 Task: Search for 'BHUTAN' in Unsplash and set images as Trello board background.
Action: Mouse moved to (909, 362)
Screenshot: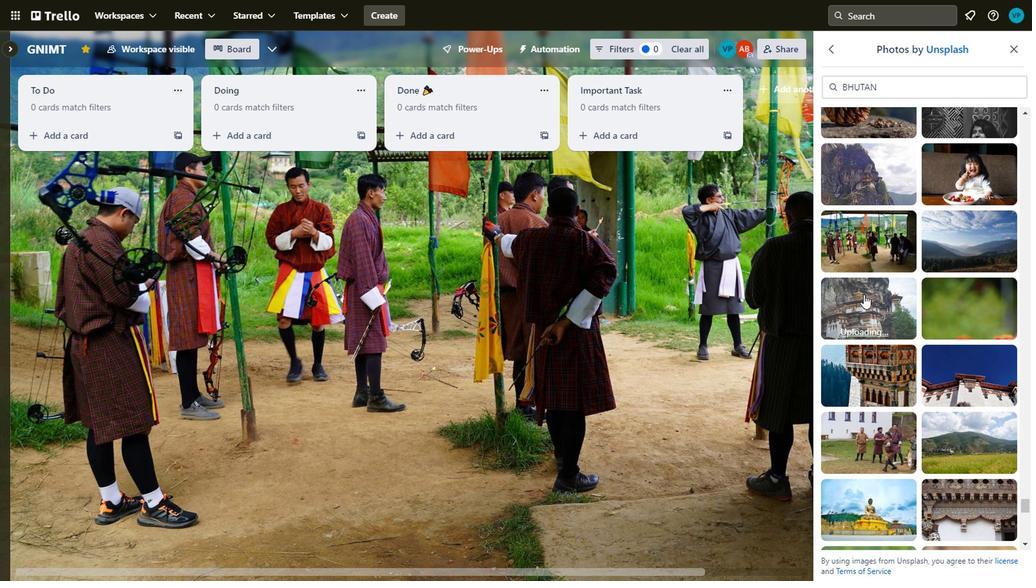 
Action: Mouse scrolled (909, 361) with delta (0, 0)
Screenshot: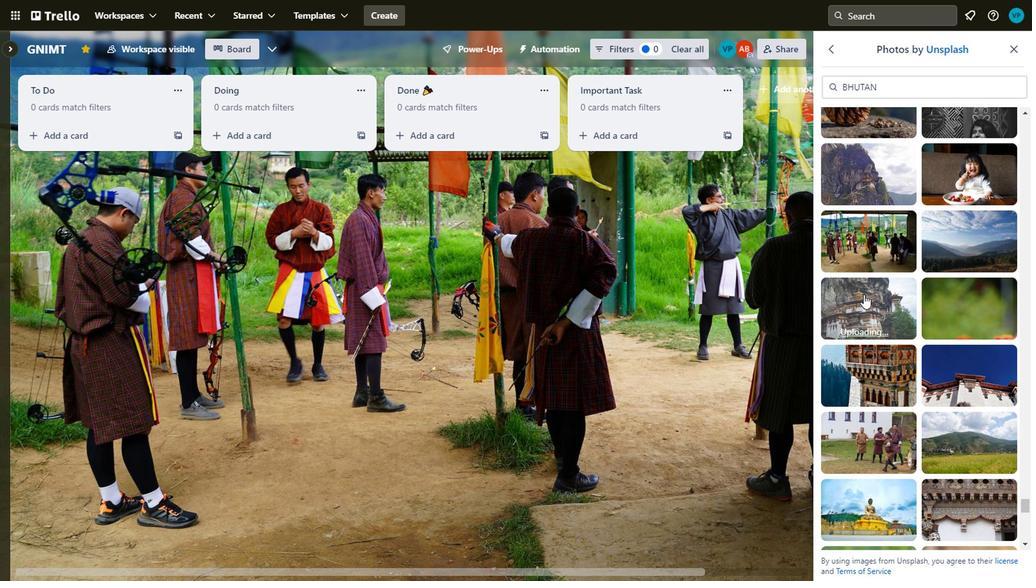 
Action: Mouse moved to (909, 293)
Screenshot: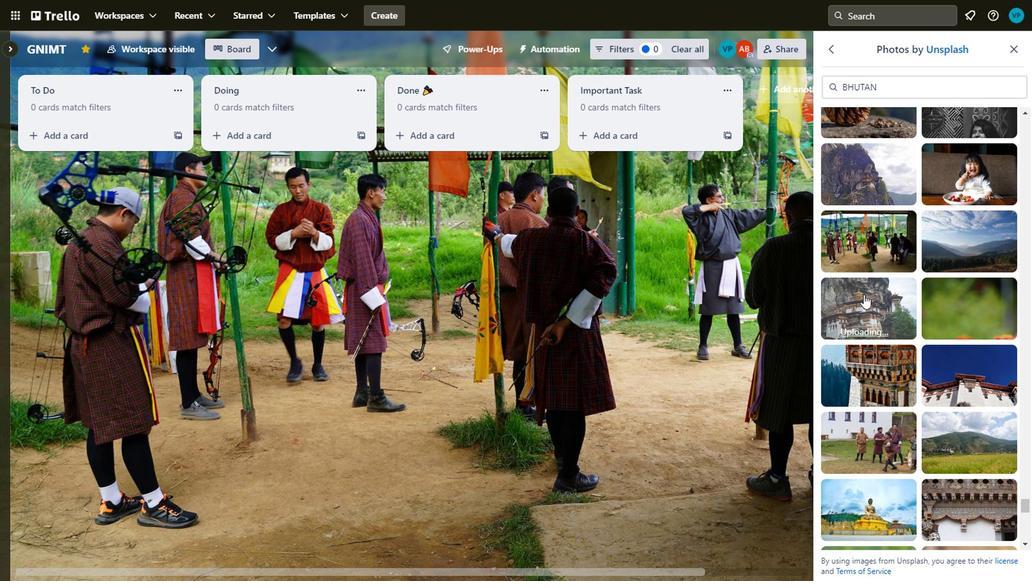 
Action: Mouse pressed left at (909, 293)
Screenshot: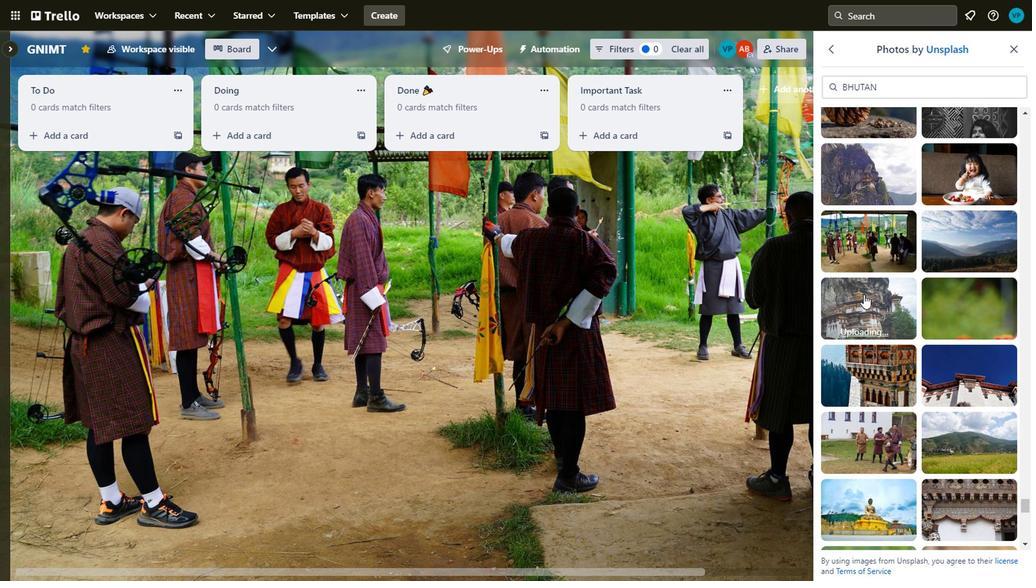 
Action: Mouse moved to (912, 350)
Screenshot: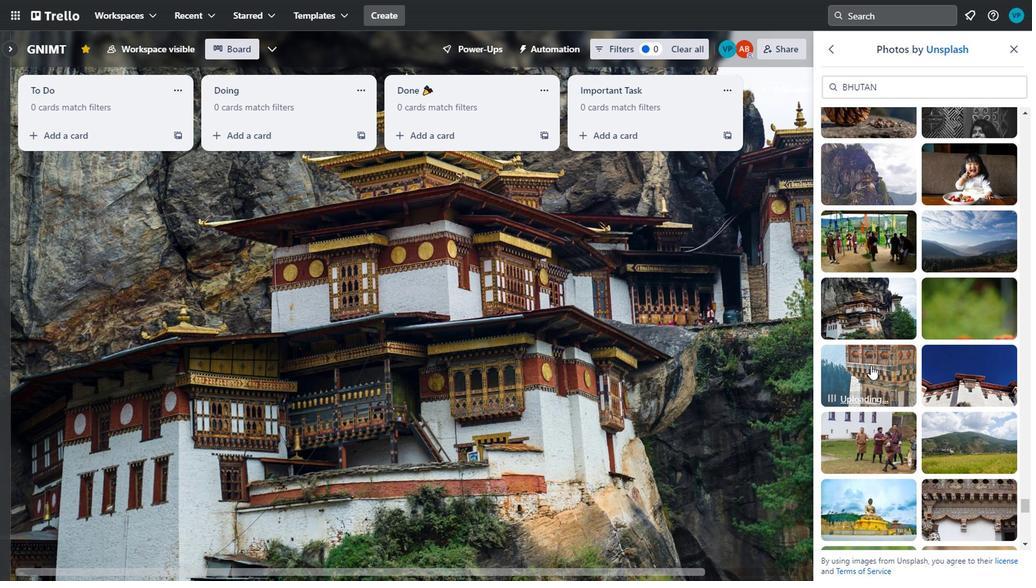 
Action: Mouse pressed left at (912, 350)
Screenshot: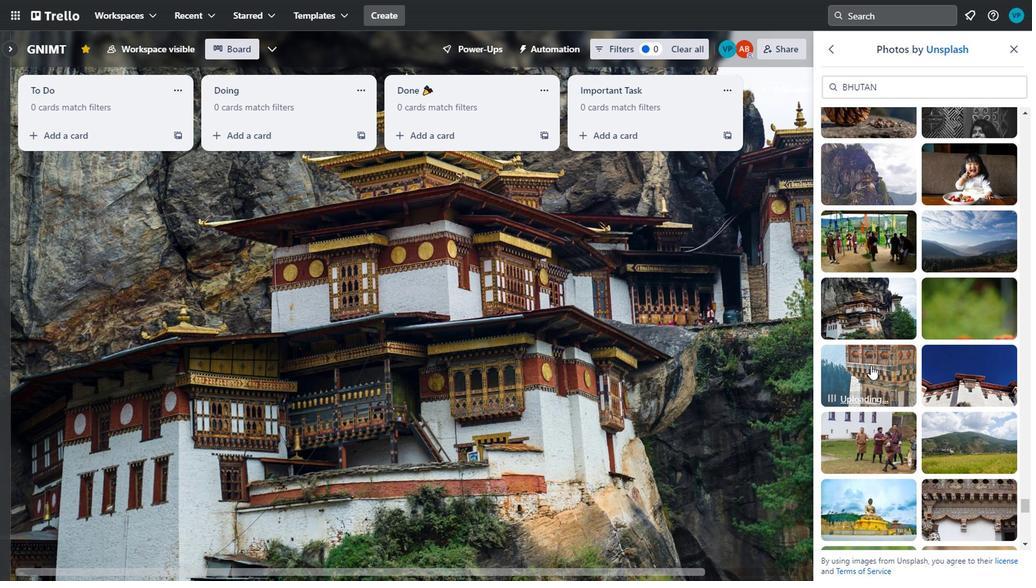 
Action: Mouse moved to (954, 338)
Screenshot: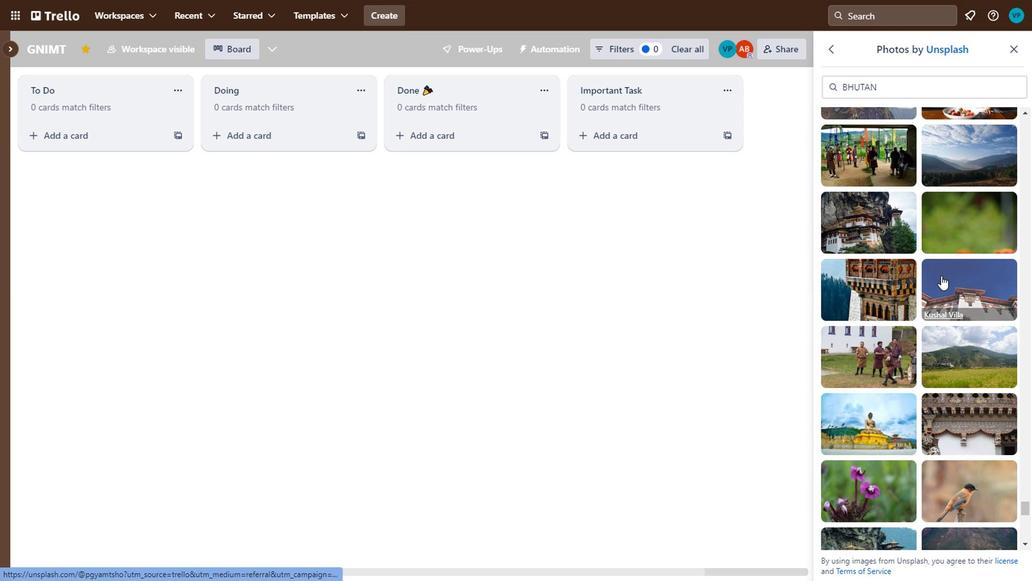 
Action: Mouse scrolled (954, 338) with delta (0, 0)
Screenshot: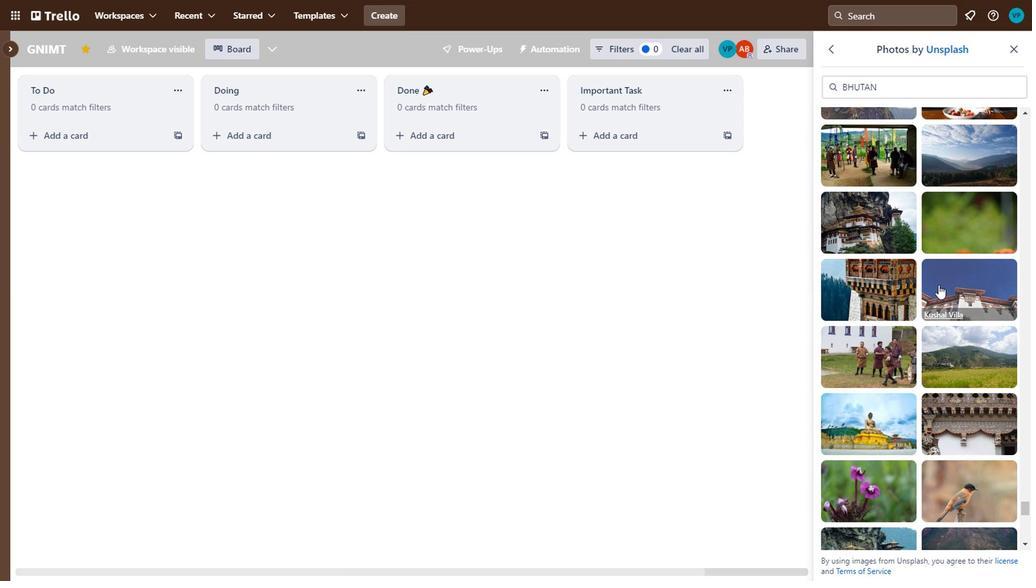 
Action: Mouse moved to (957, 324)
Screenshot: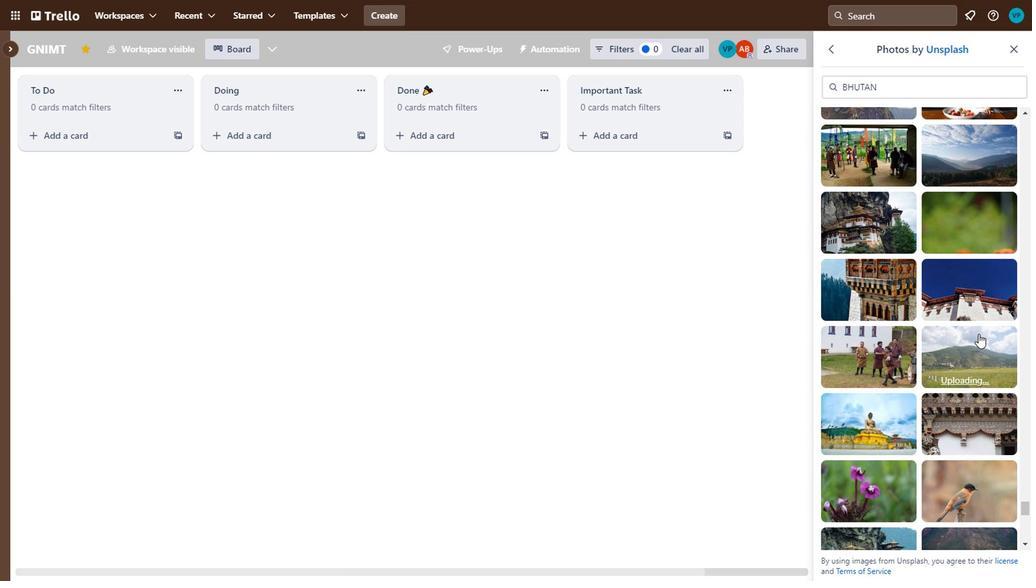 
Action: Mouse pressed left at (957, 324)
Screenshot: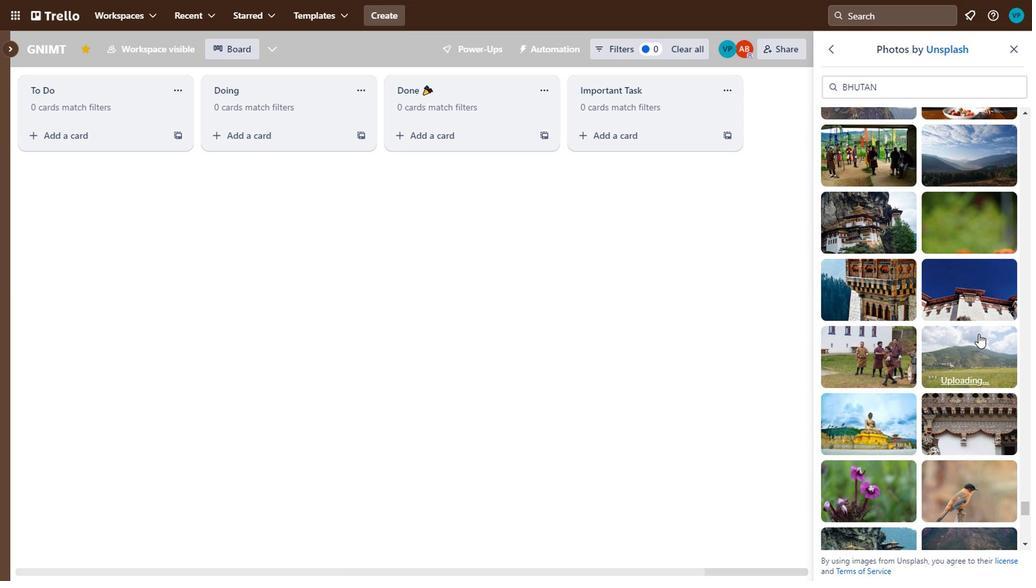 
Action: Mouse moved to (956, 324)
Screenshot: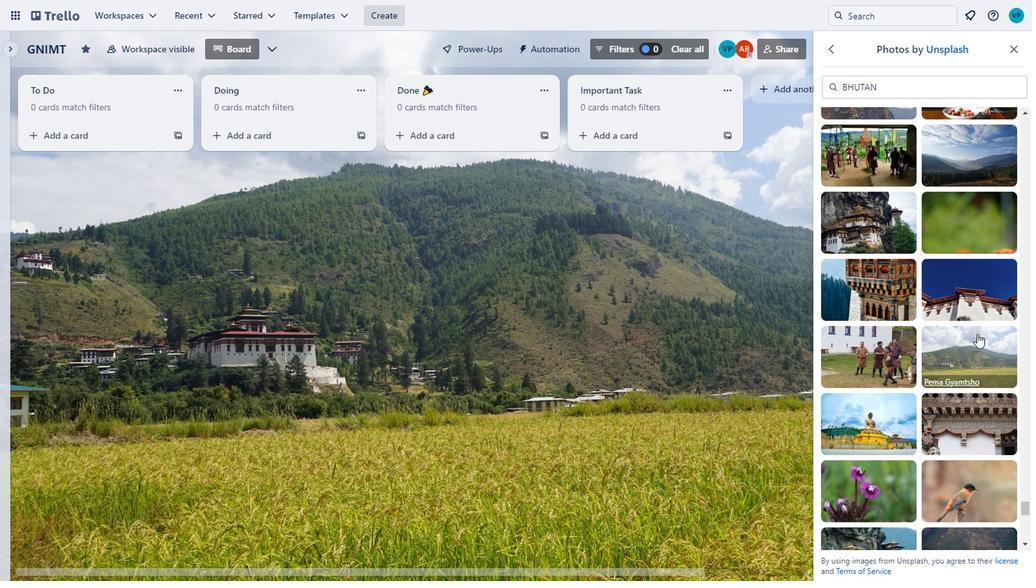
Action: Mouse pressed left at (956, 324)
Screenshot: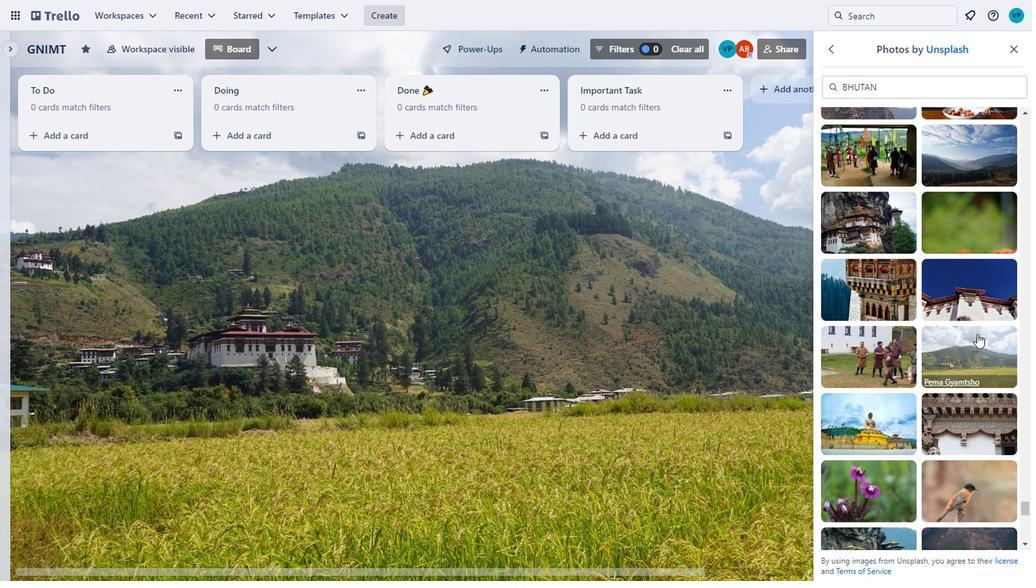 
Action: Mouse pressed left at (956, 324)
Screenshot: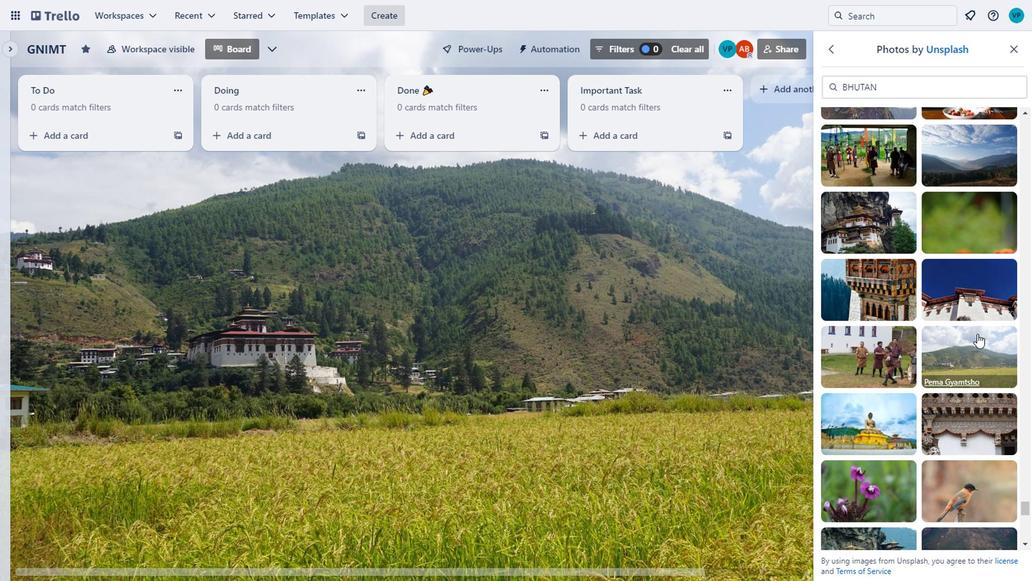 
Action: Mouse moved to (956, 291)
Screenshot: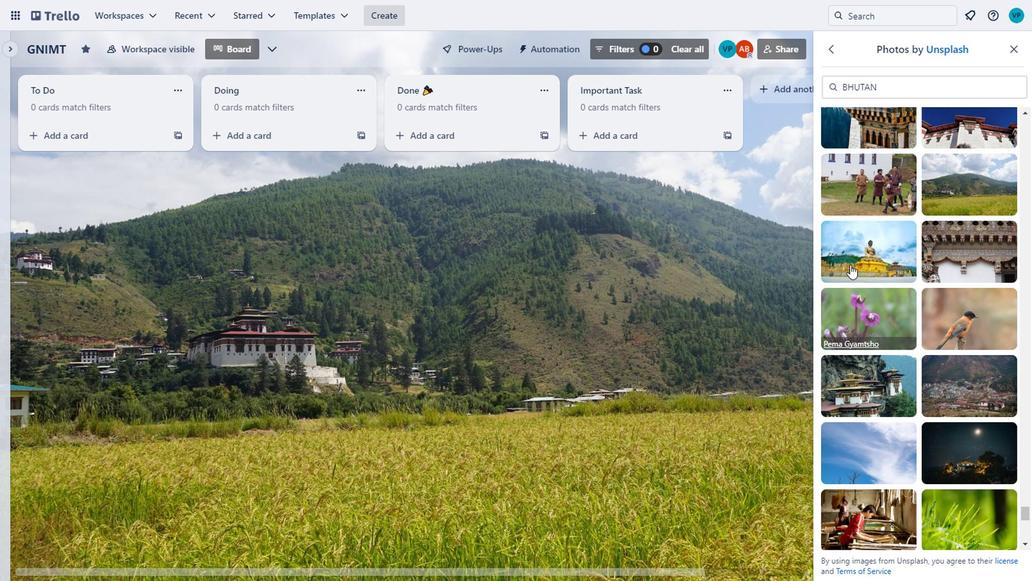 
Action: Mouse scrolled (956, 291) with delta (0, 0)
Screenshot: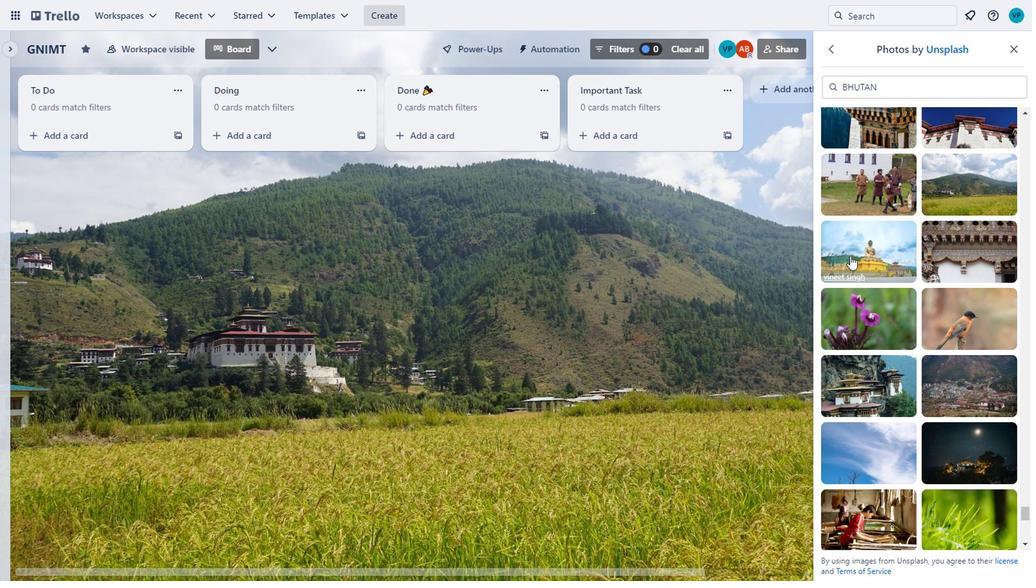 
Action: Mouse moved to (909, 322)
Screenshot: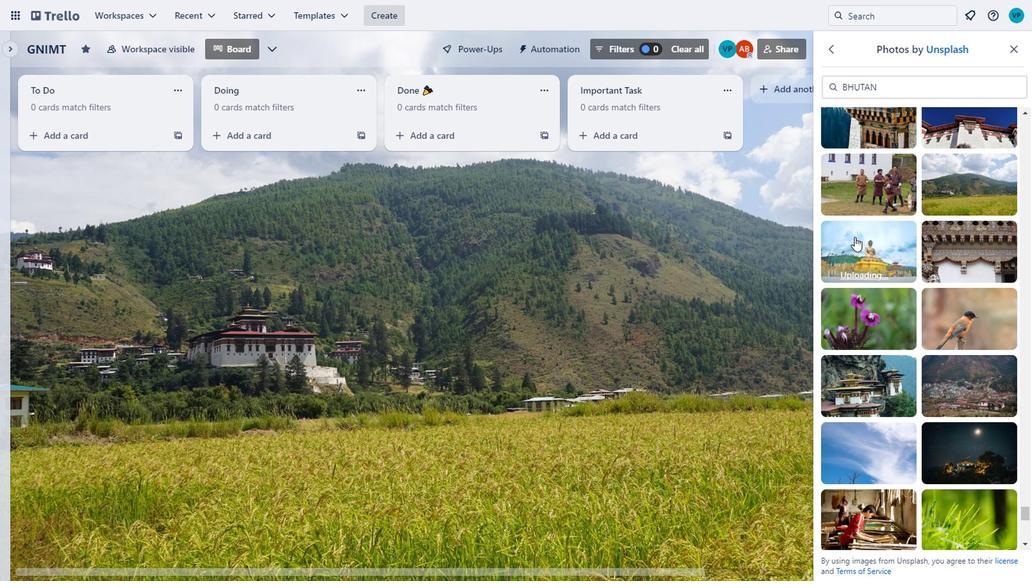 
Action: Mouse scrolled (909, 322) with delta (0, 0)
Screenshot: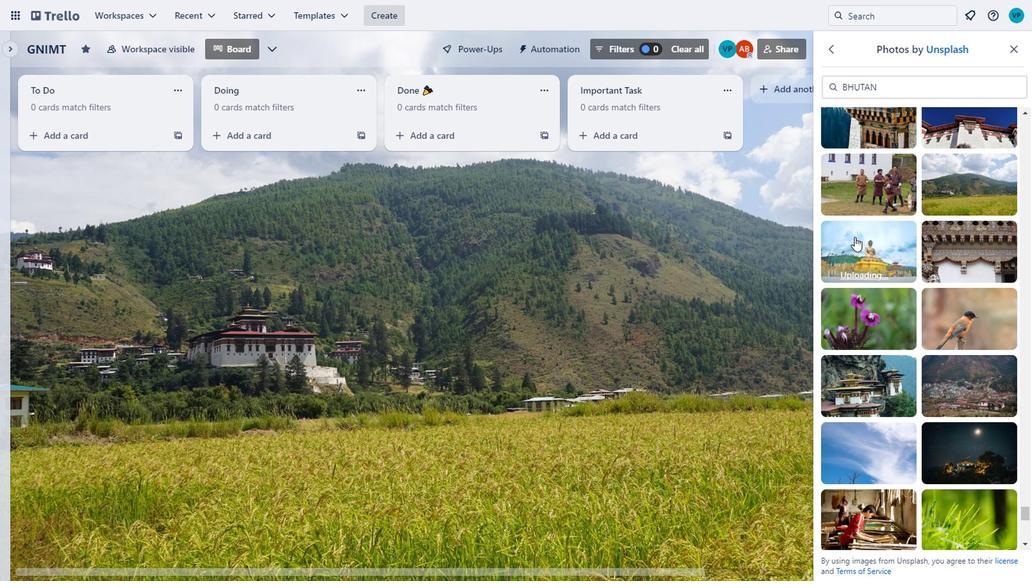 
Action: Mouse moved to (905, 247)
Screenshot: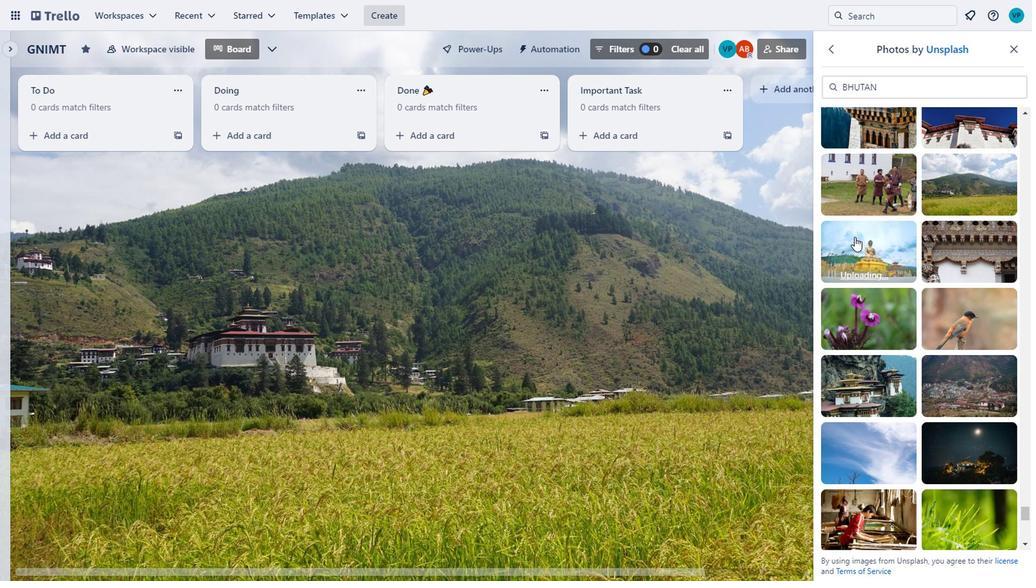 
Action: Mouse pressed left at (905, 247)
Screenshot: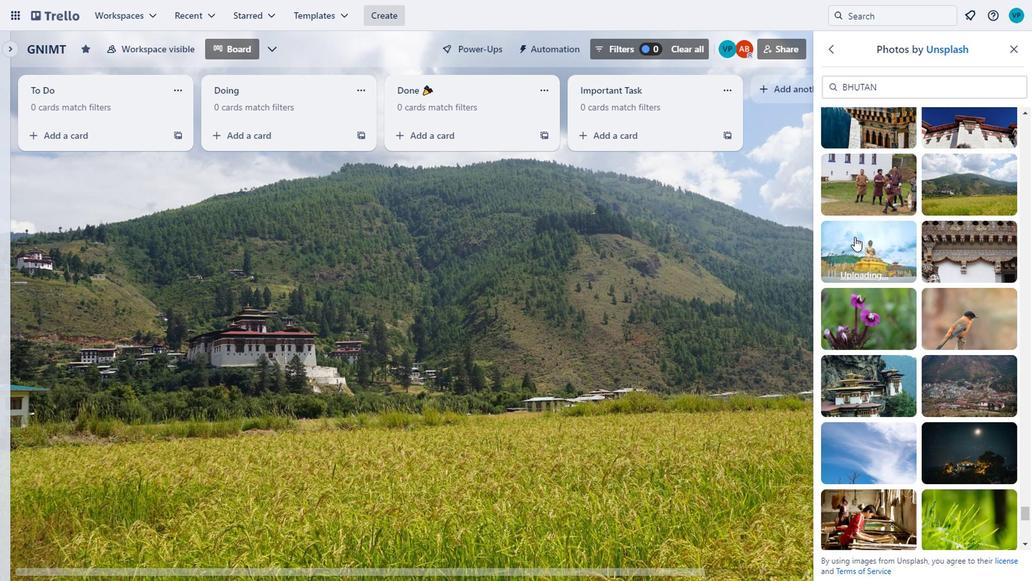 
Action: Mouse moved to (913, 298)
Screenshot: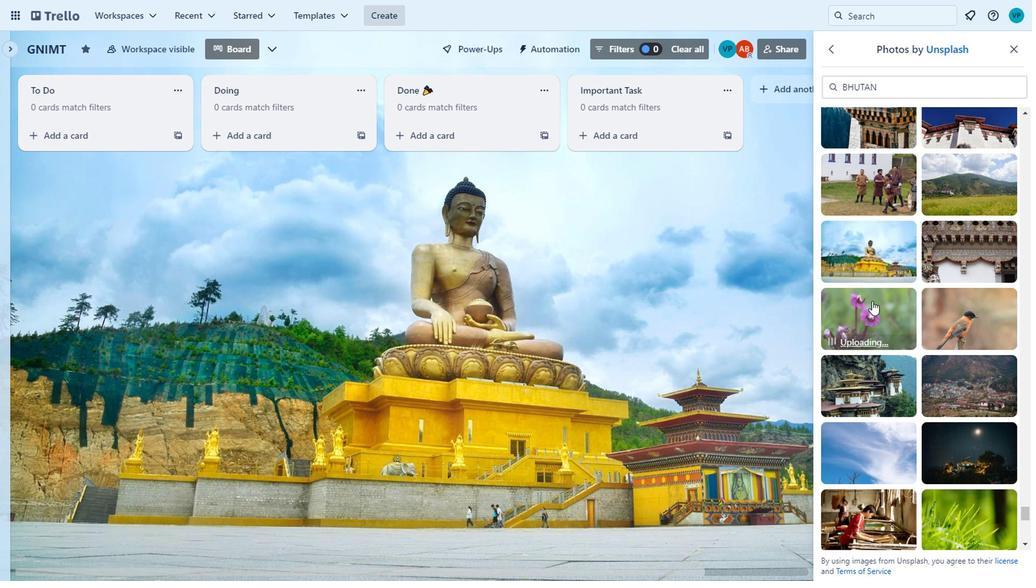 
Action: Mouse pressed left at (913, 298)
Screenshot: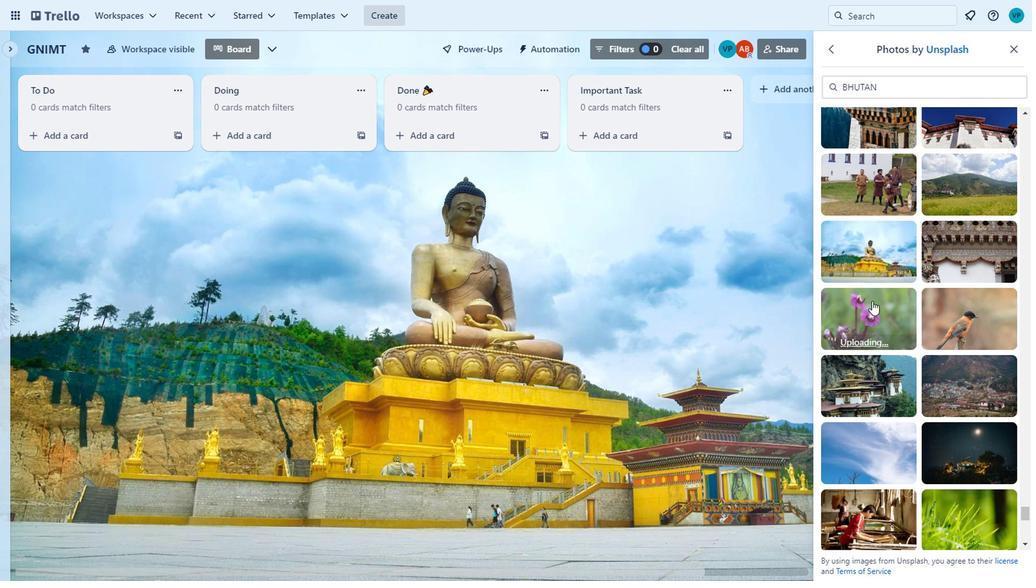 
Action: Mouse moved to (954, 306)
Screenshot: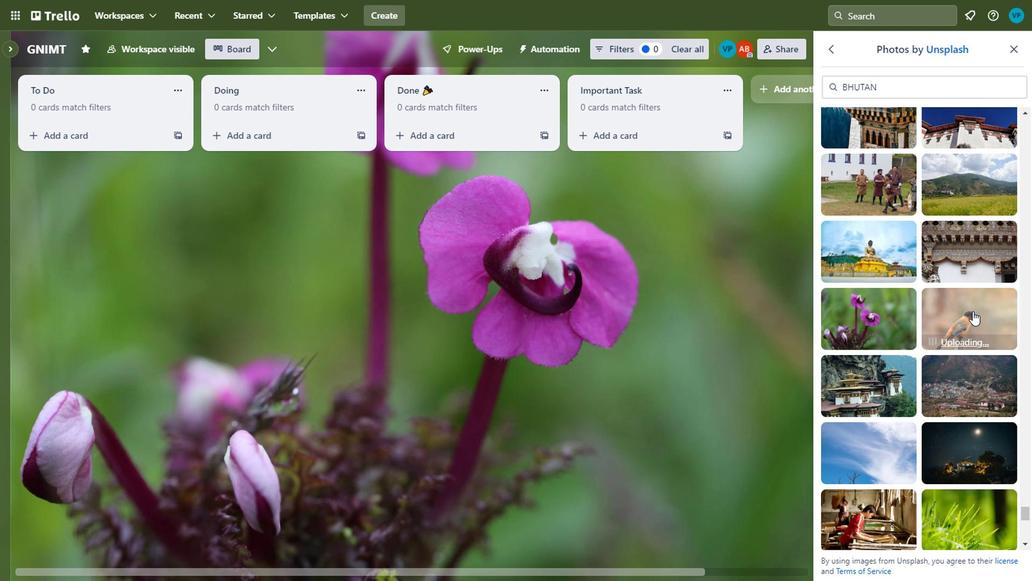 
Action: Mouse pressed left at (954, 306)
Screenshot: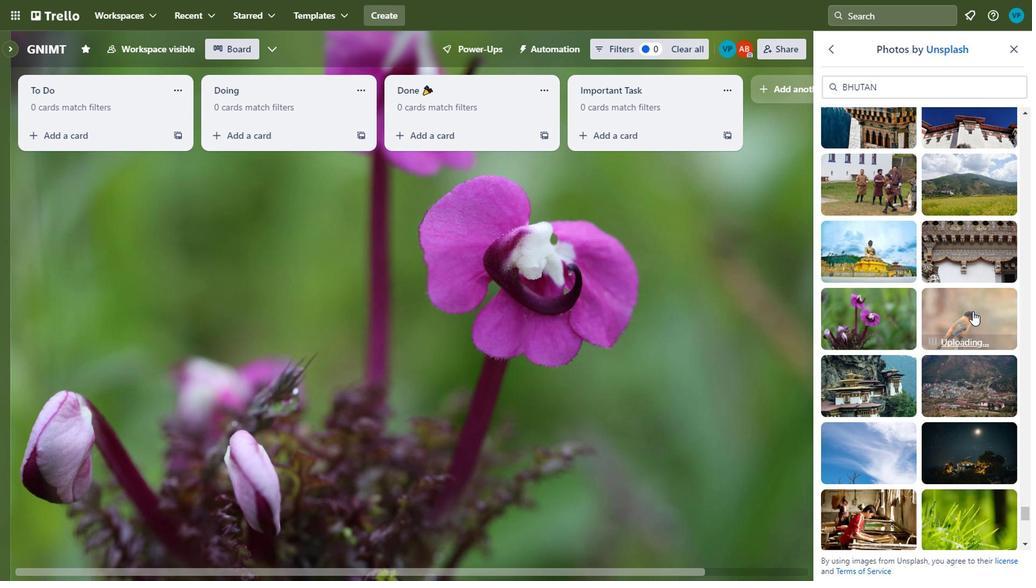 
Action: Mouse moved to (938, 313)
Screenshot: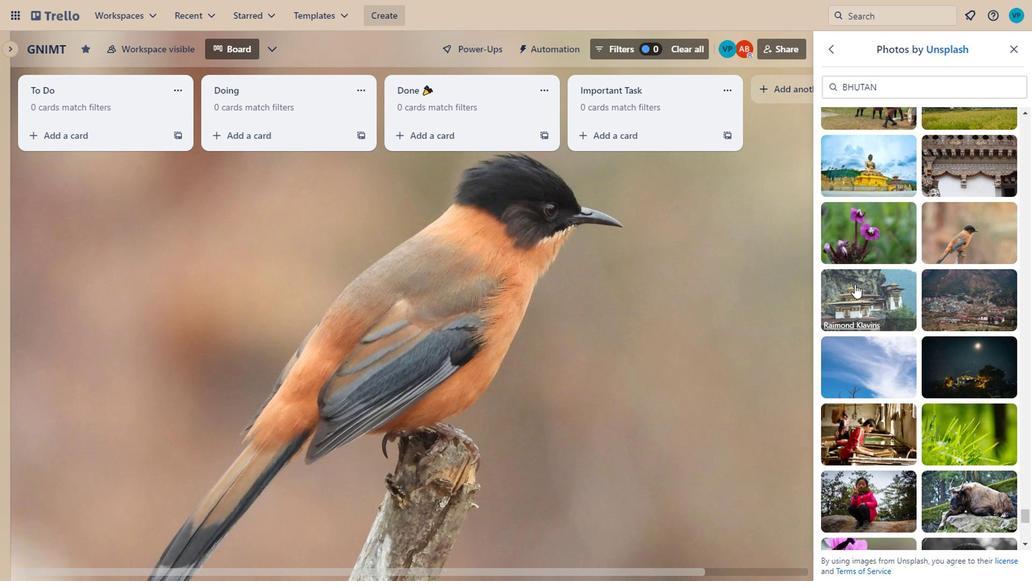 
Action: Mouse scrolled (938, 313) with delta (0, 0)
Screenshot: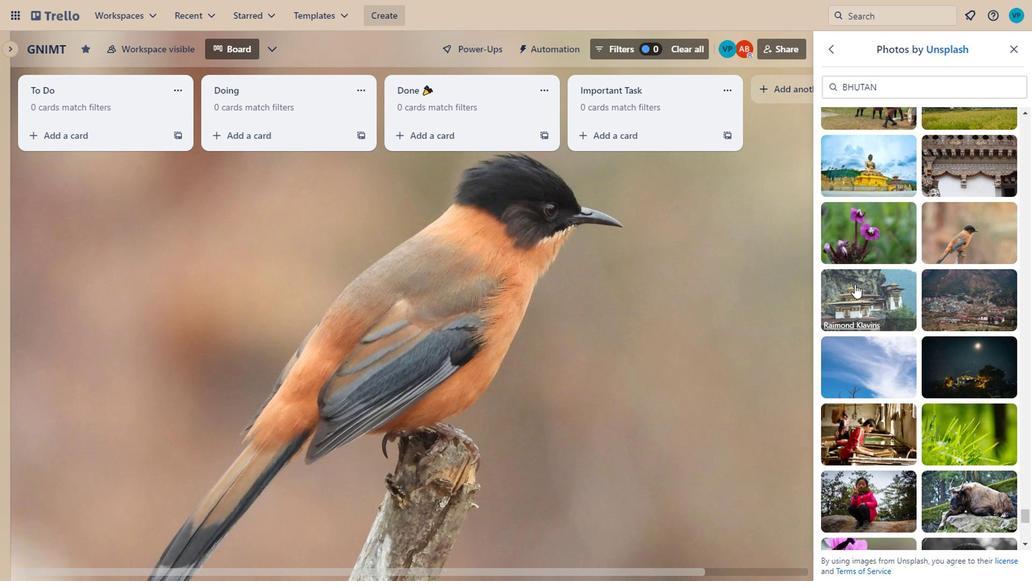 
Action: Mouse moved to (905, 285)
Screenshot: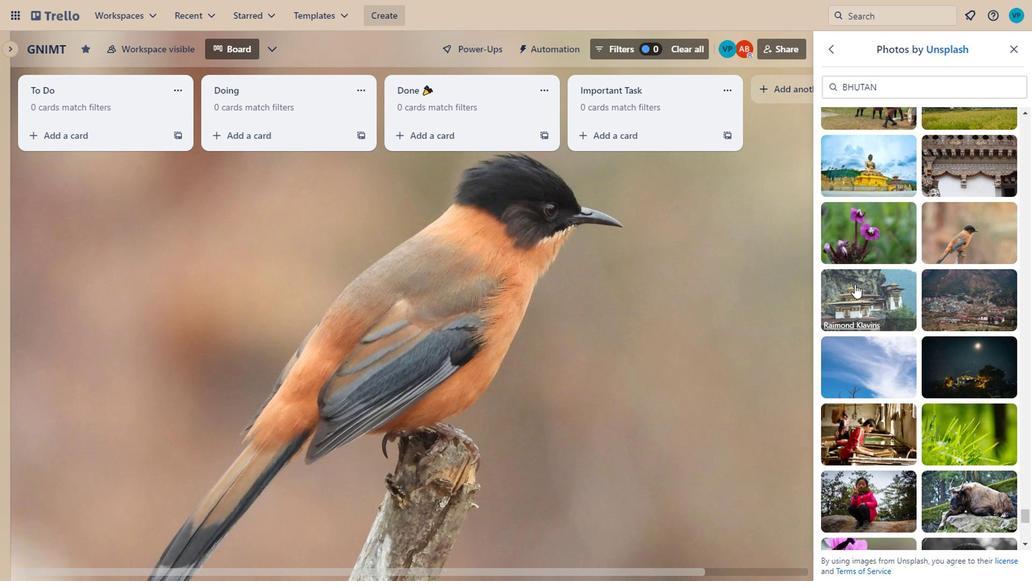 
Action: Mouse pressed left at (905, 285)
Screenshot: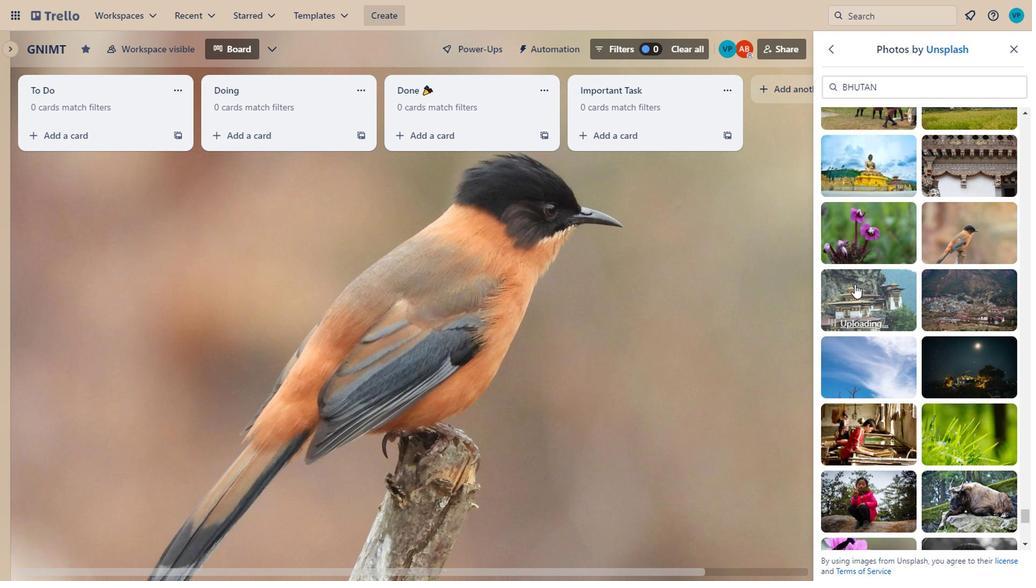 
Action: Mouse moved to (954, 291)
Screenshot: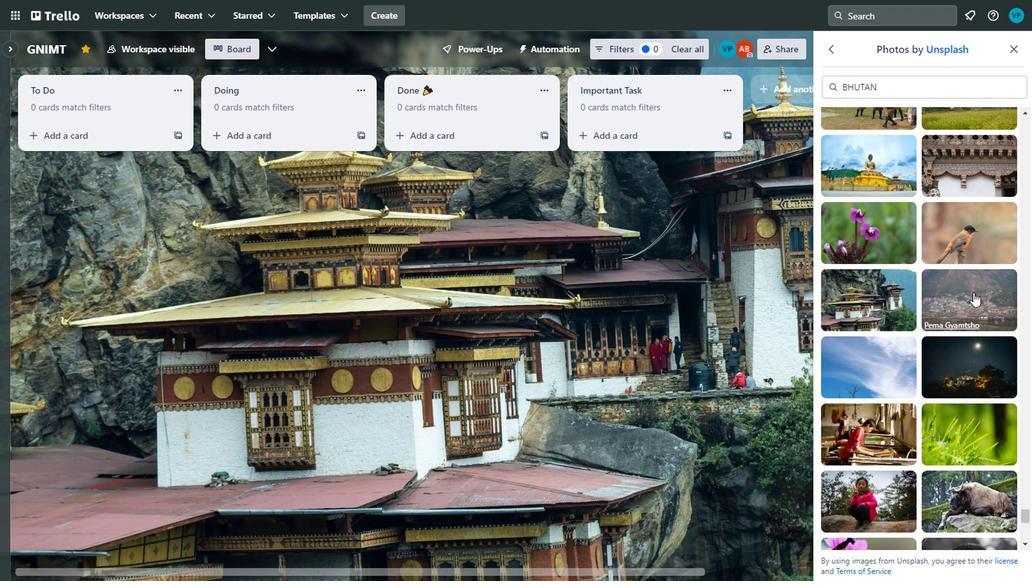 
Action: Mouse pressed left at (954, 291)
Screenshot: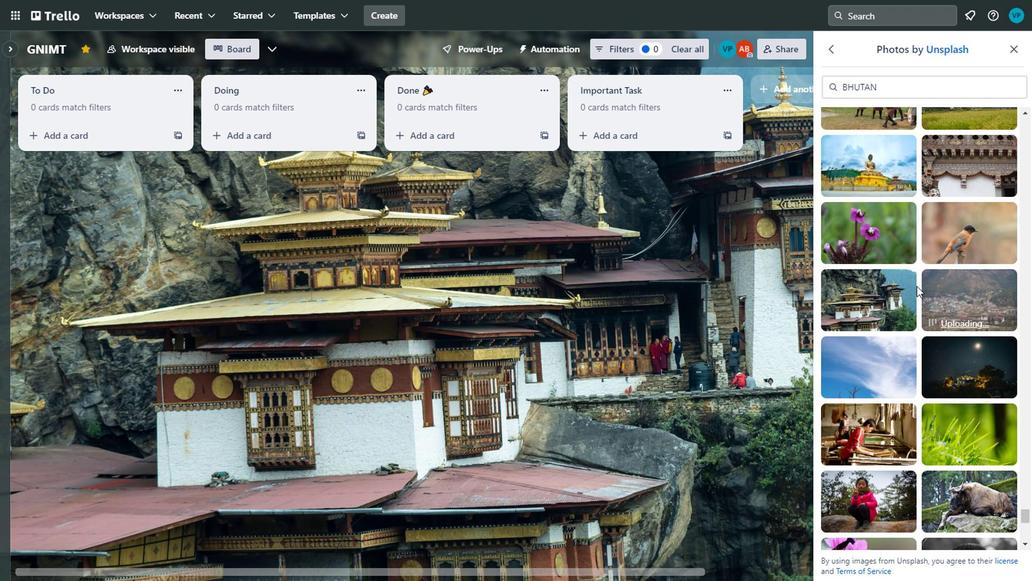 
Action: Mouse moved to (930, 315)
Screenshot: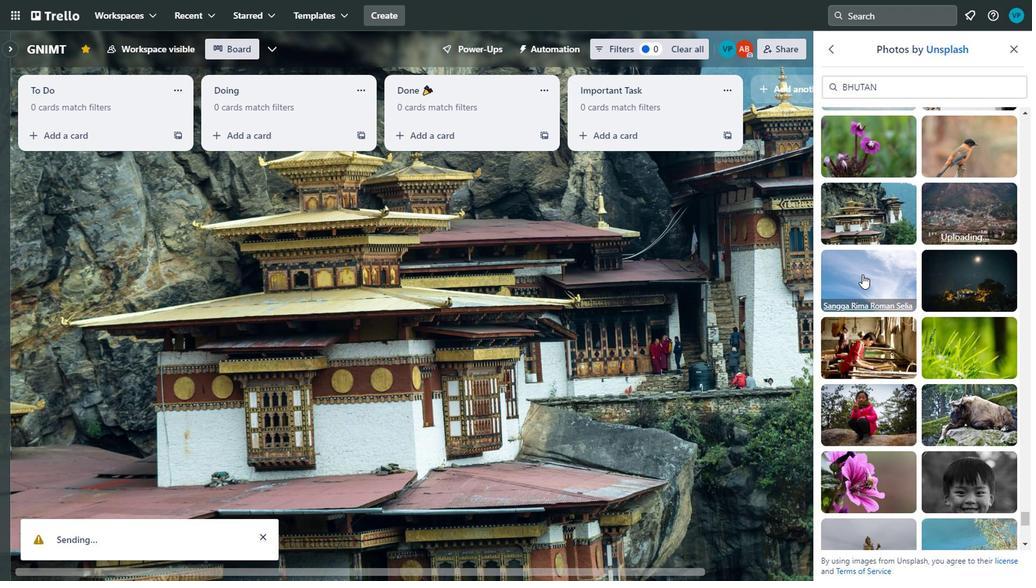 
Action: Mouse scrolled (930, 315) with delta (0, 0)
Screenshot: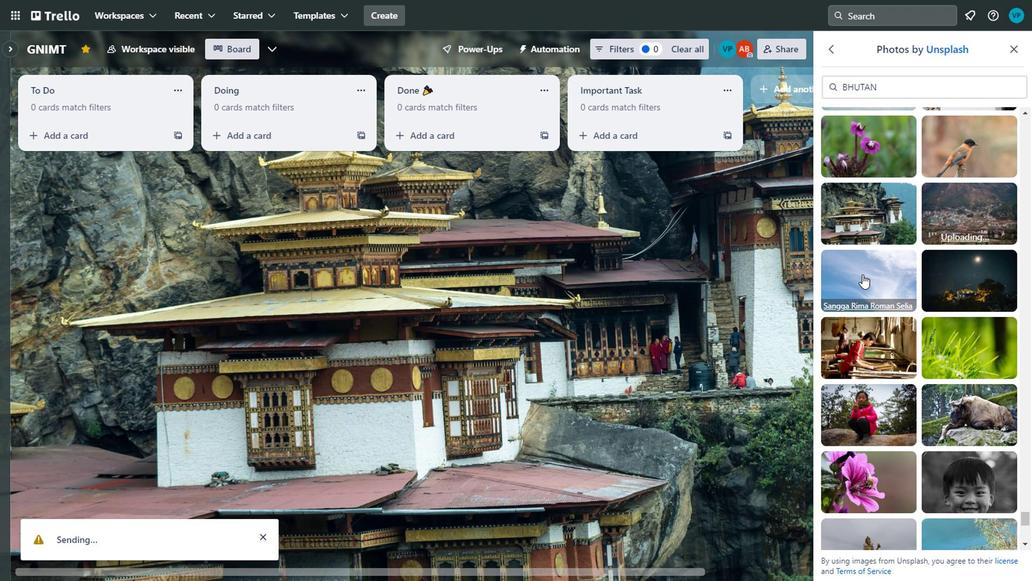 
Action: Mouse moved to (955, 326)
Screenshot: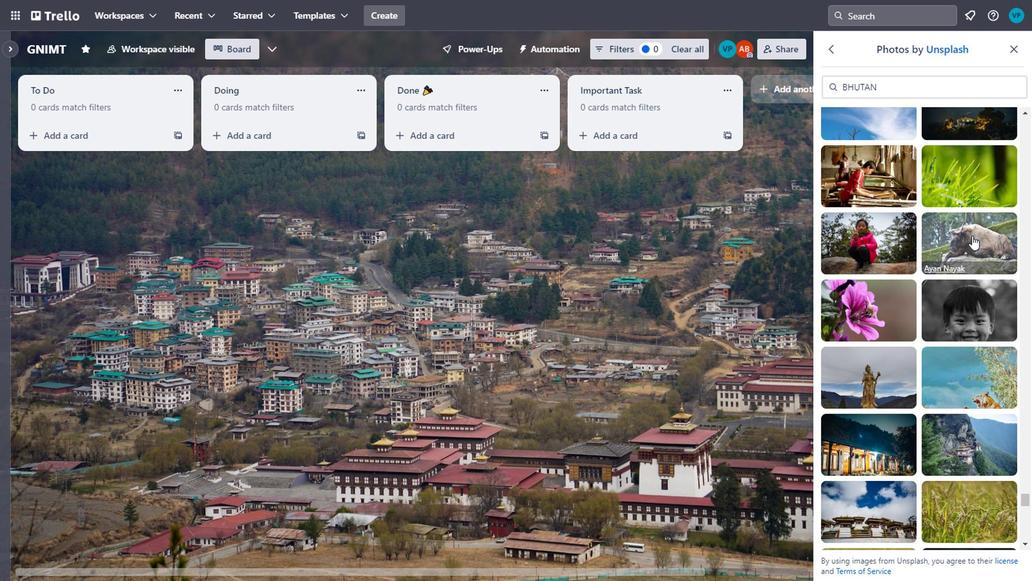 
Action: Mouse scrolled (955, 326) with delta (0, 0)
Screenshot: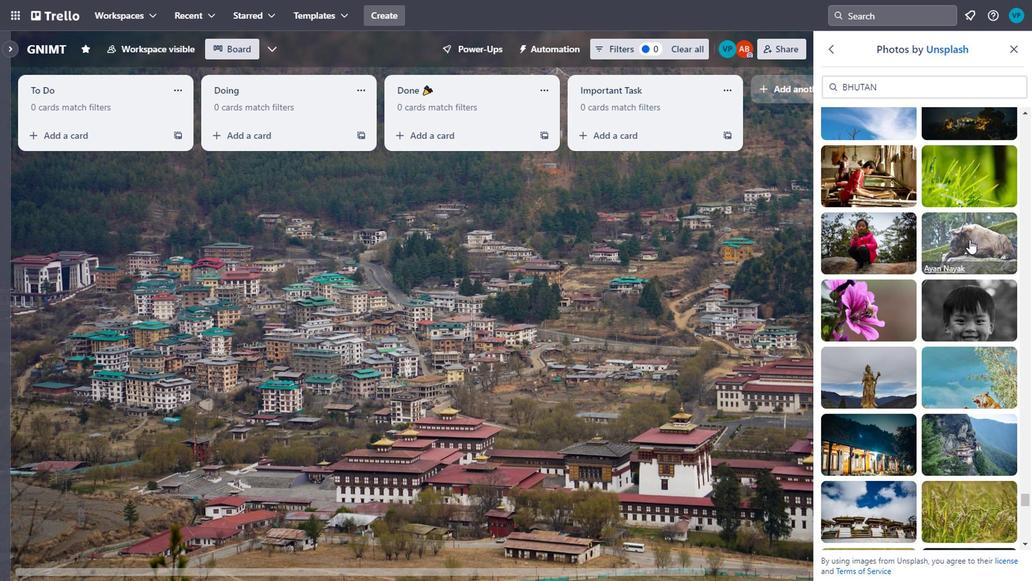 
Action: Mouse scrolled (955, 326) with delta (0, 0)
Screenshot: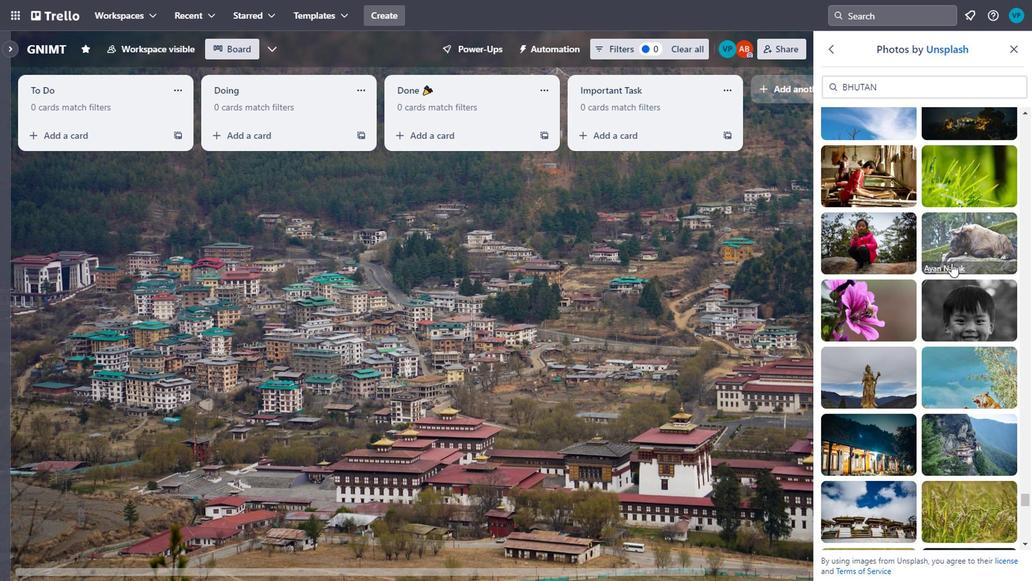 
Action: Mouse moved to (916, 298)
Screenshot: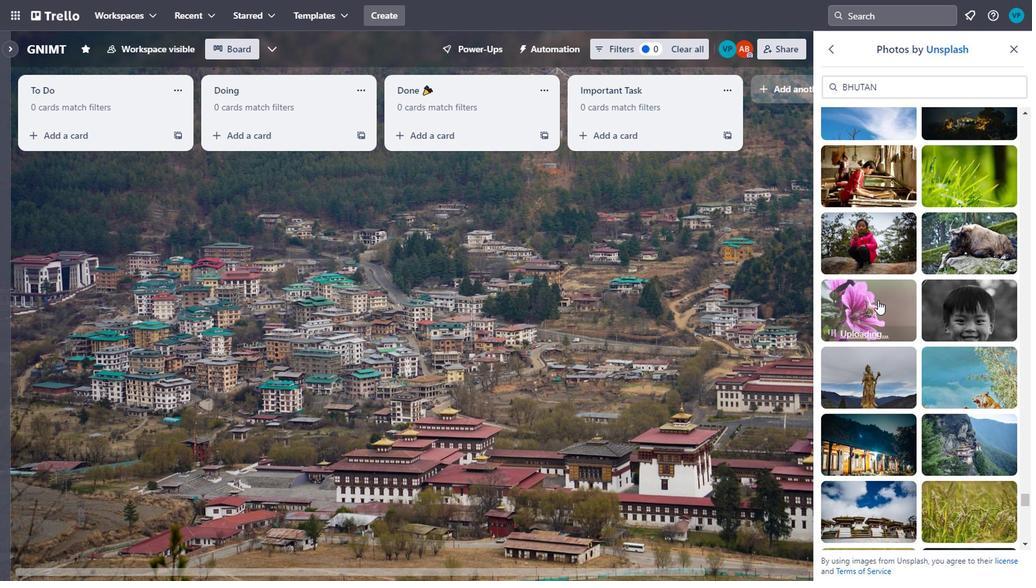 
Action: Mouse pressed left at (916, 298)
Screenshot: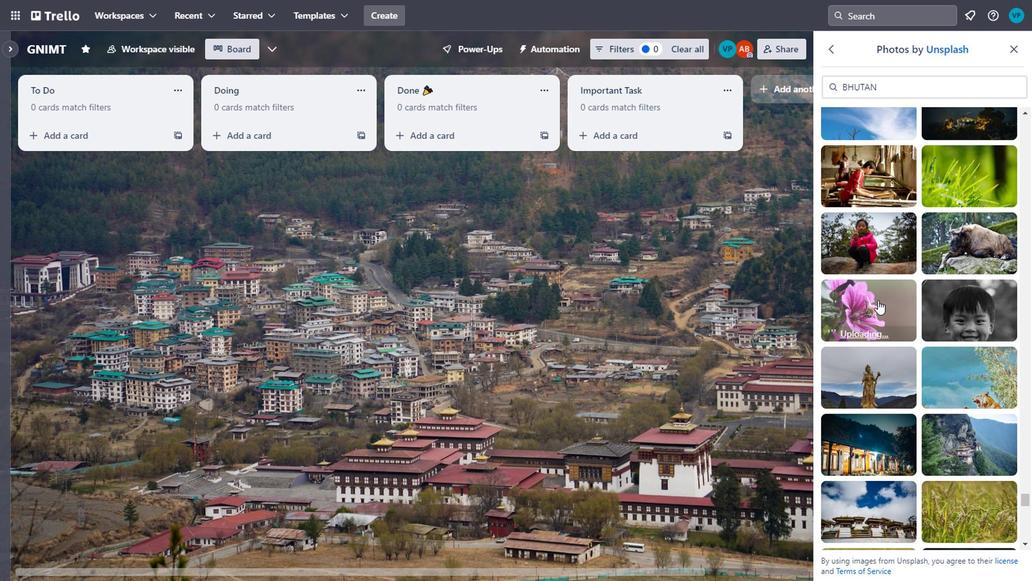 
Action: Mouse moved to (962, 289)
Screenshot: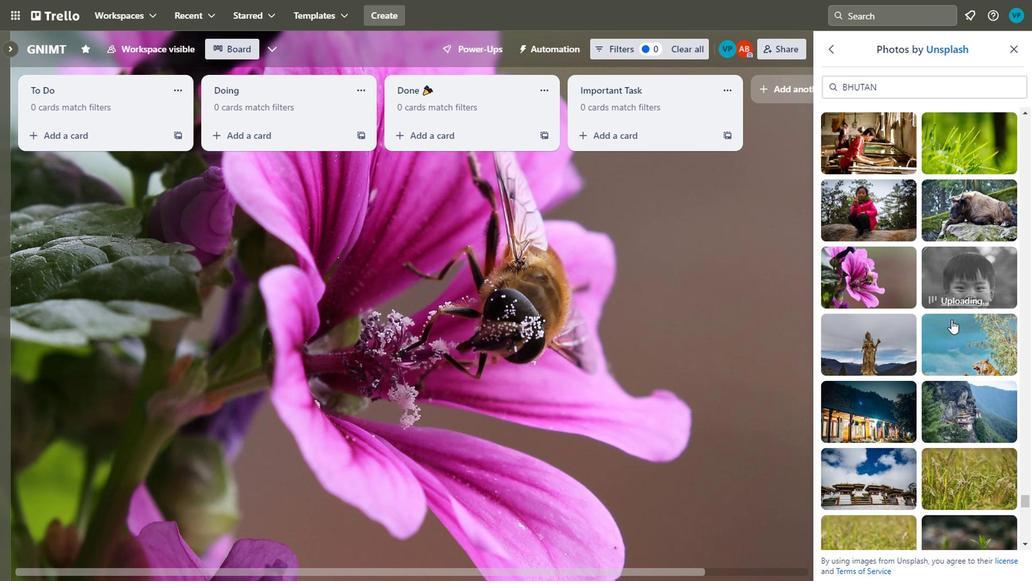 
Action: Mouse pressed left at (962, 289)
Screenshot: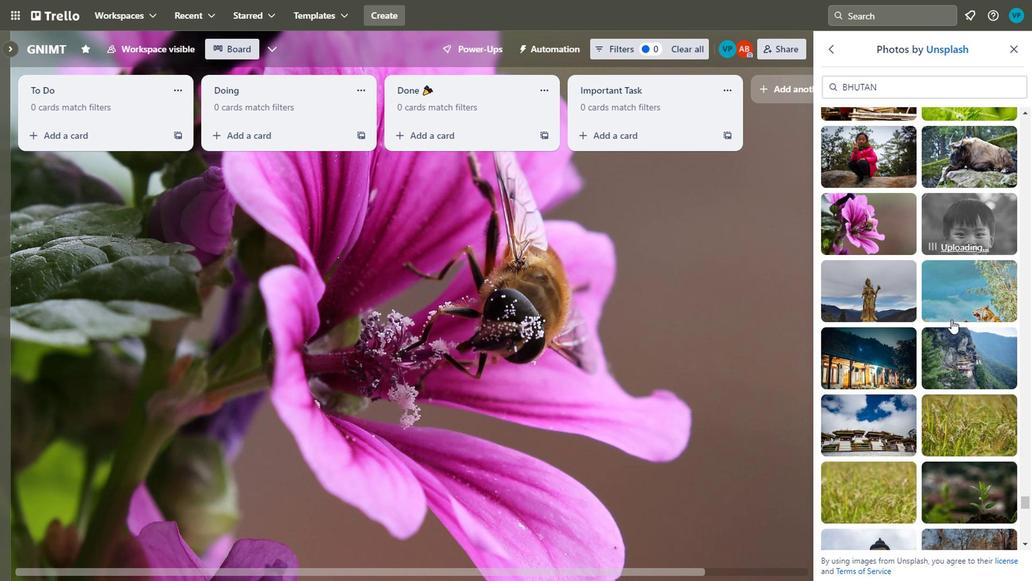
Action: Mouse moved to (945, 313)
Screenshot: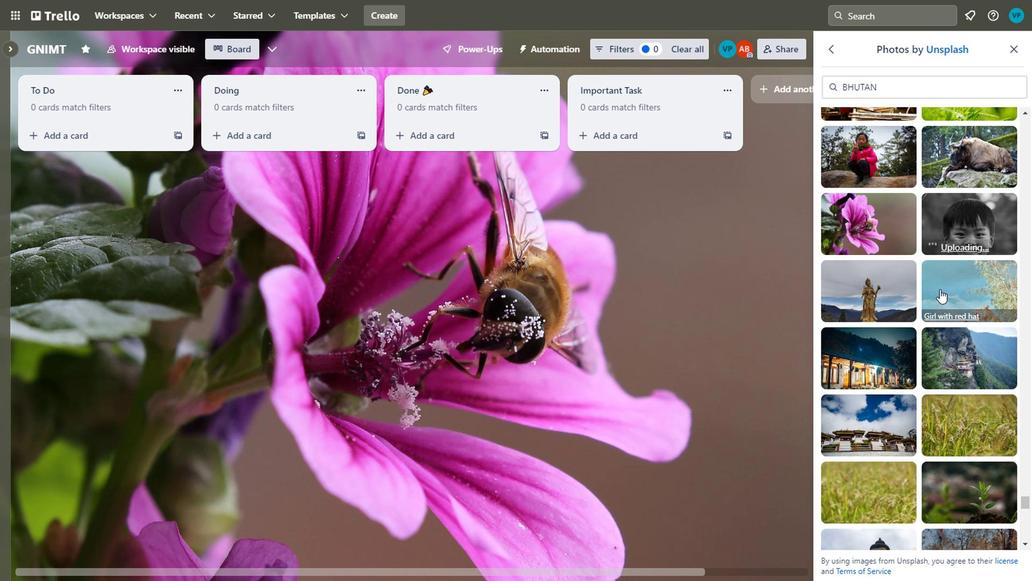 
Action: Mouse scrolled (945, 313) with delta (0, 0)
Screenshot: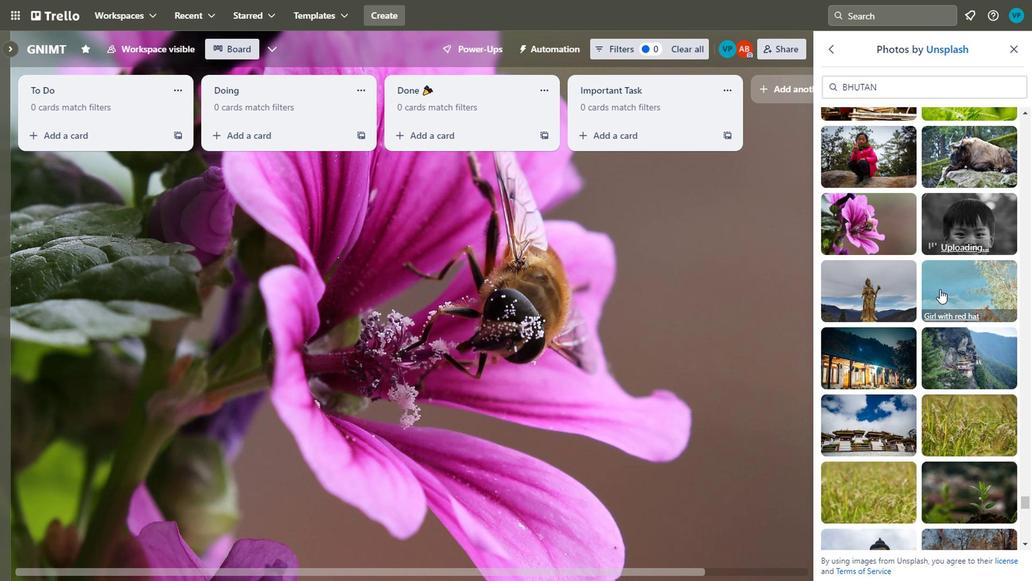 
Action: Mouse moved to (957, 276)
Screenshot: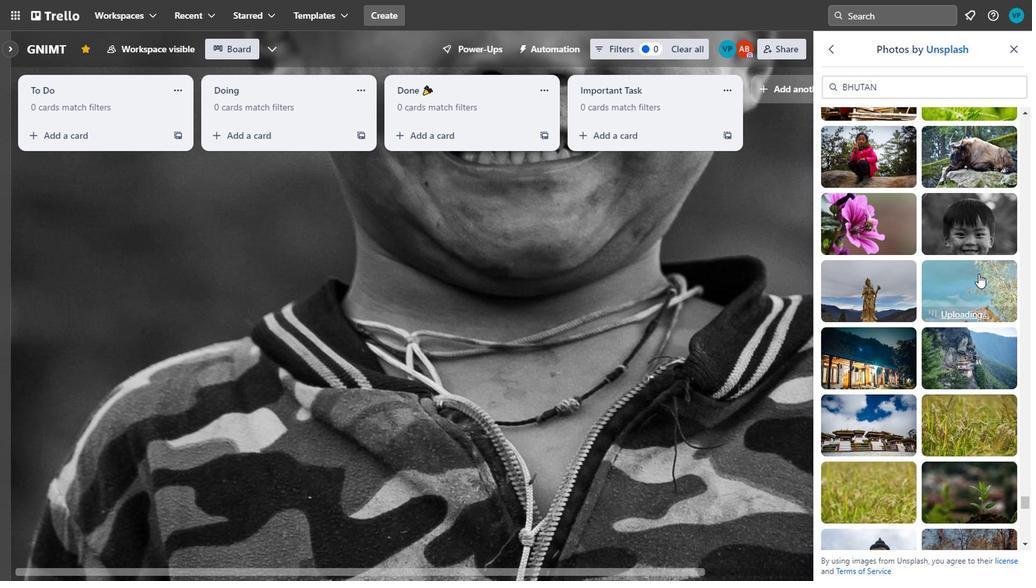 
Action: Mouse pressed left at (957, 276)
Screenshot: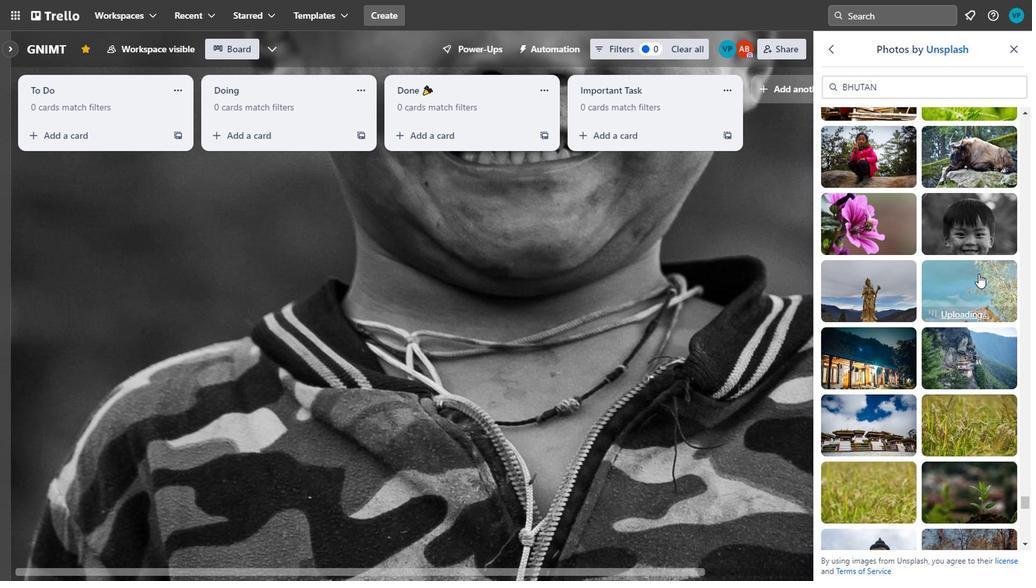 
Action: Mouse moved to (916, 336)
Screenshot: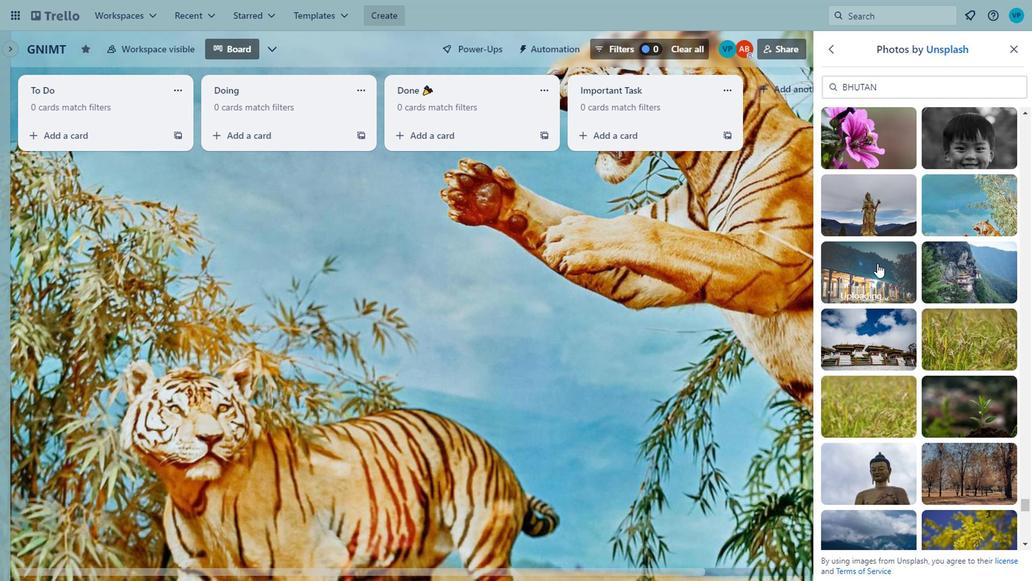 
Action: Mouse scrolled (916, 335) with delta (0, 0)
Screenshot: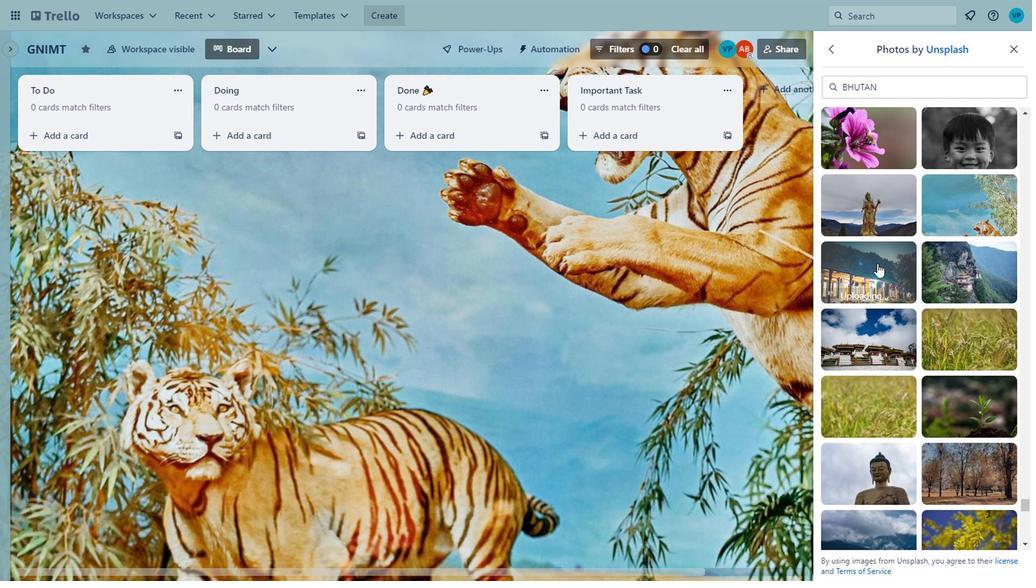 
Action: Mouse moved to (915, 268)
Screenshot: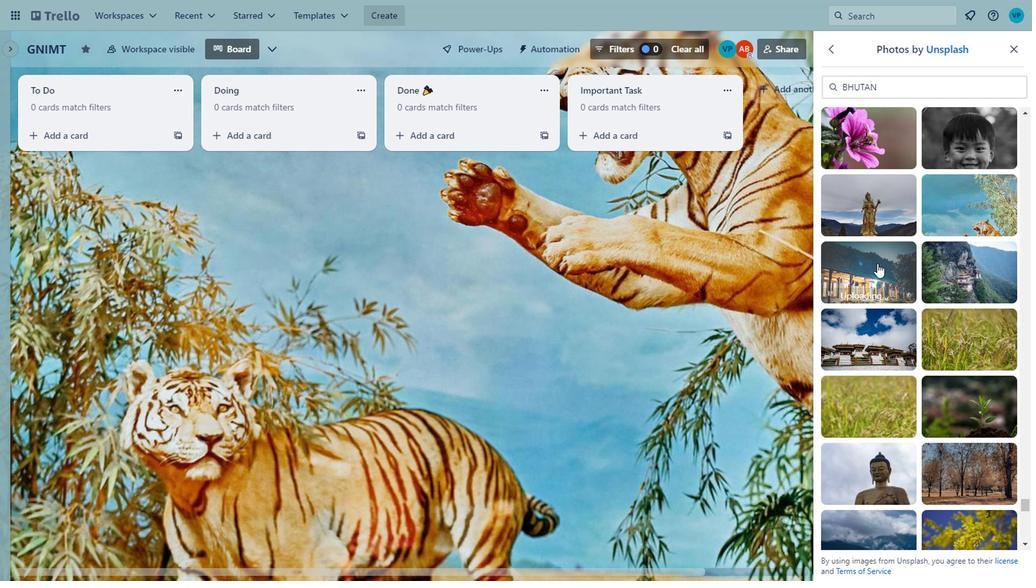 
Action: Mouse pressed left at (915, 268)
Screenshot: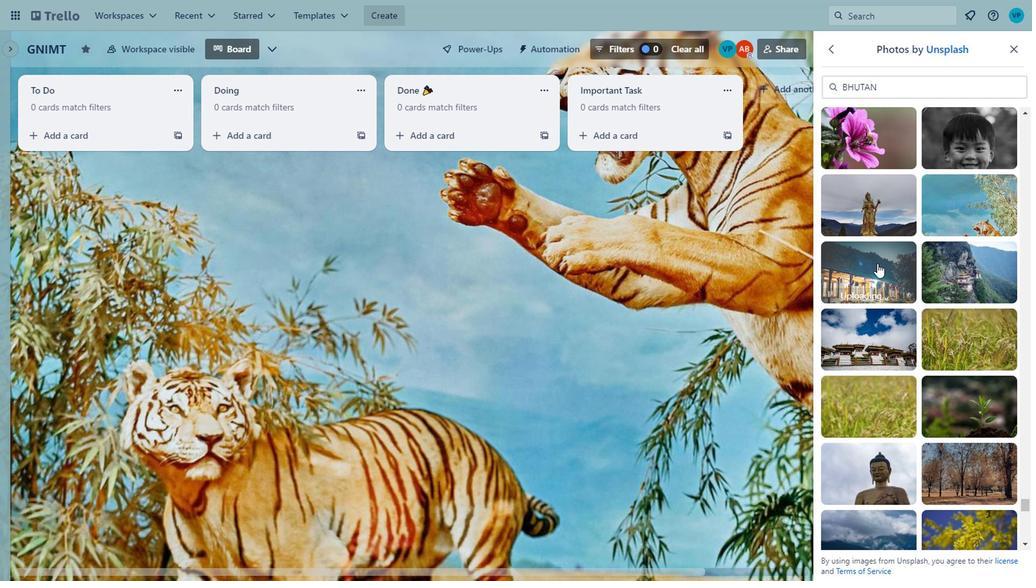 
Action: Mouse moved to (959, 272)
Screenshot: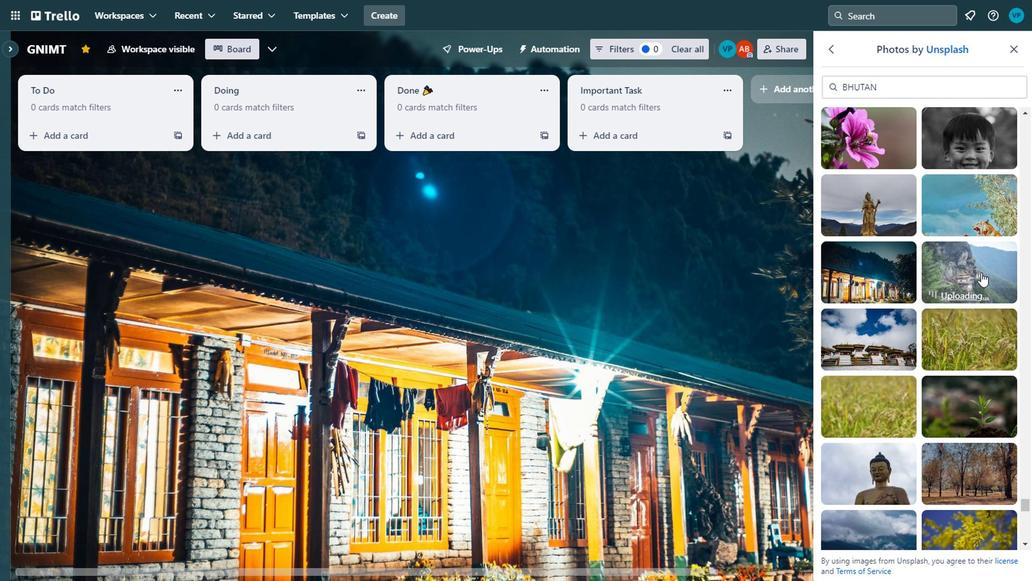 
Action: Mouse pressed left at (959, 272)
Screenshot: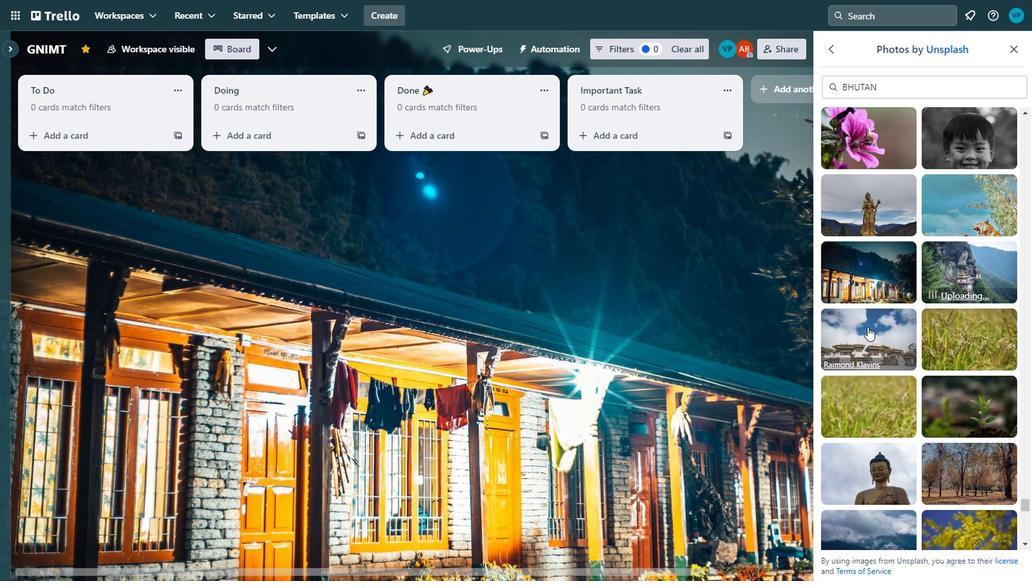 
Action: Mouse moved to (911, 319)
Screenshot: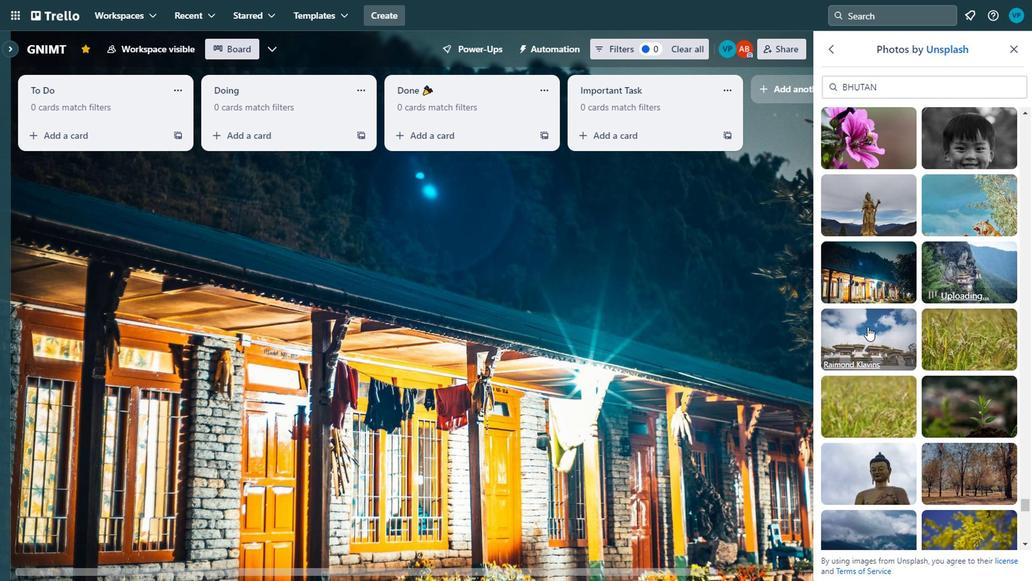 
Action: Mouse pressed left at (911, 319)
Screenshot: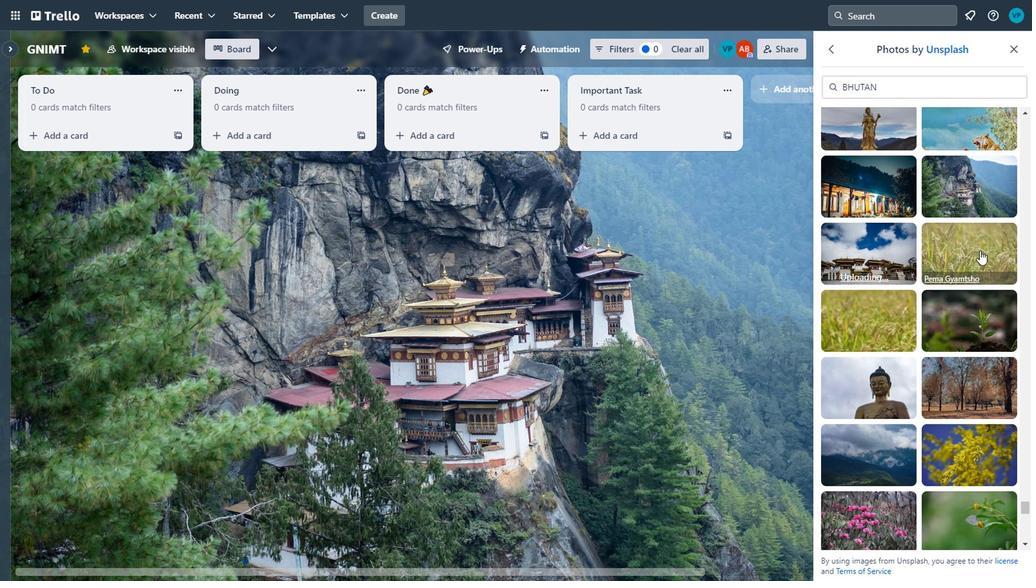 
Action: Mouse moved to (958, 311)
Screenshot: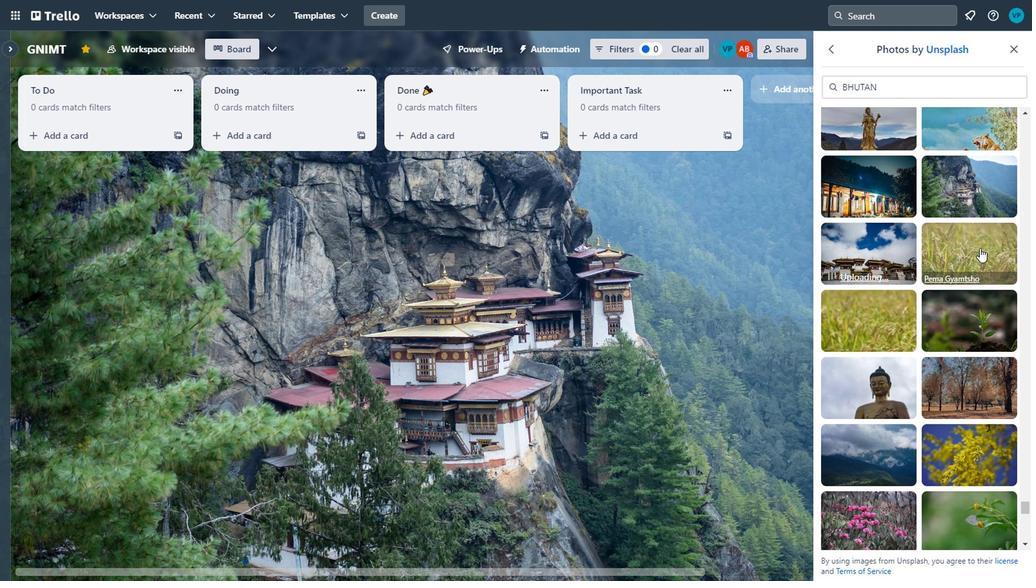 
Action: Mouse scrolled (958, 310) with delta (0, 0)
Screenshot: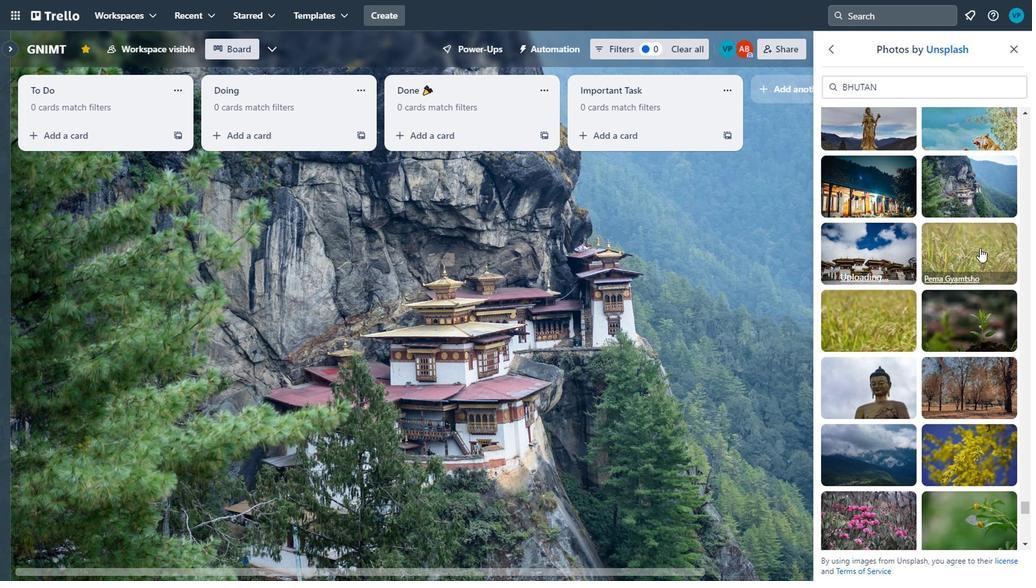 
Action: Mouse moved to (953, 250)
Screenshot: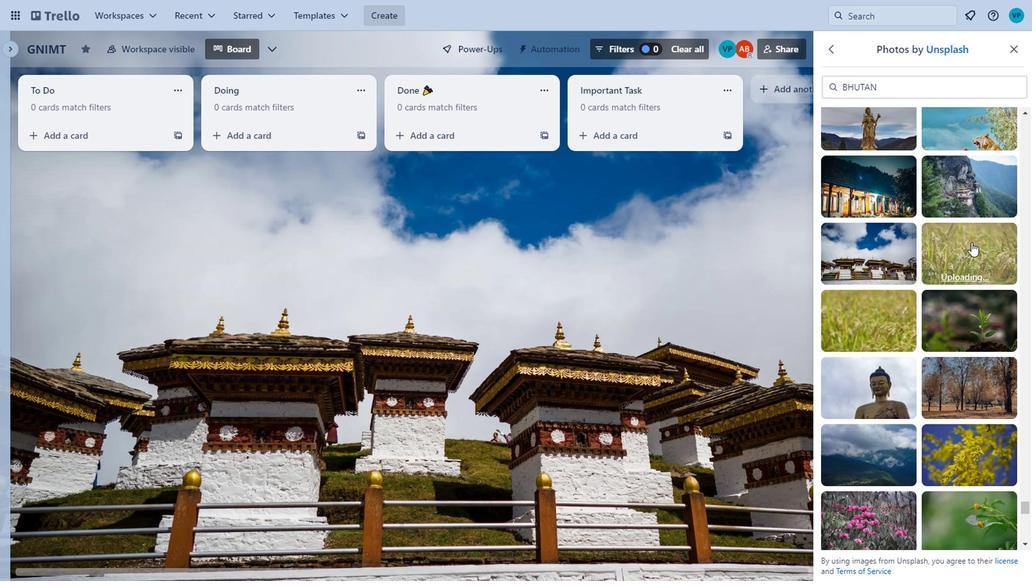 
Action: Mouse pressed left at (953, 250)
Screenshot: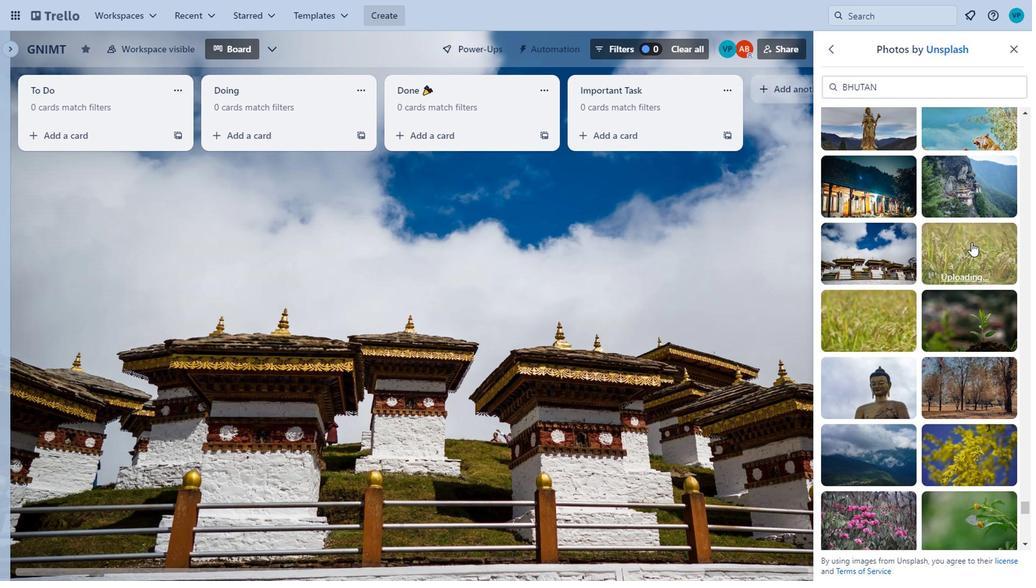 
Action: Mouse moved to (956, 305)
Screenshot: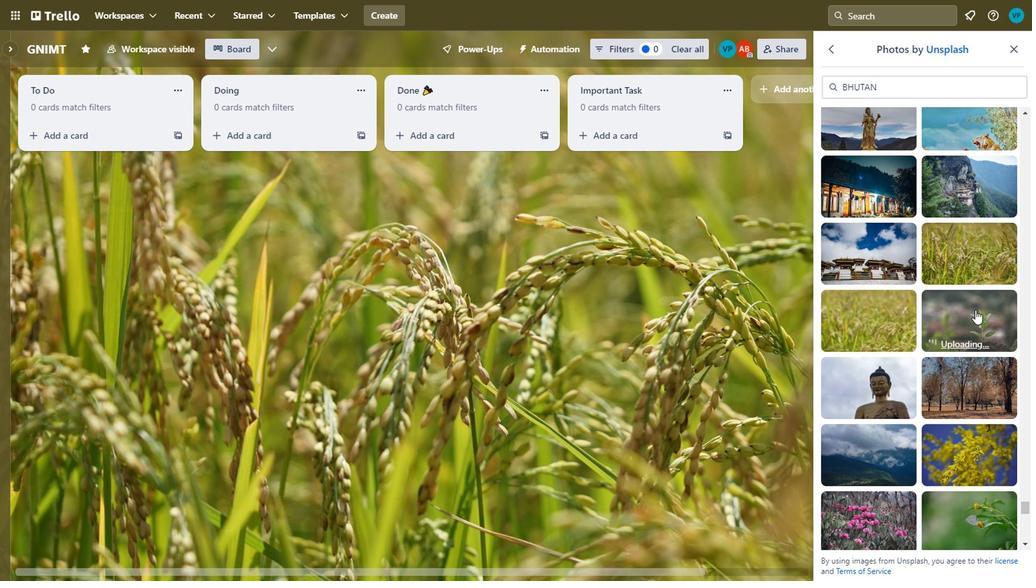 
Action: Mouse pressed left at (956, 305)
Screenshot: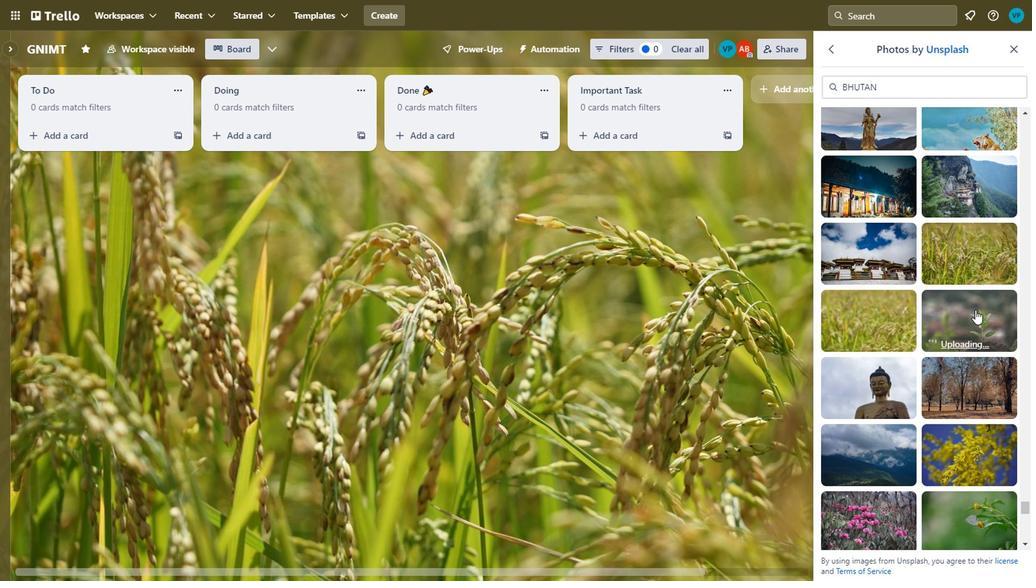 
Action: Mouse moved to (956, 305)
Screenshot: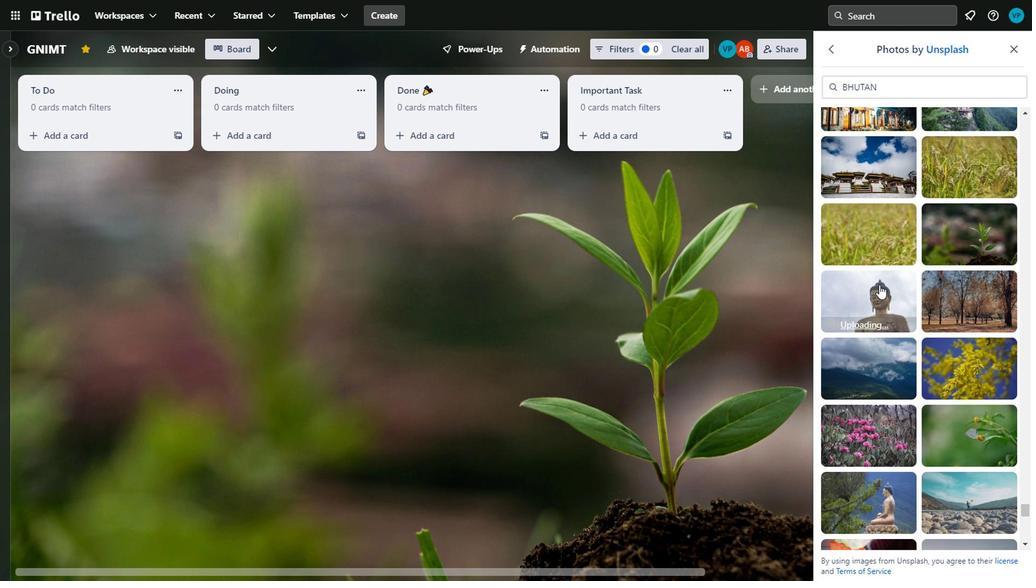 
Action: Mouse scrolled (956, 304) with delta (0, 0)
Screenshot: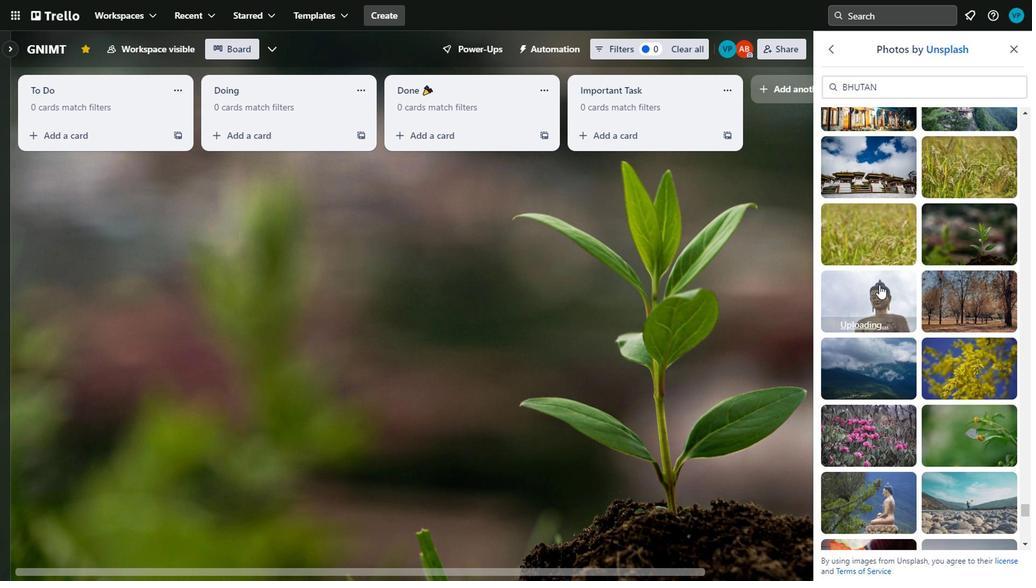 
Action: Mouse moved to (916, 285)
Screenshot: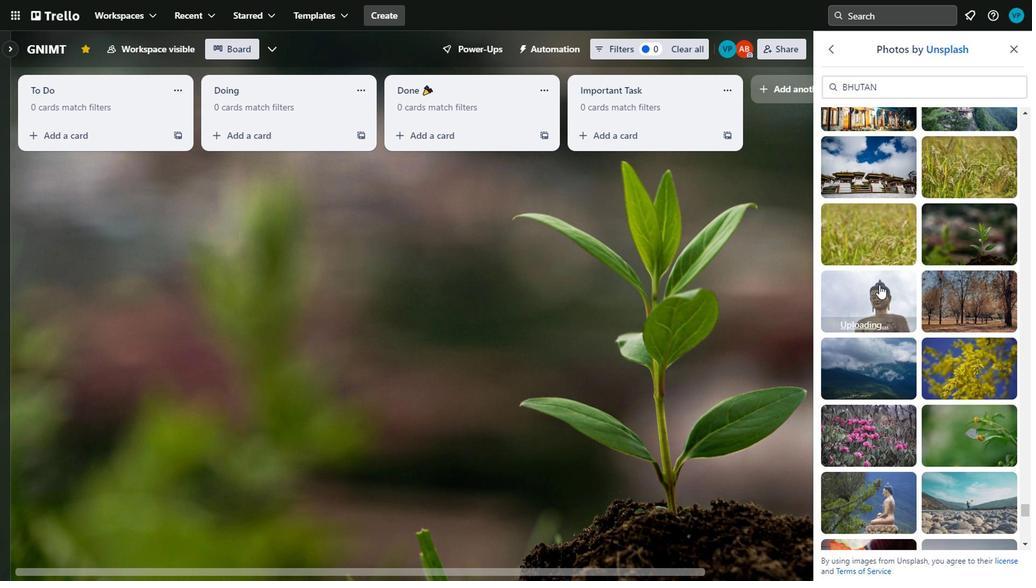 
Action: Mouse pressed left at (916, 285)
Screenshot: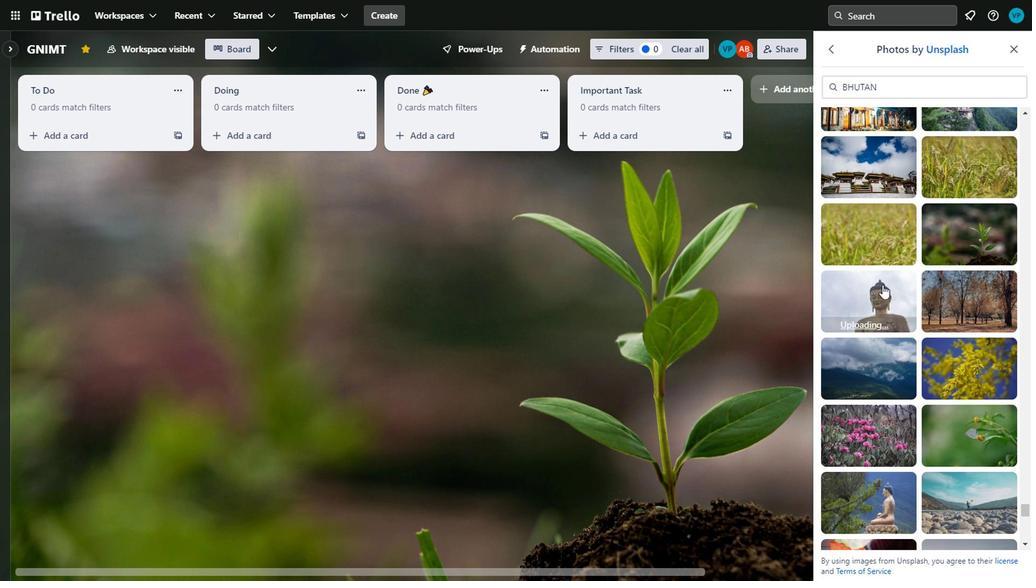 
Action: Mouse moved to (953, 289)
Screenshot: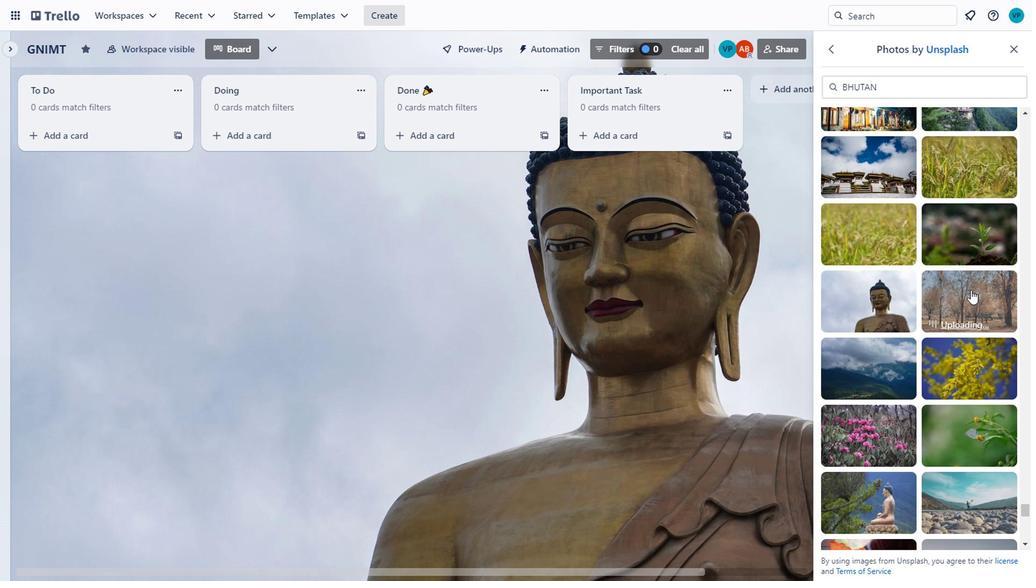 
Action: Mouse pressed left at (953, 289)
Screenshot: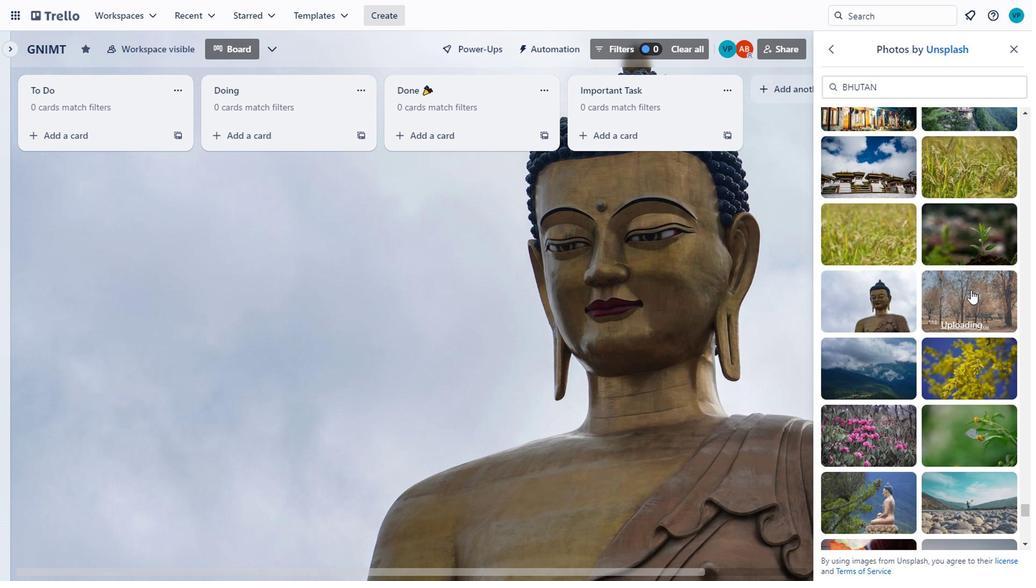 
Action: Mouse scrolled (953, 288) with delta (0, 0)
Screenshot: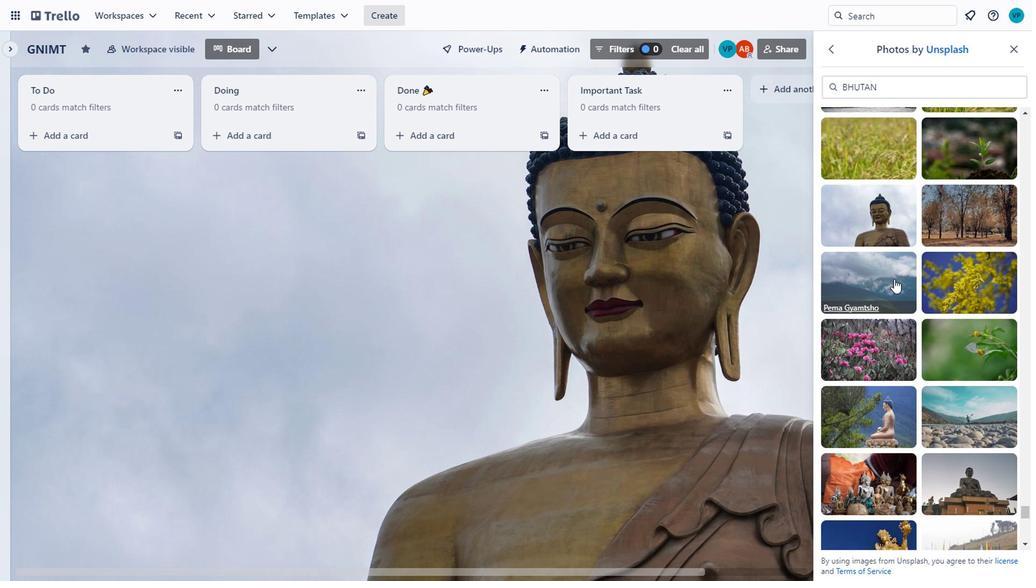 
Action: Mouse moved to (950, 285)
Screenshot: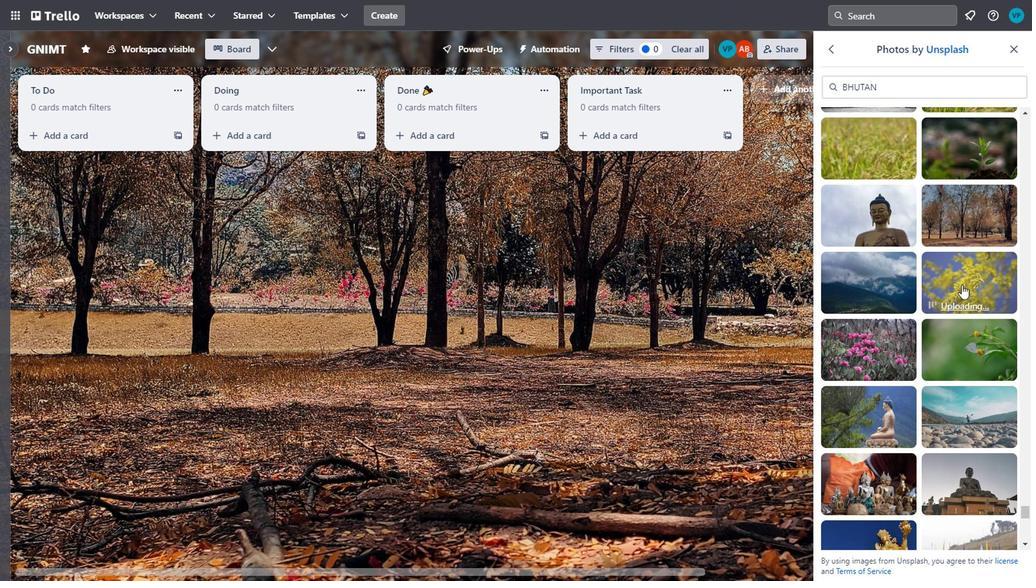 
Action: Mouse pressed left at (950, 285)
Screenshot: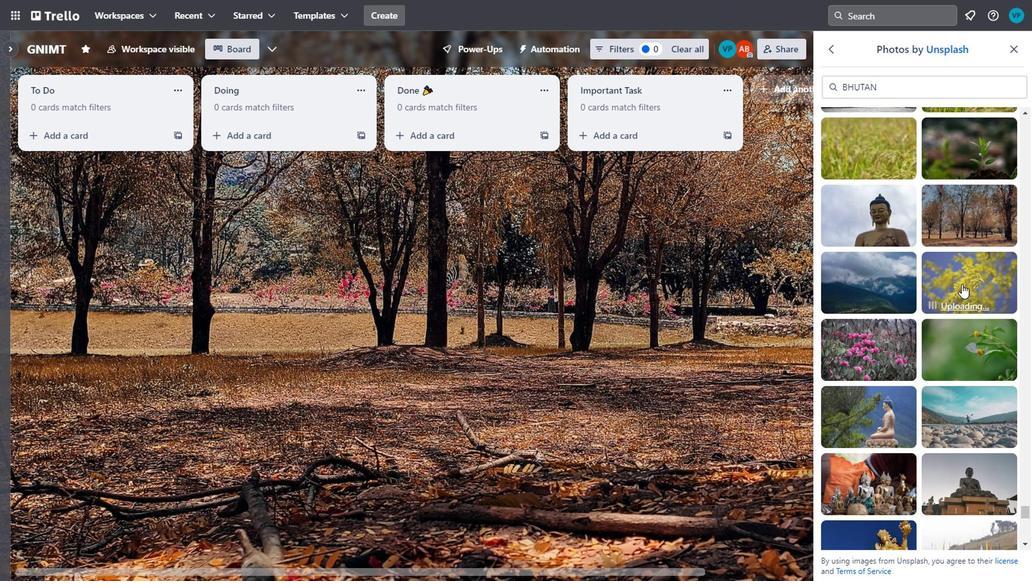 
Action: Mouse moved to (950, 285)
Screenshot: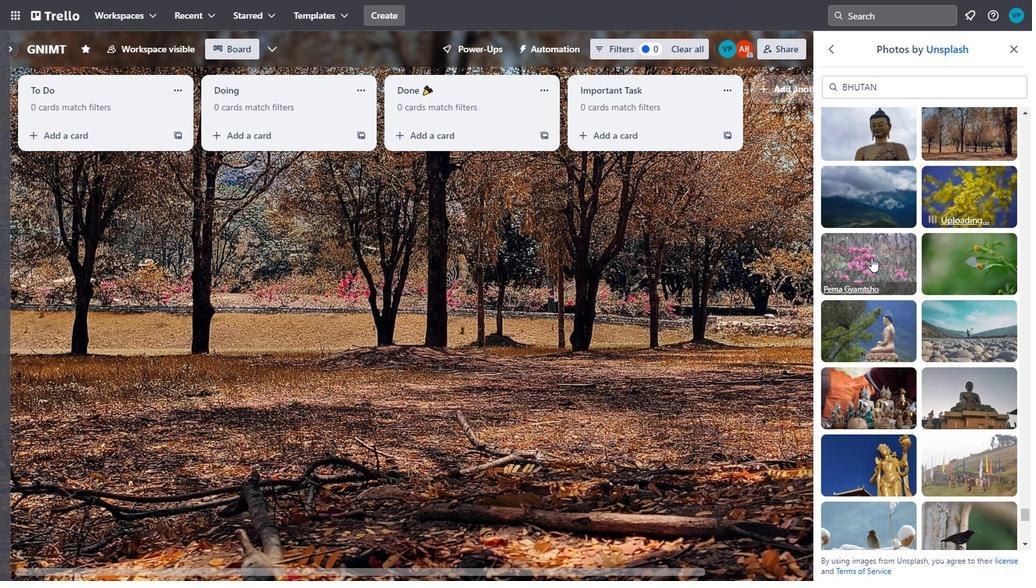
Action: Mouse scrolled (950, 284) with delta (0, 0)
Screenshot: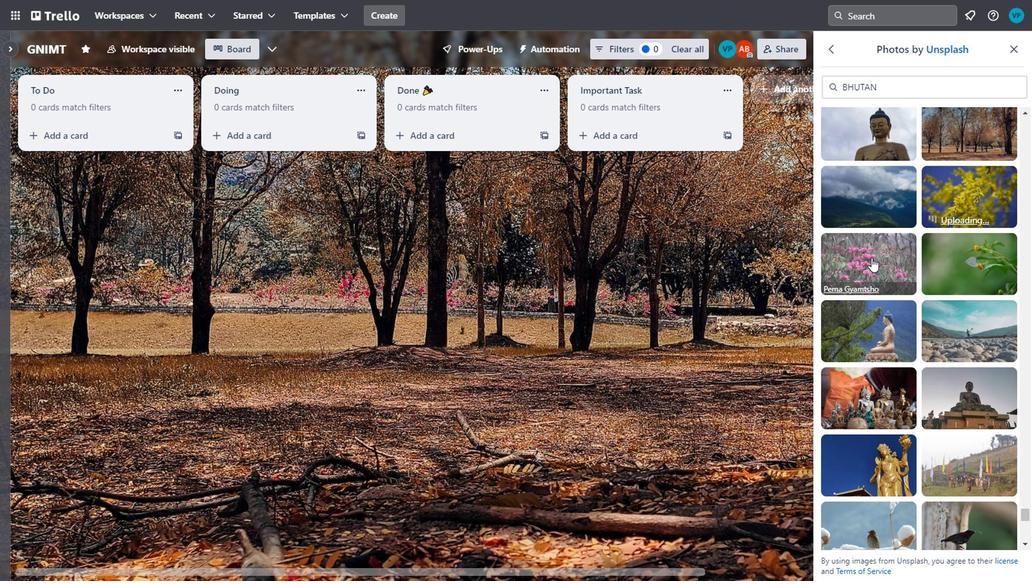 
Action: Mouse moved to (941, 265)
Screenshot: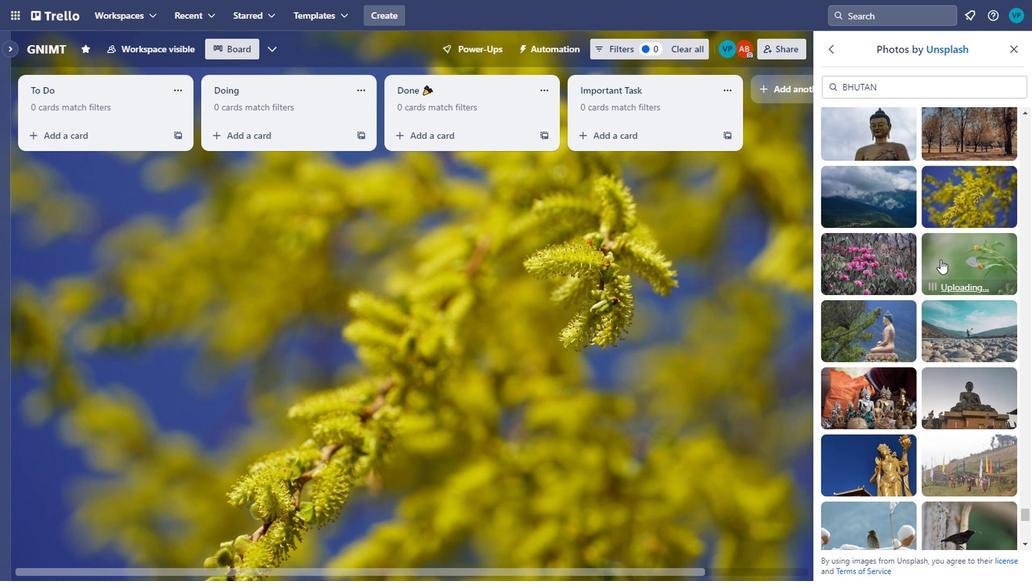 
Action: Mouse pressed left at (941, 265)
Screenshot: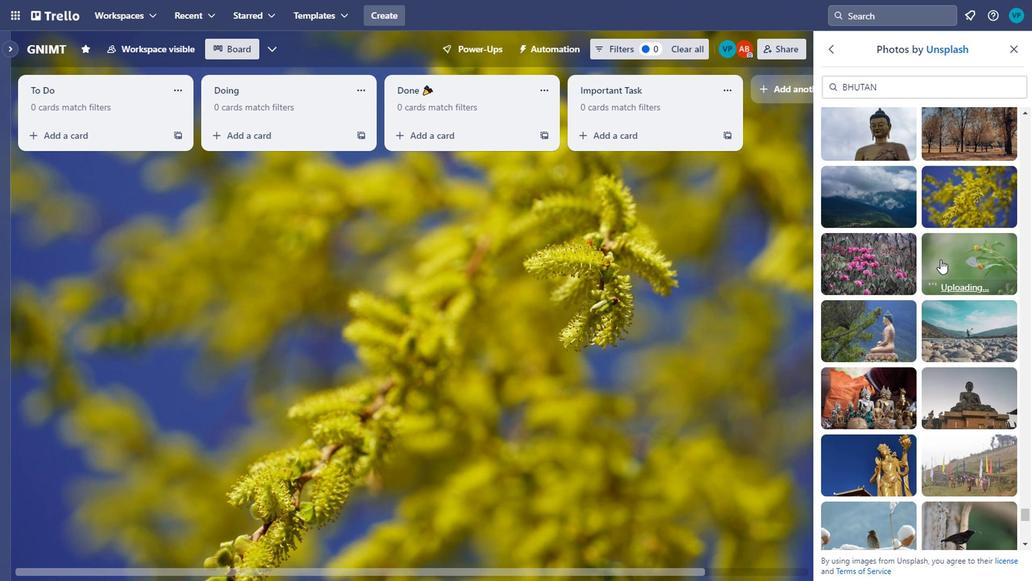 
Action: Mouse moved to (915, 312)
Screenshot: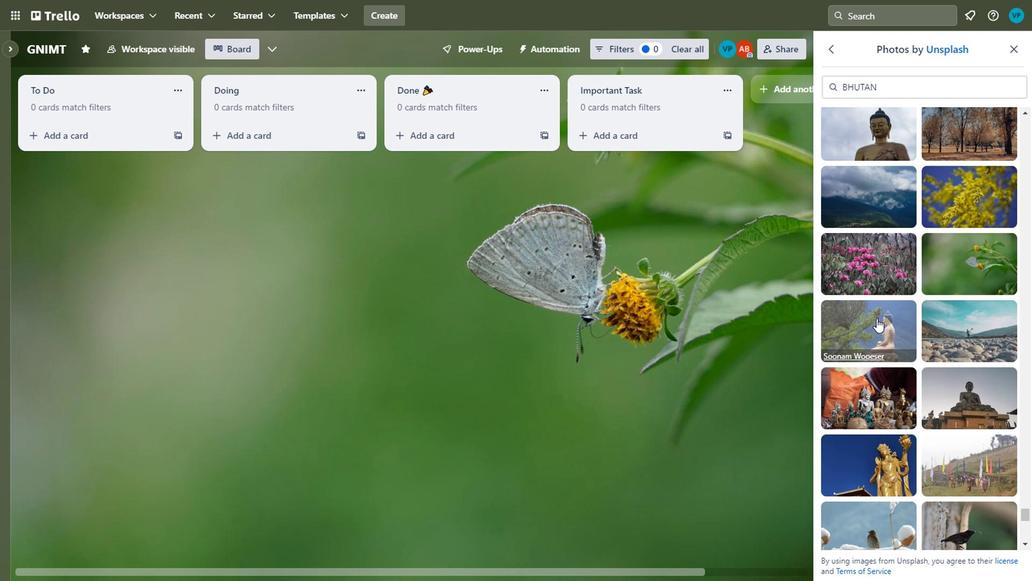 
Action: Mouse pressed left at (915, 312)
Screenshot: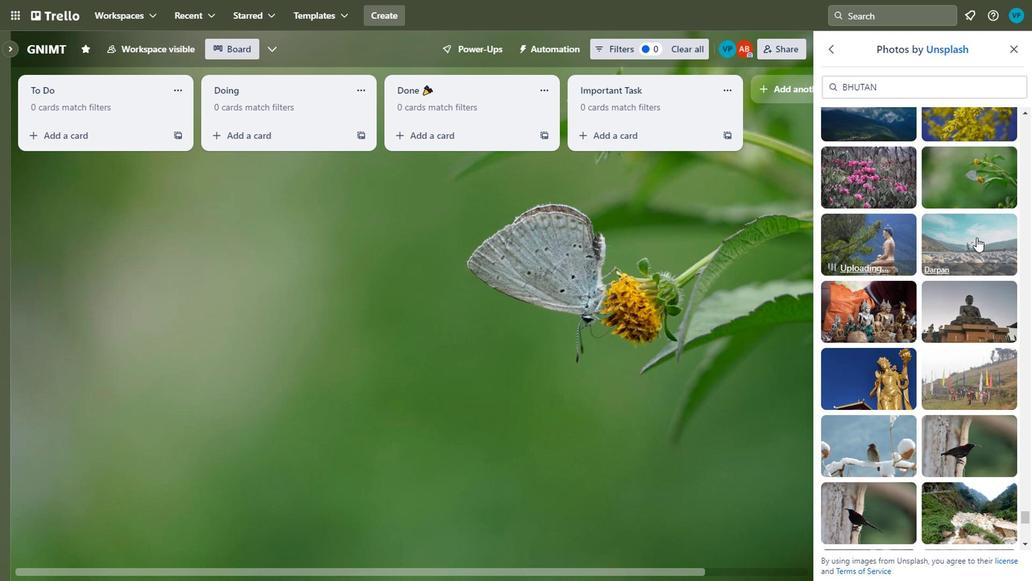 
Action: Mouse moved to (952, 308)
Screenshot: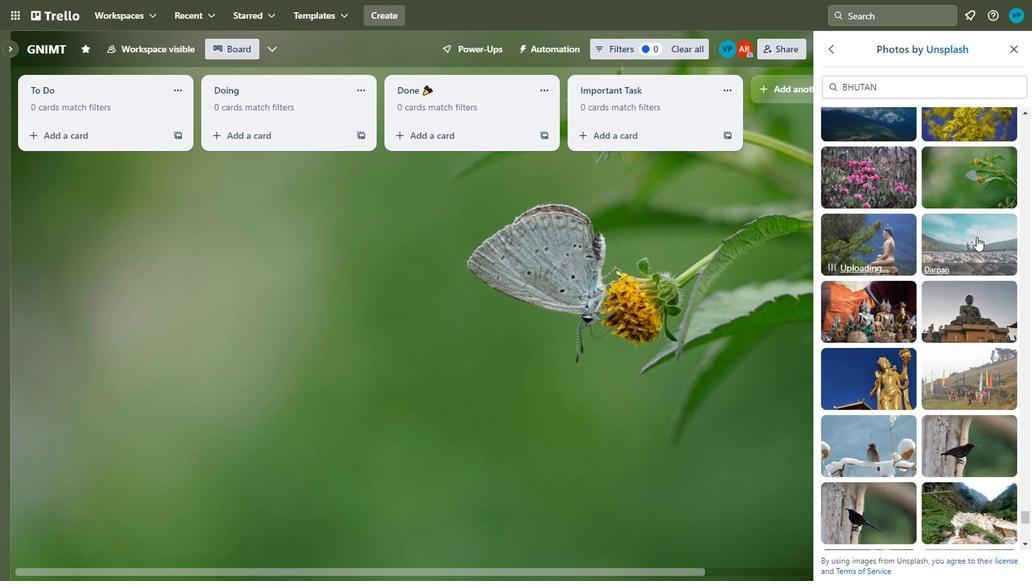 
Action: Mouse scrolled (952, 307) with delta (0, 0)
Screenshot: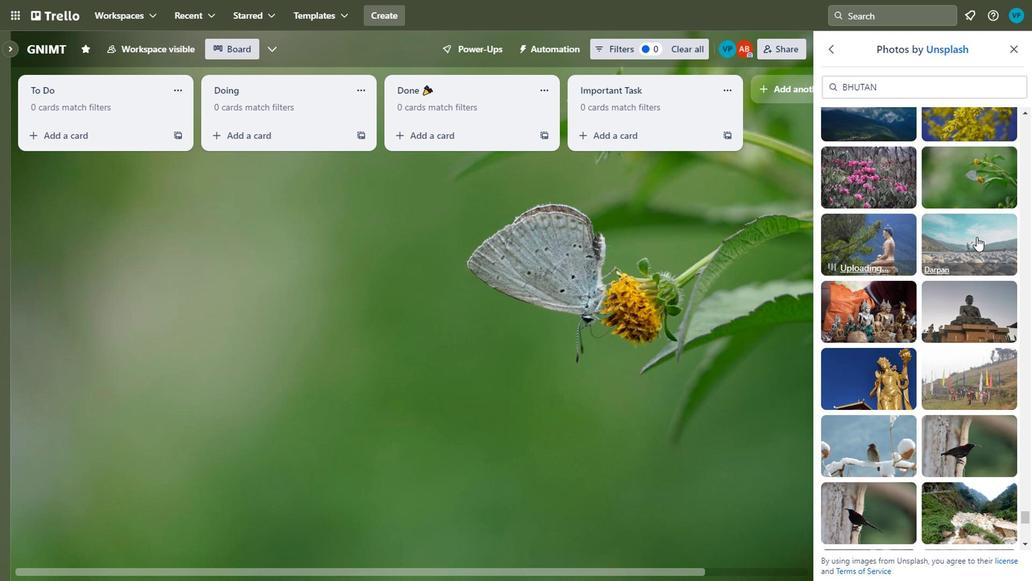 
Action: Mouse moved to (956, 247)
Screenshot: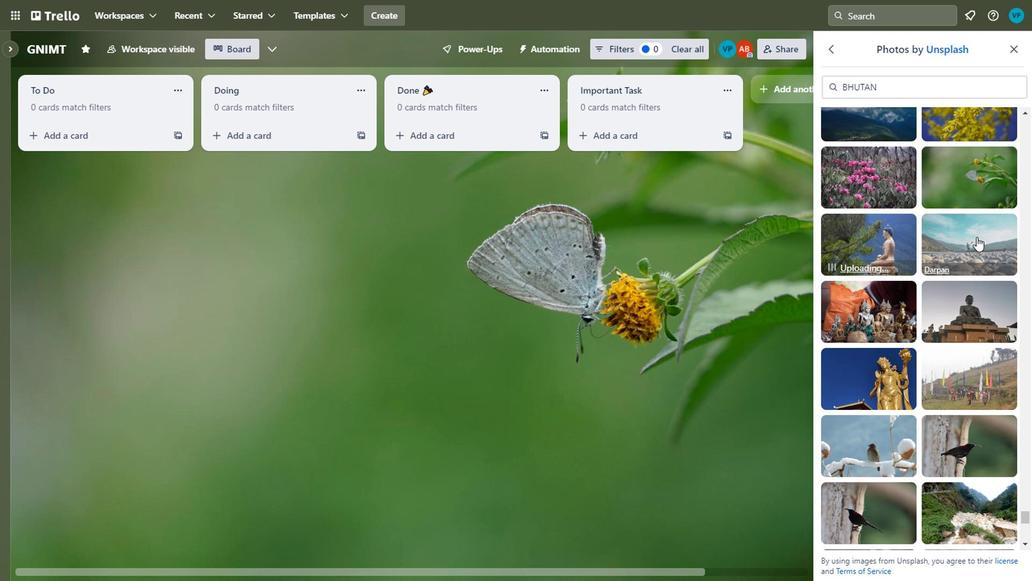 
Action: Mouse pressed left at (956, 247)
Screenshot: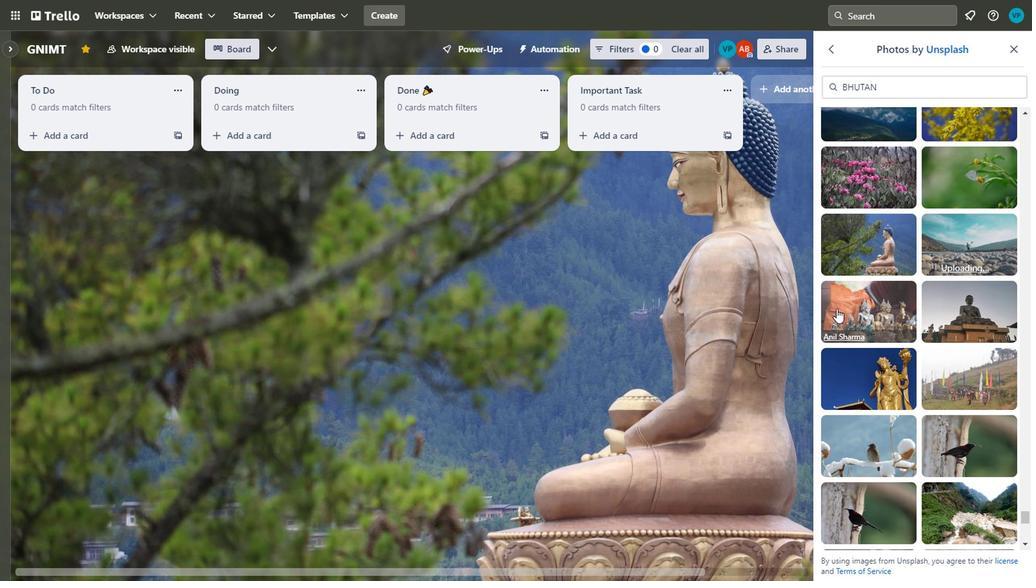 
Action: Mouse moved to (903, 302)
Screenshot: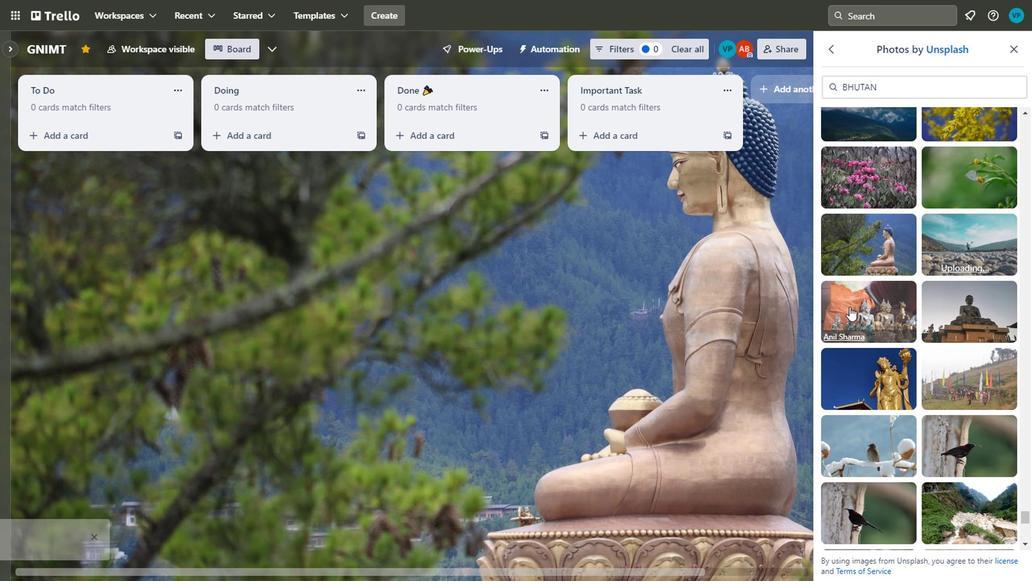 
Action: Mouse pressed left at (903, 302)
Screenshot: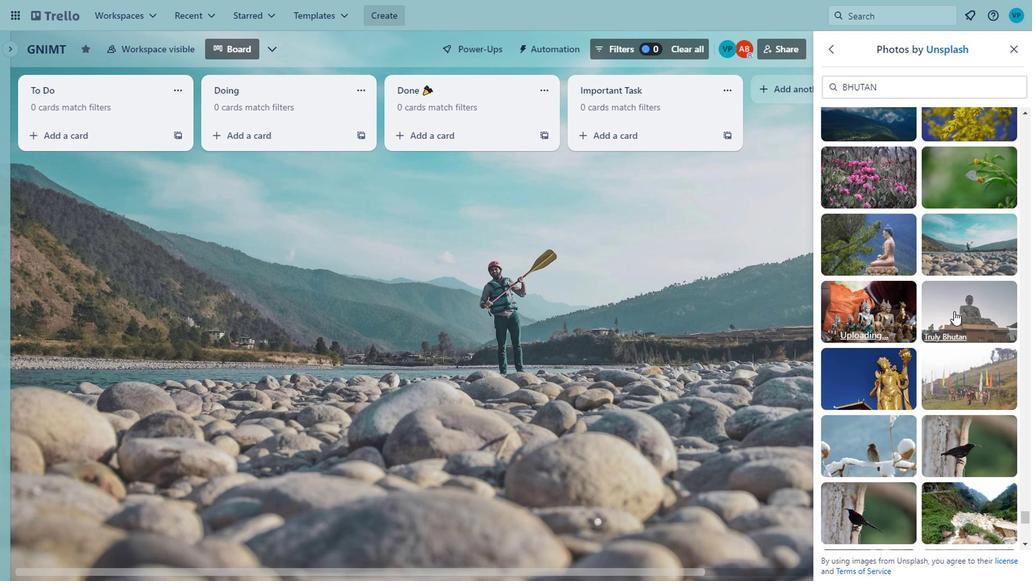 
Action: Mouse moved to (946, 306)
Screenshot: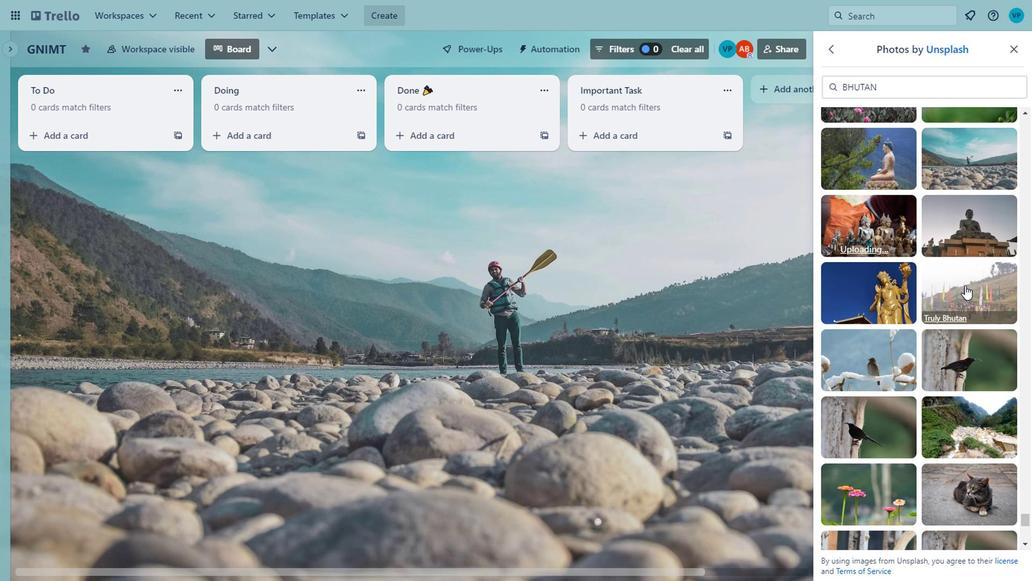 
Action: Mouse scrolled (946, 306) with delta (0, 0)
Screenshot: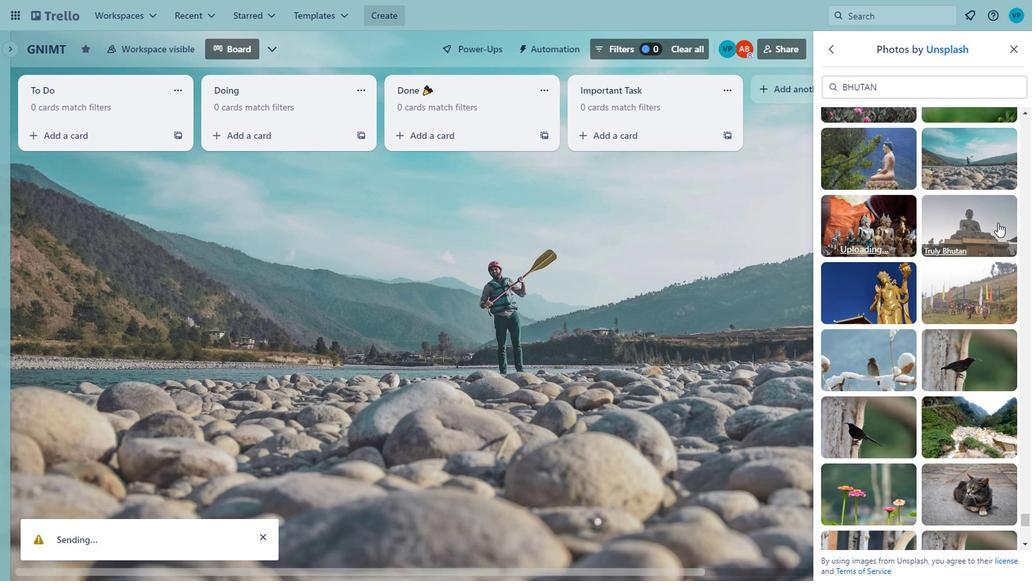 
Action: Mouse moved to (960, 232)
Screenshot: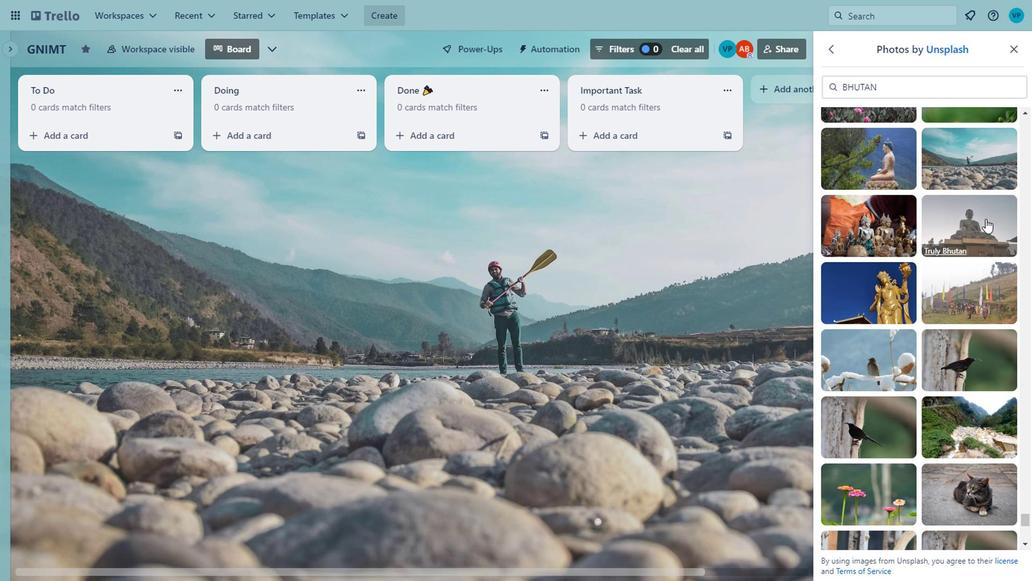
Action: Mouse pressed left at (960, 232)
Screenshot: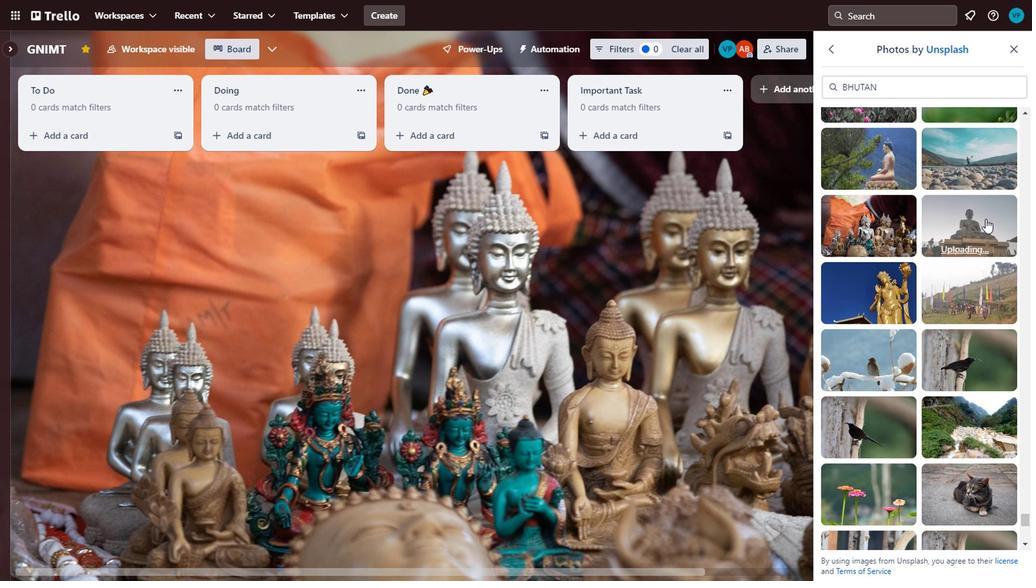 
Action: Mouse moved to (912, 286)
Screenshot: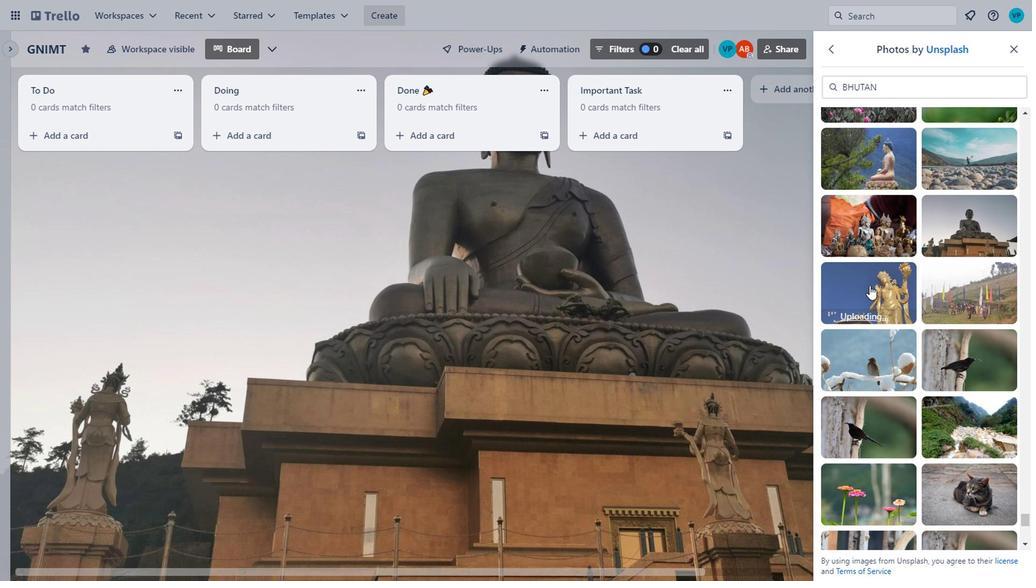 
Action: Mouse pressed left at (912, 286)
Screenshot: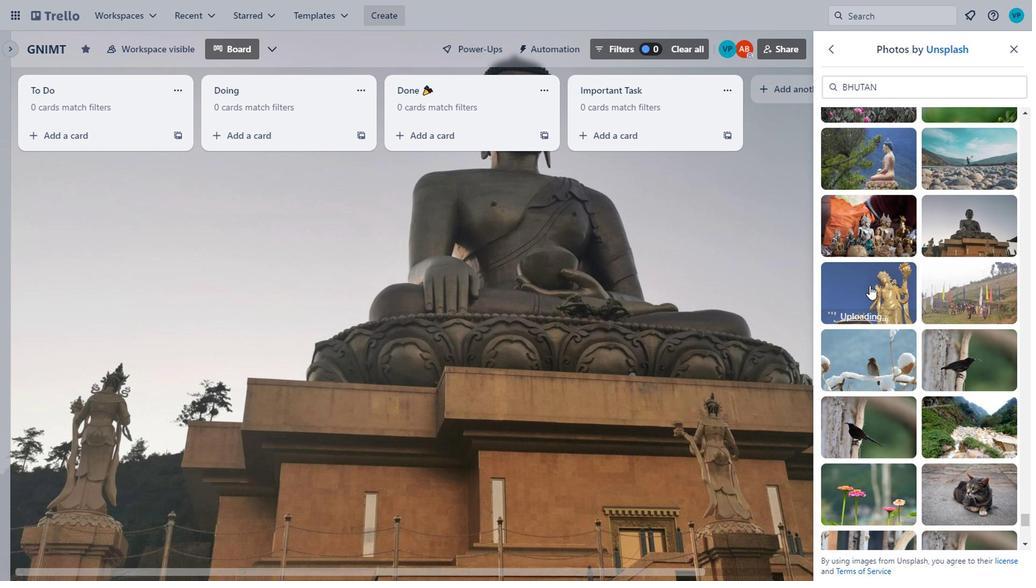 
Action: Mouse moved to (951, 288)
Screenshot: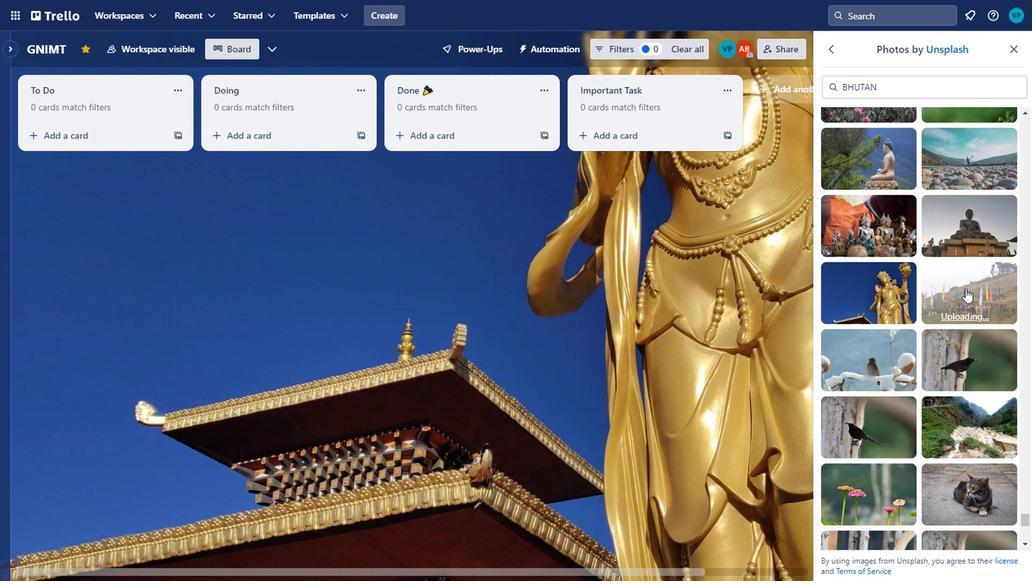 
Action: Mouse pressed left at (951, 288)
Screenshot: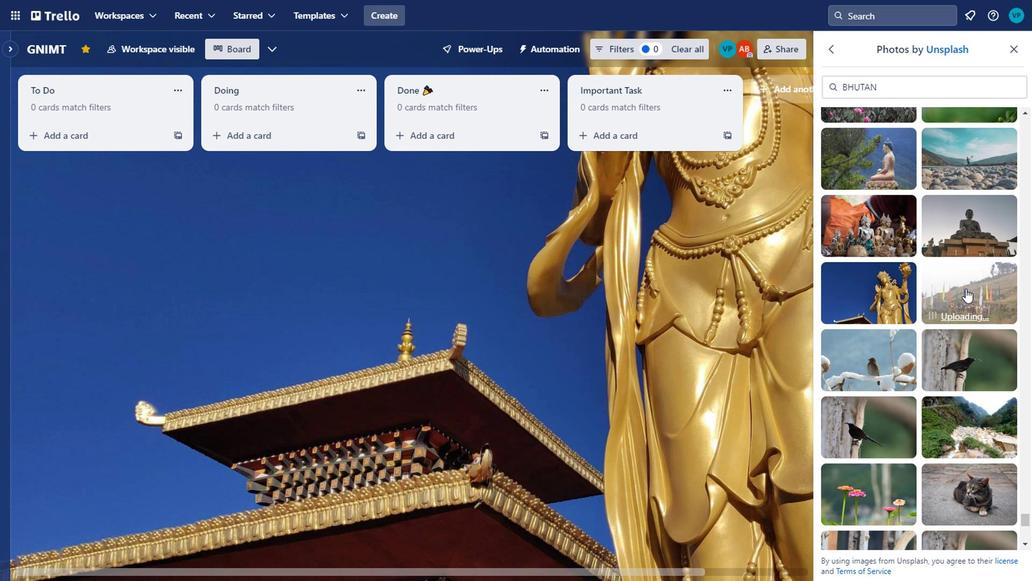 
Action: Mouse moved to (916, 321)
Screenshot: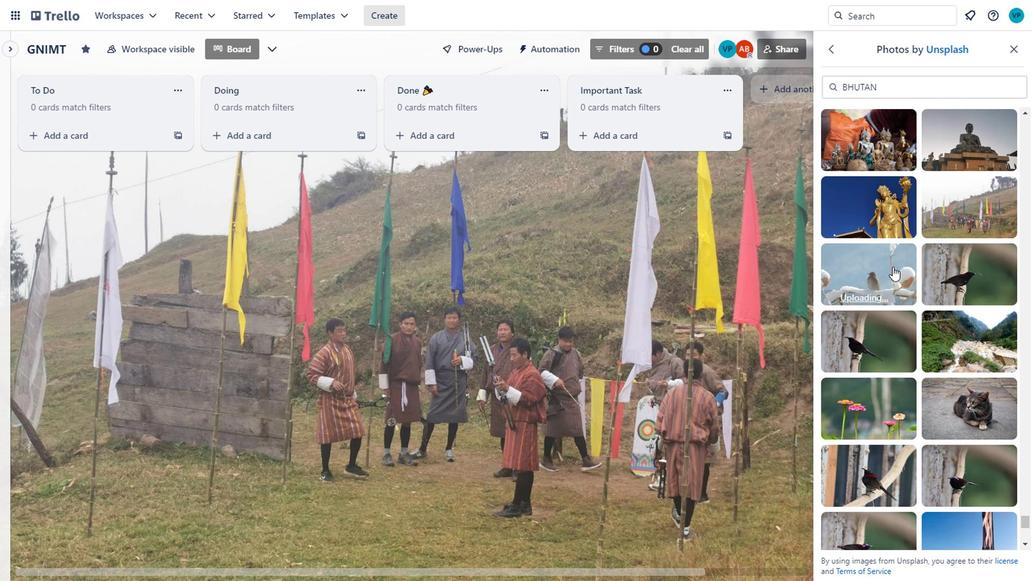 
Action: Mouse scrolled (916, 321) with delta (0, 0)
Screenshot: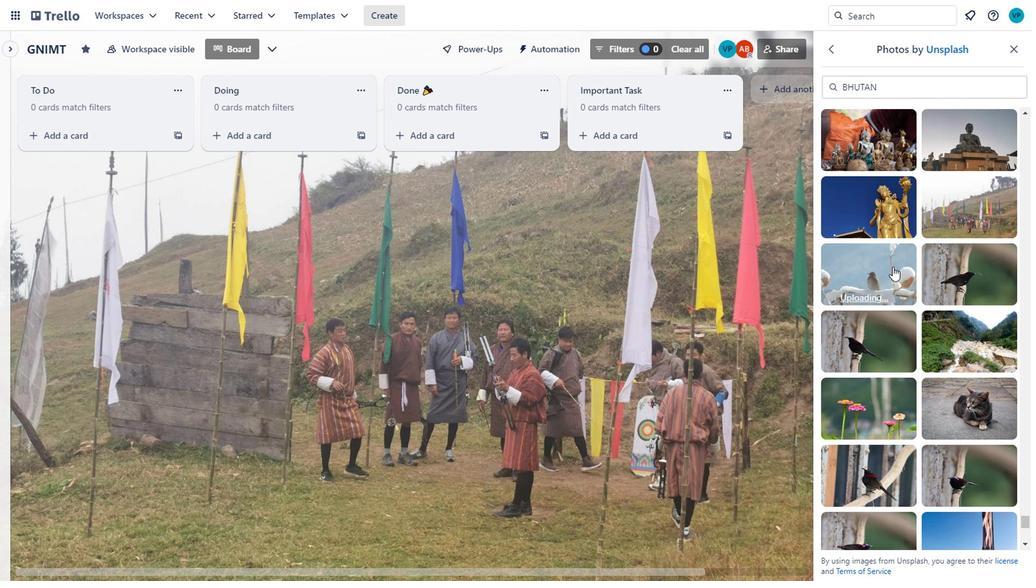 
Action: Mouse moved to (921, 271)
Screenshot: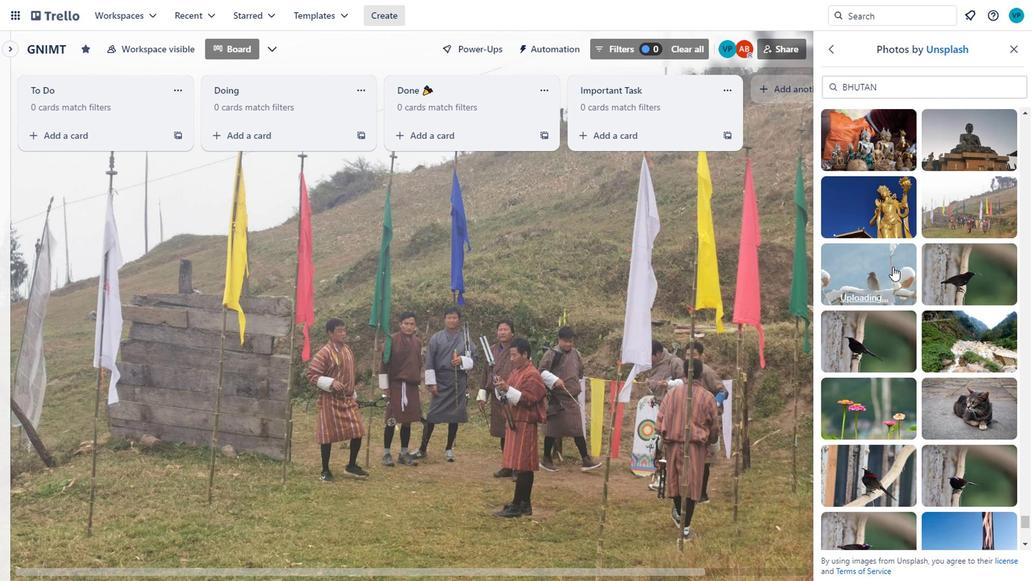 
Action: Mouse pressed left at (921, 271)
Screenshot: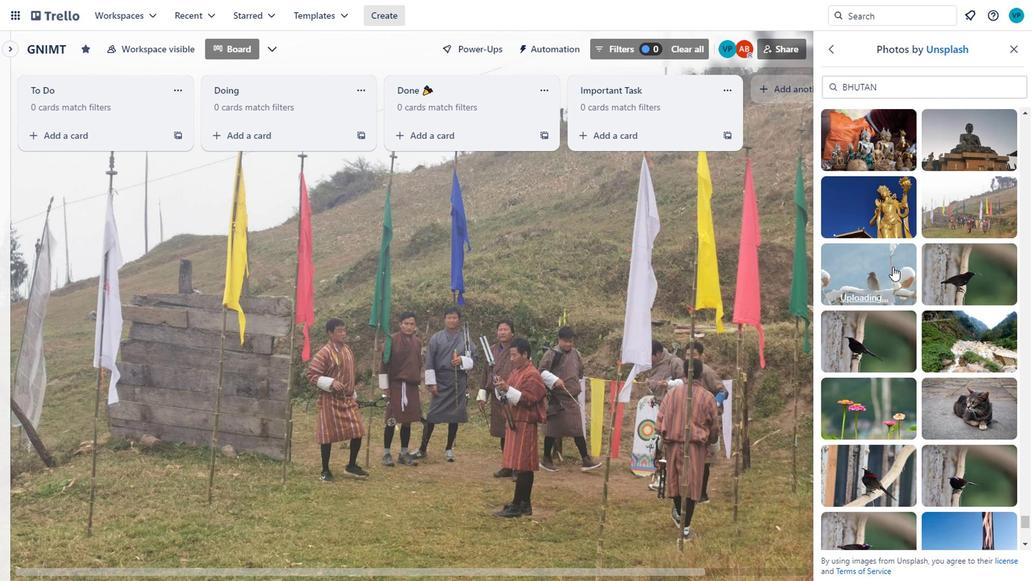 
Action: Mouse scrolled (921, 270) with delta (0, 0)
Screenshot: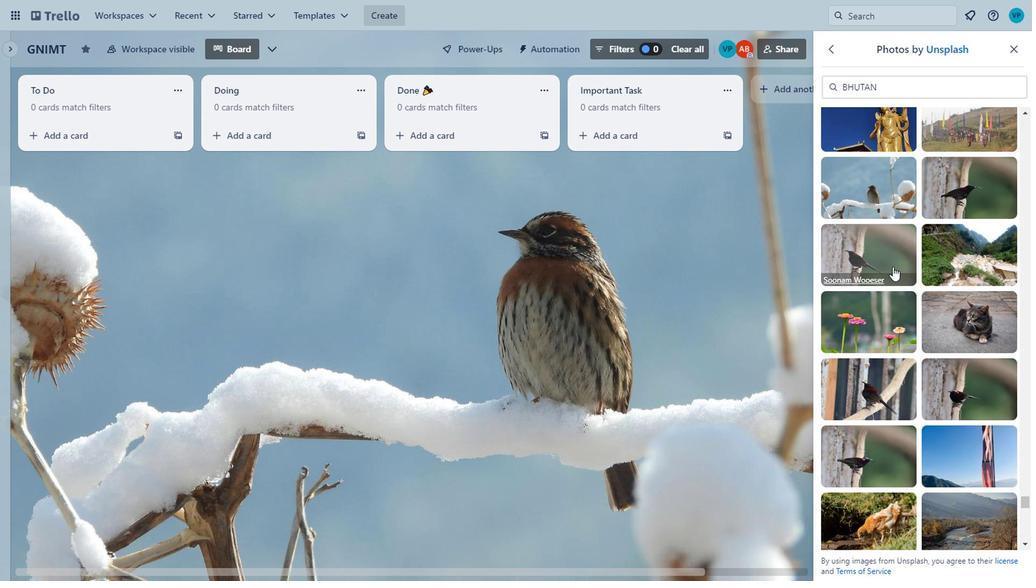
Action: Mouse moved to (954, 252)
Screenshot: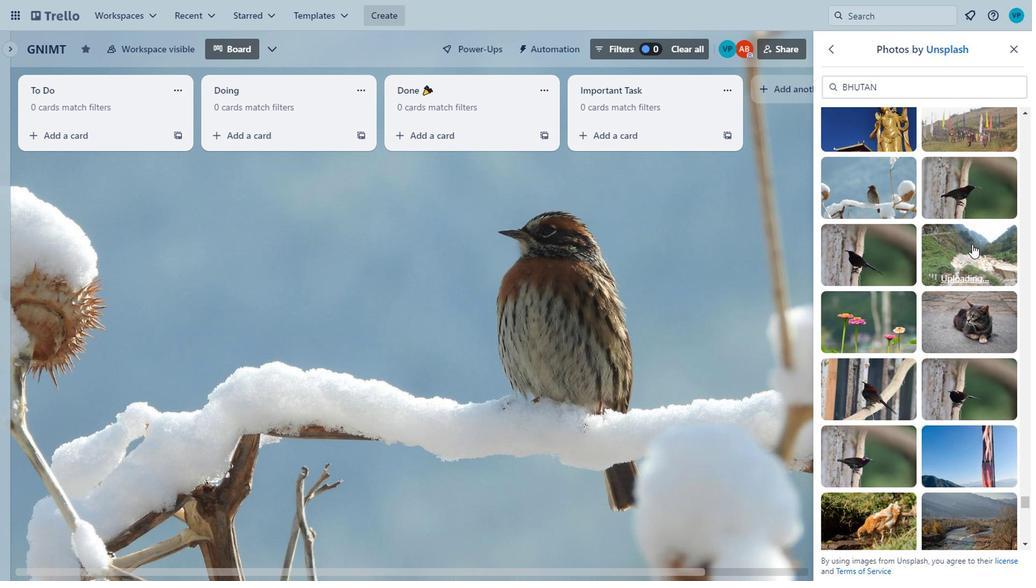 
Action: Mouse pressed left at (954, 252)
Screenshot: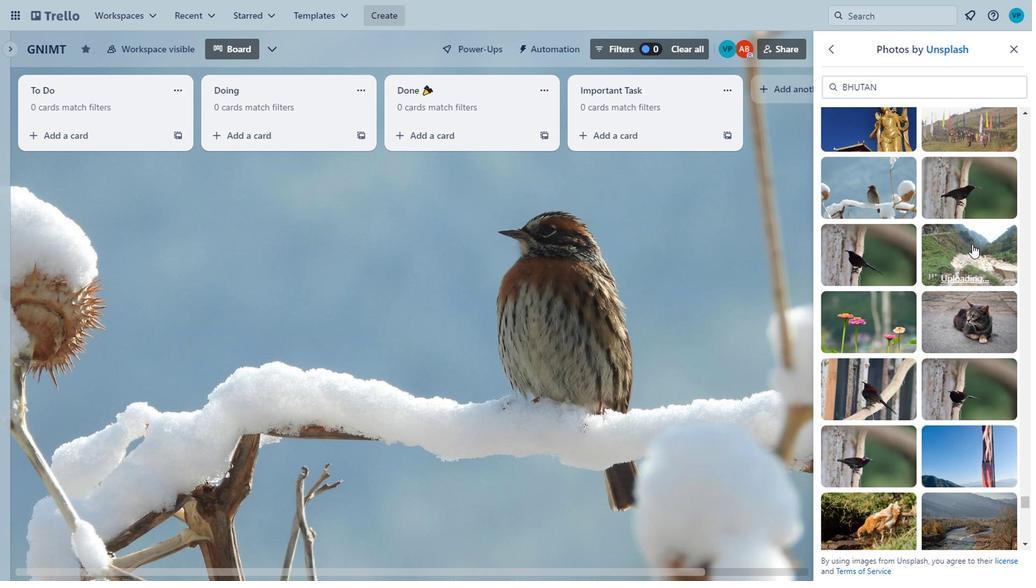 
Action: Mouse moved to (907, 311)
Screenshot: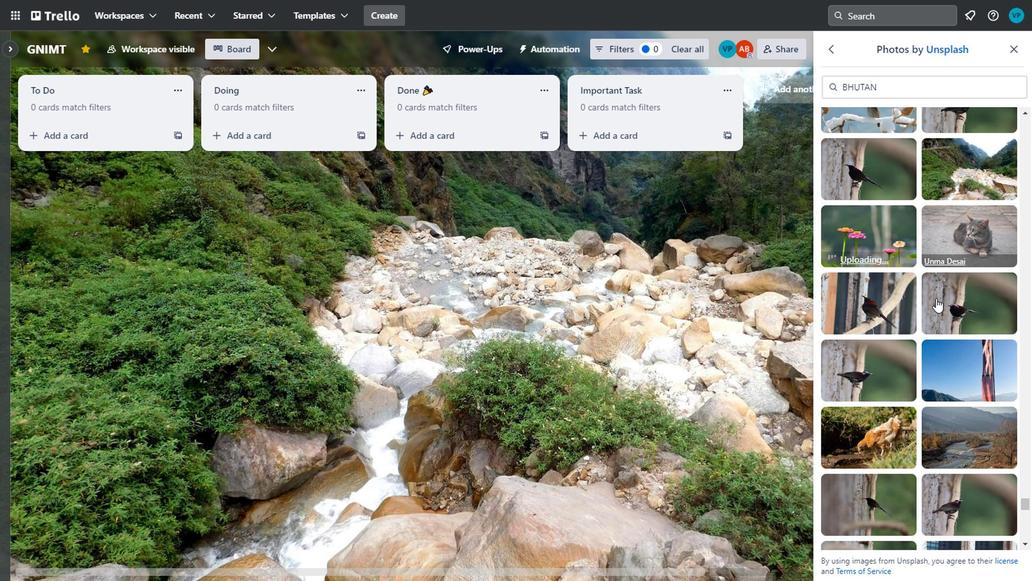 
Action: Mouse pressed left at (907, 311)
Screenshot: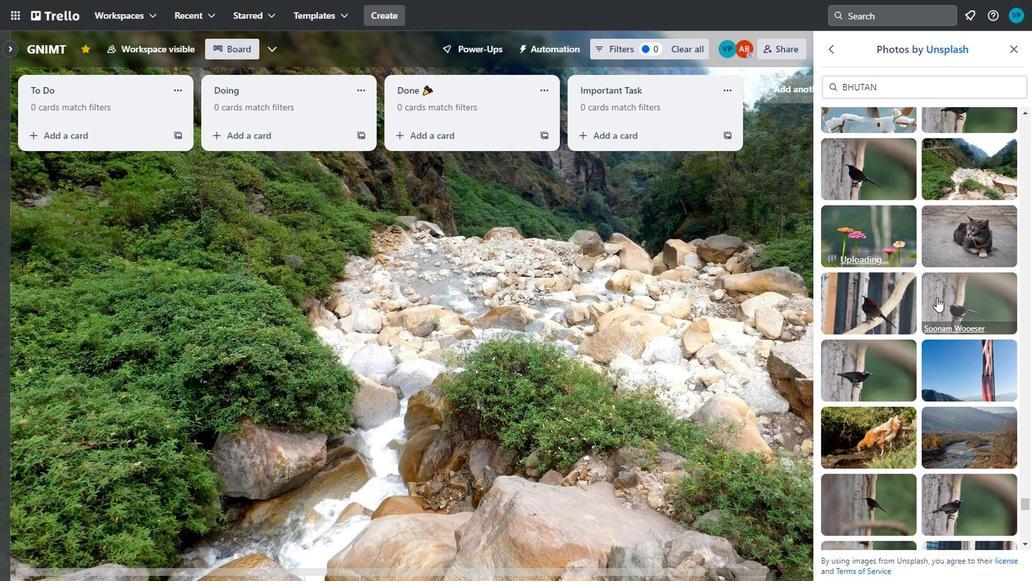 
Action: Mouse moved to (939, 296)
Screenshot: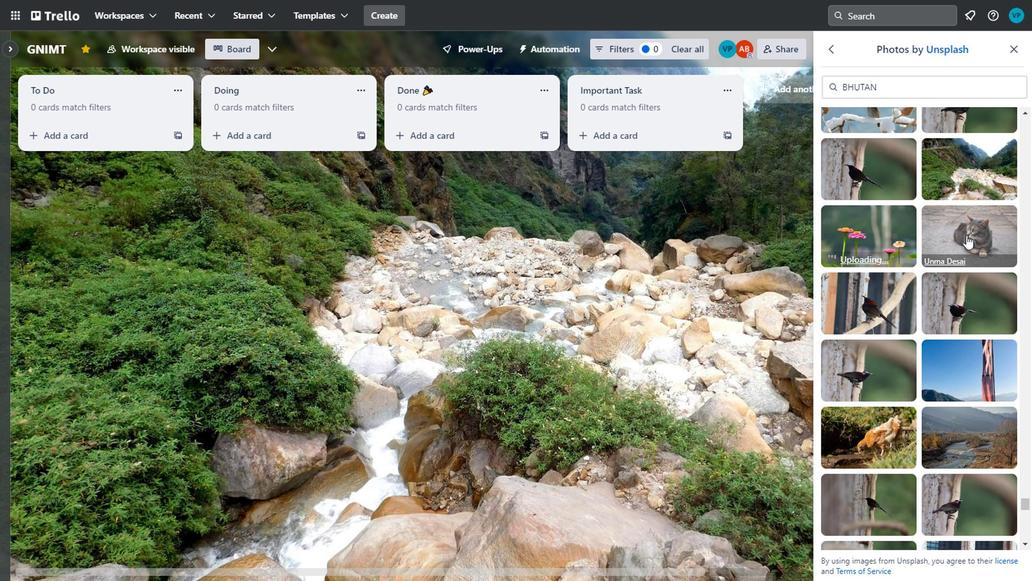 
Action: Mouse scrolled (939, 295) with delta (0, 0)
Screenshot: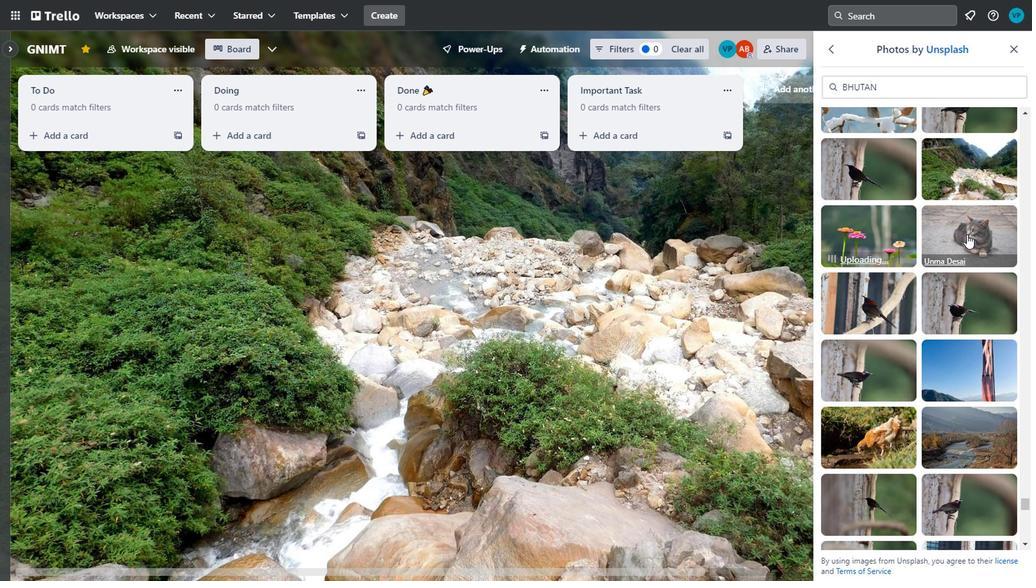 
Action: Mouse moved to (956, 244)
Screenshot: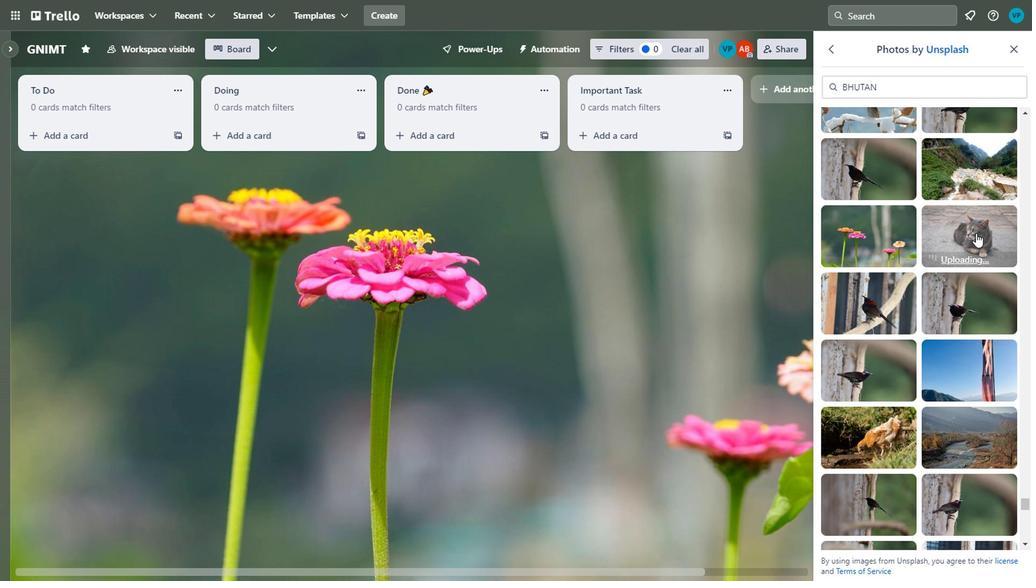 
Action: Mouse pressed left at (956, 244)
Screenshot: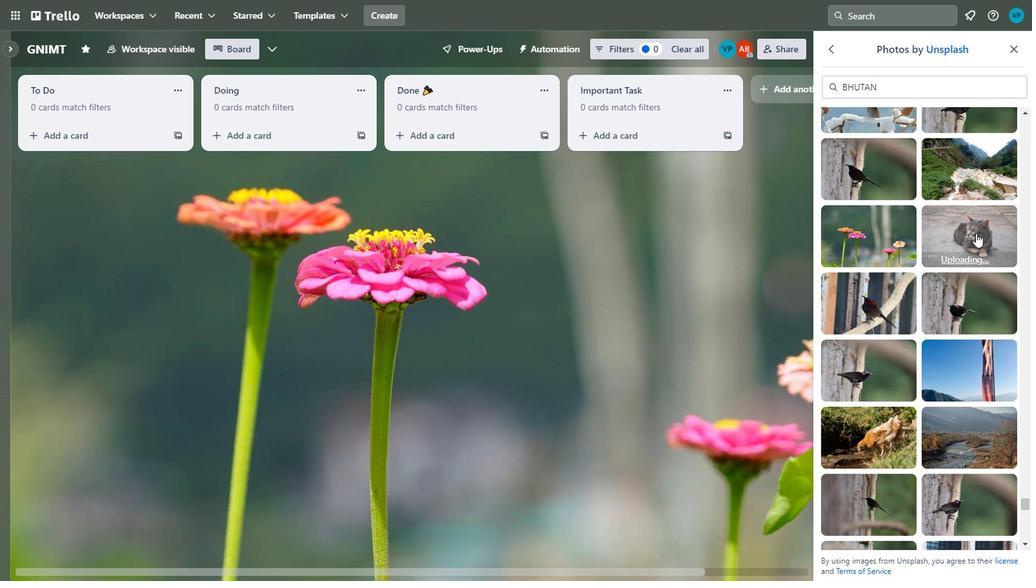 
Action: Mouse moved to (915, 294)
Screenshot: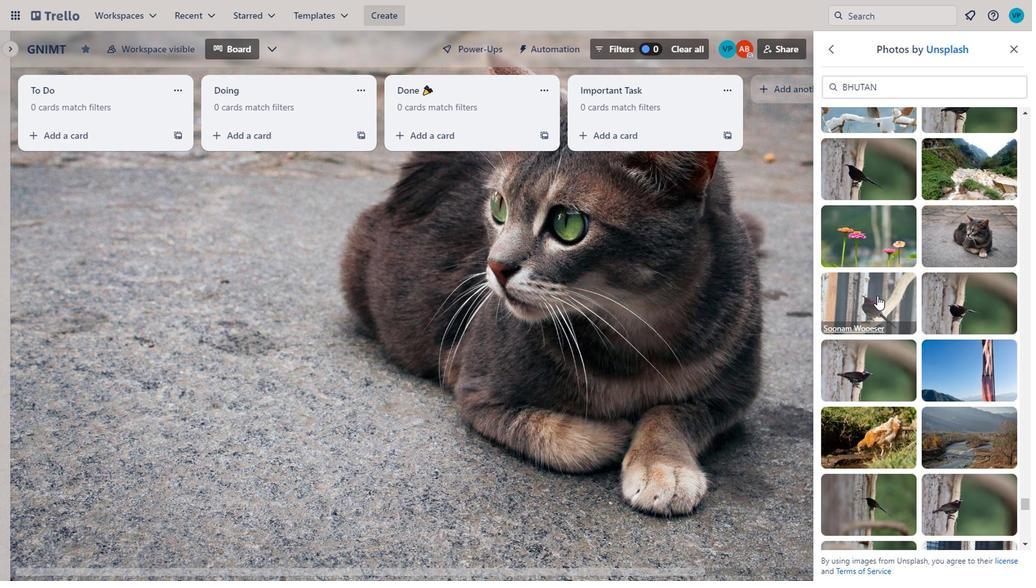 
Action: Mouse pressed left at (915, 294)
Screenshot: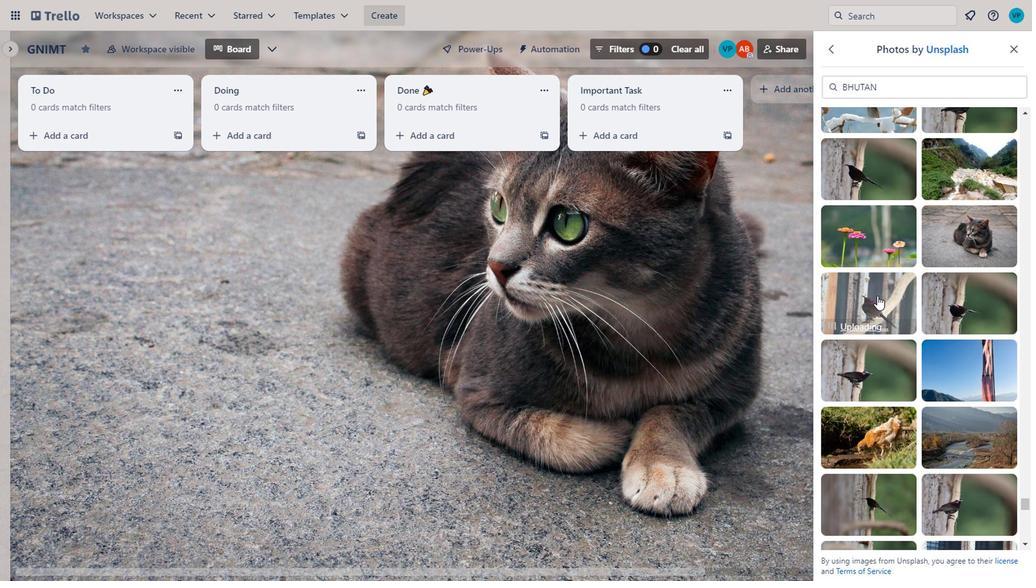 
Action: Mouse moved to (953, 283)
Screenshot: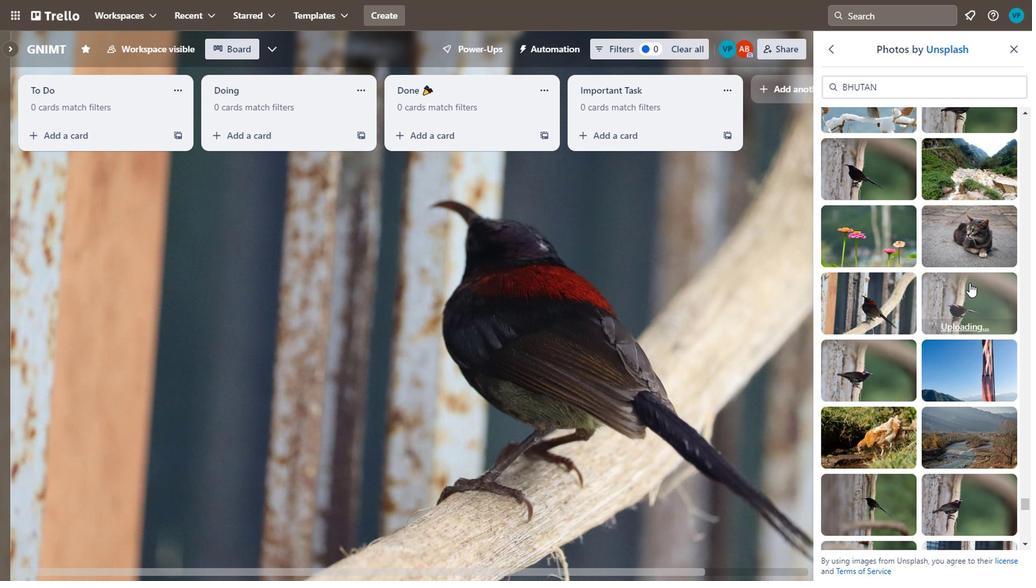 
Action: Mouse pressed left at (953, 283)
Screenshot: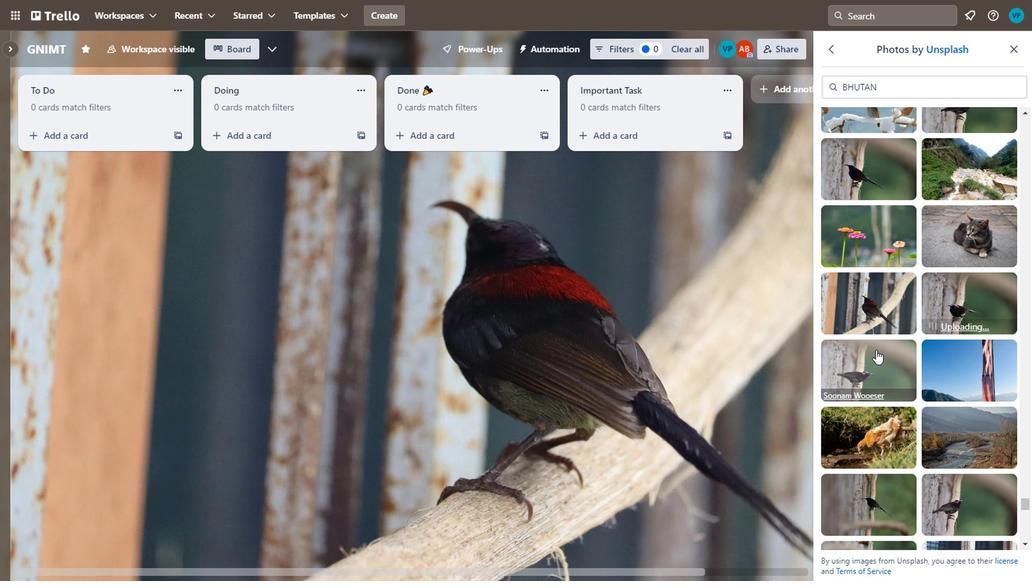 
Action: Mouse moved to (915, 340)
Screenshot: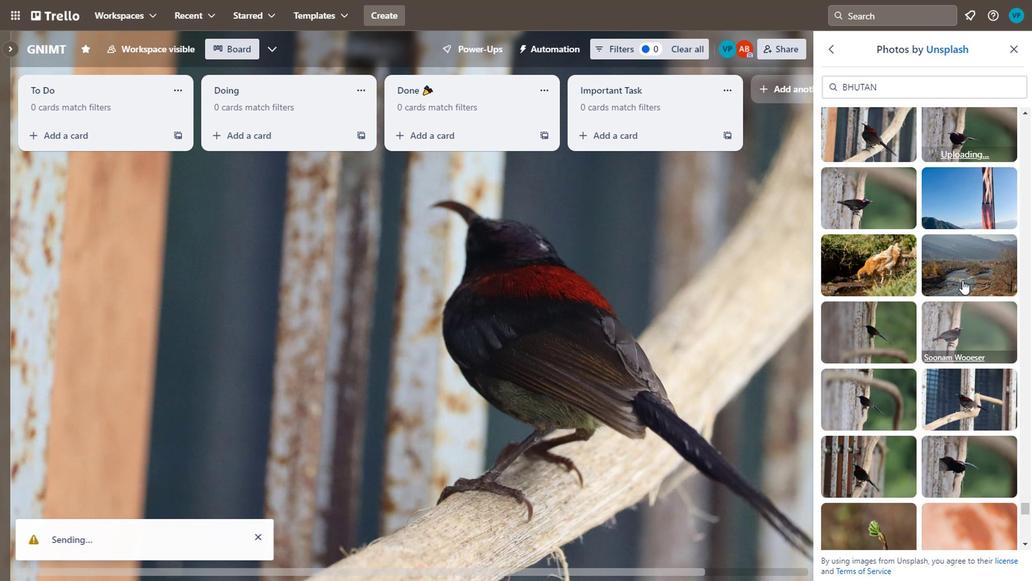 
Action: Mouse scrolled (915, 340) with delta (0, 0)
Screenshot: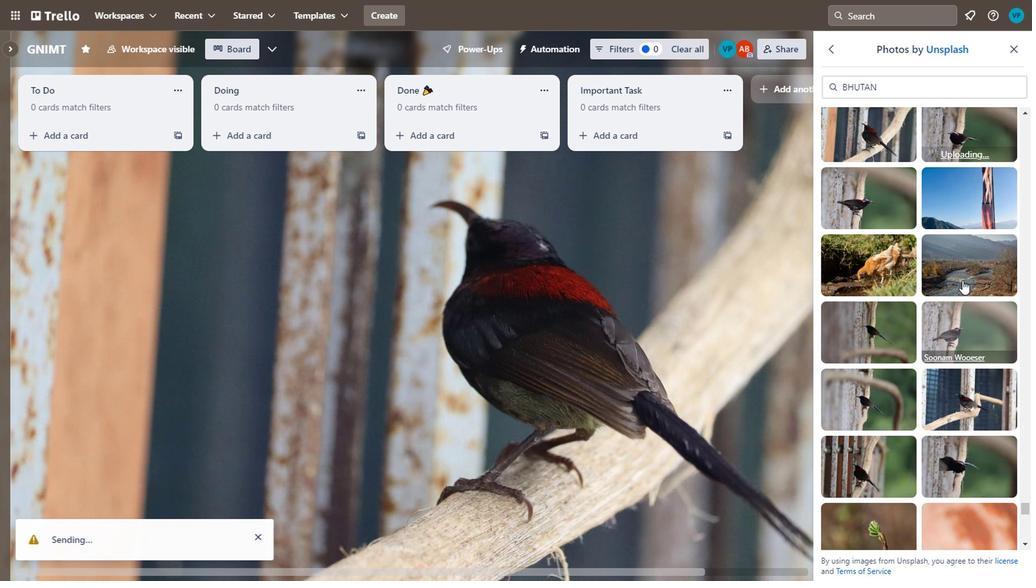 
Action: Mouse moved to (946, 314)
Screenshot: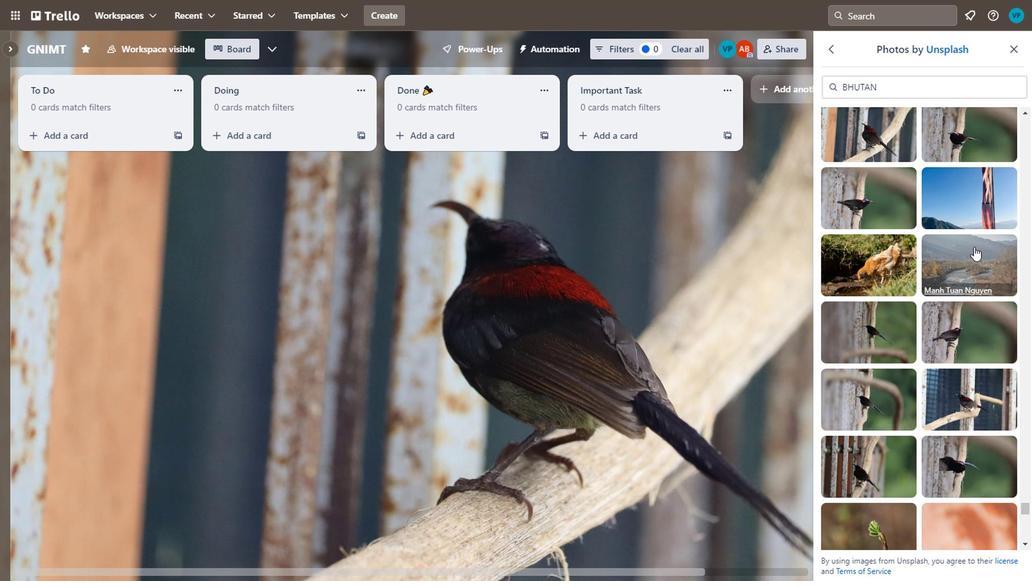 
Action: Mouse scrolled (946, 314) with delta (0, 0)
Screenshot: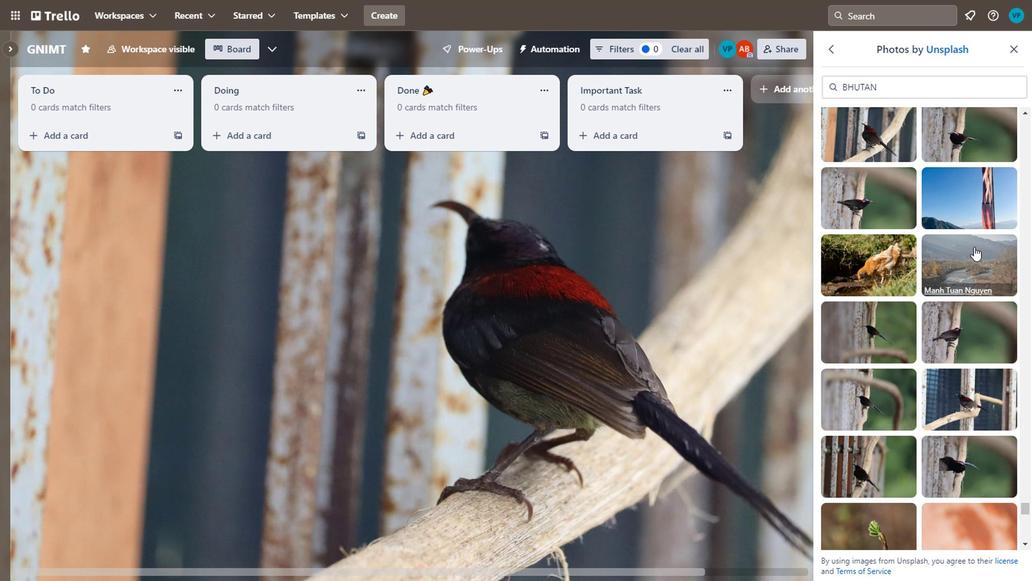 
Action: Mouse moved to (955, 255)
Screenshot: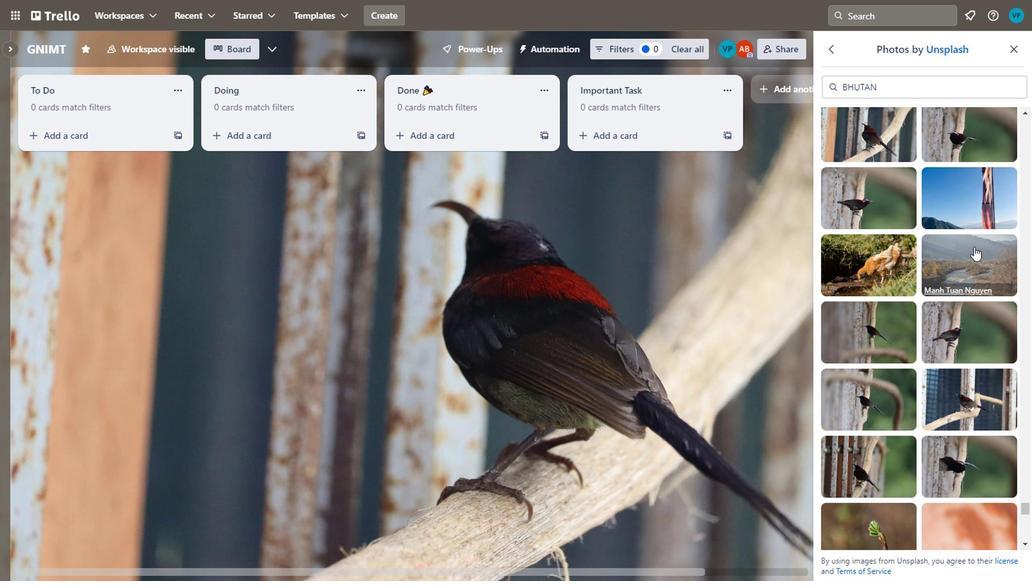 
Action: Mouse pressed left at (955, 255)
Screenshot: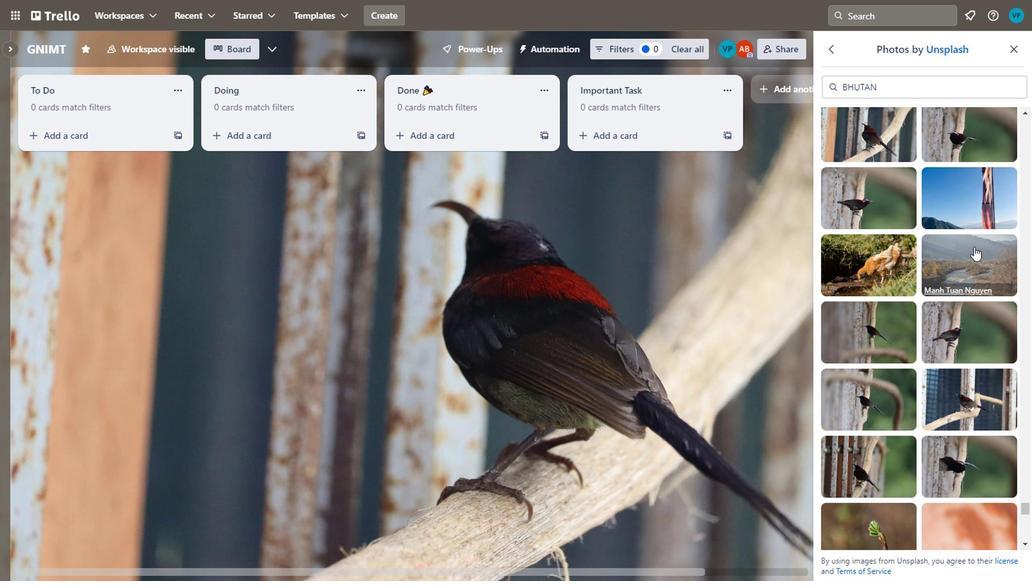 
Action: Mouse scrolled (955, 254) with delta (0, 0)
Screenshot: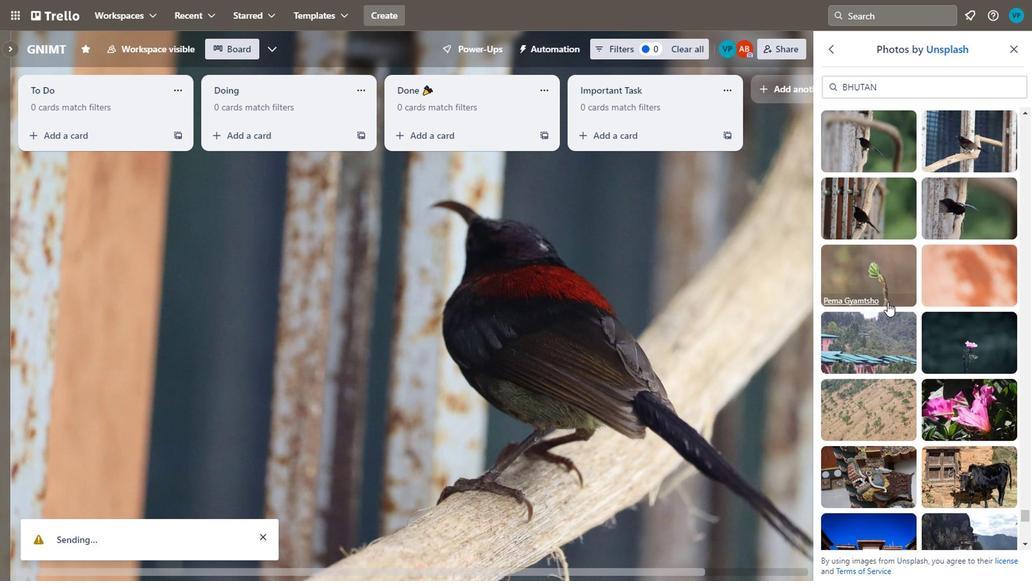
Action: Mouse moved to (921, 299)
Screenshot: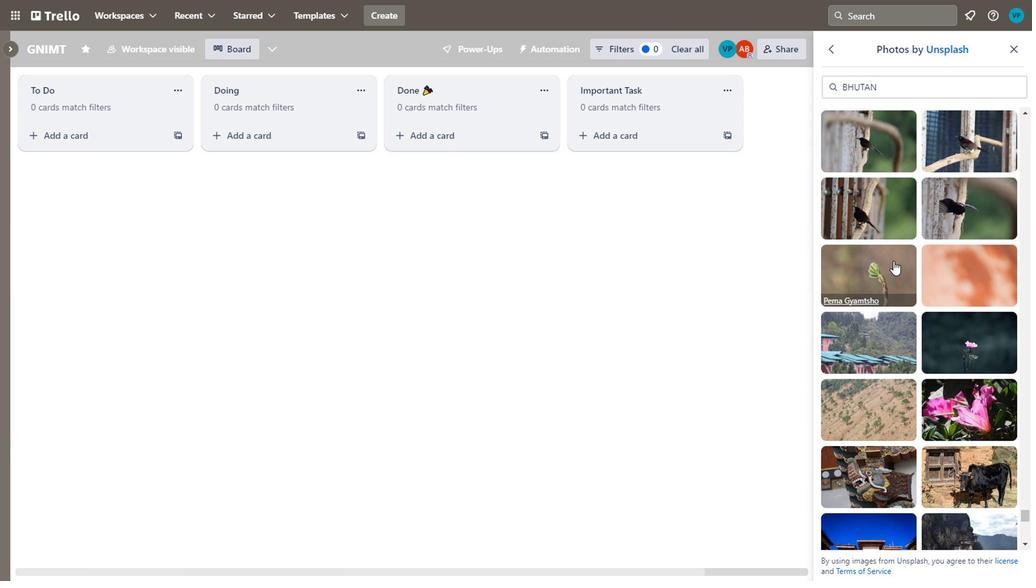 
Action: Mouse scrolled (921, 299) with delta (0, 0)
Screenshot: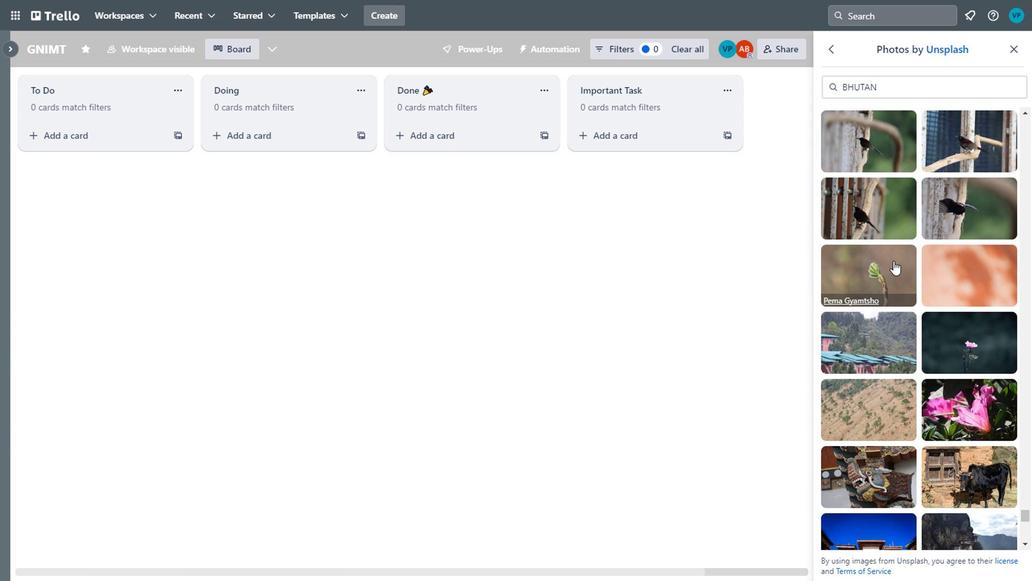 
Action: Mouse scrolled (921, 299) with delta (0, 0)
Screenshot: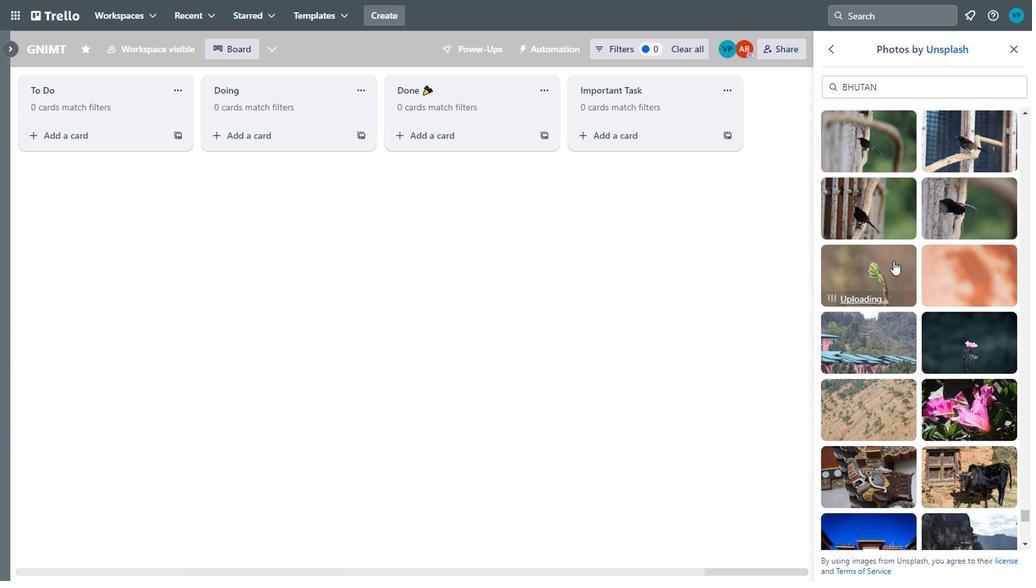 
Action: Mouse moved to (922, 266)
Screenshot: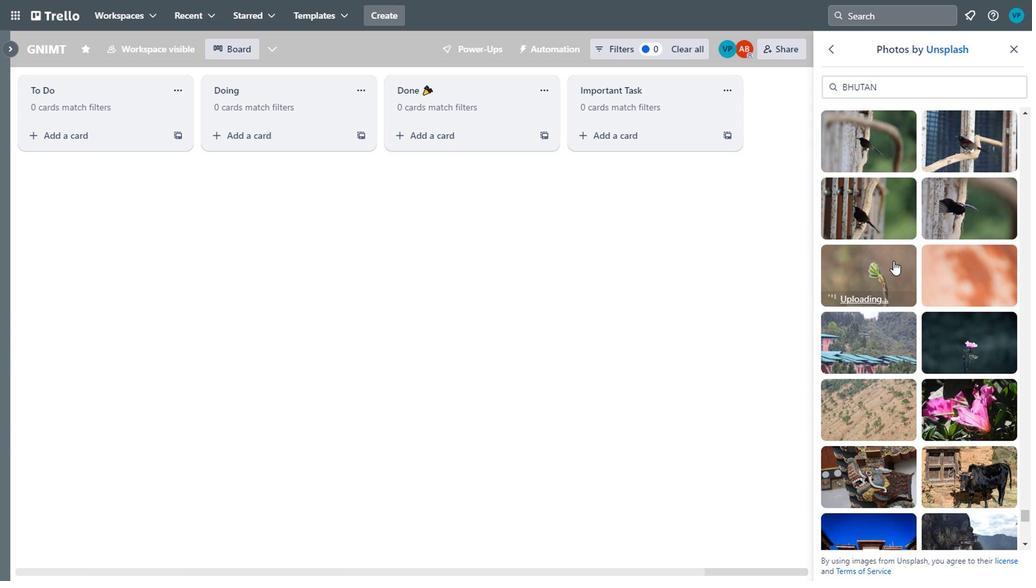 
Action: Mouse pressed left at (922, 266)
Screenshot: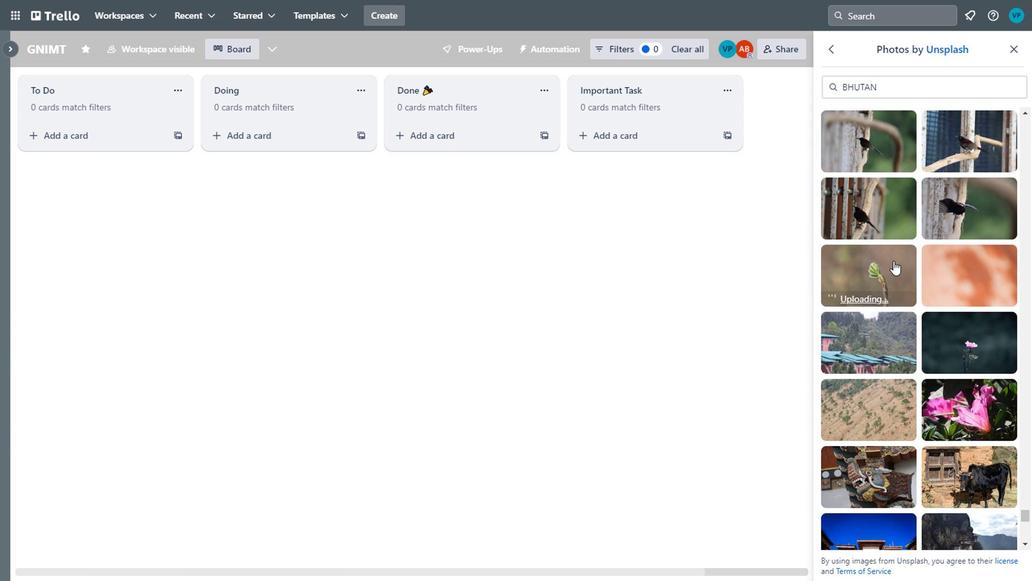 
Action: Mouse moved to (944, 274)
Screenshot: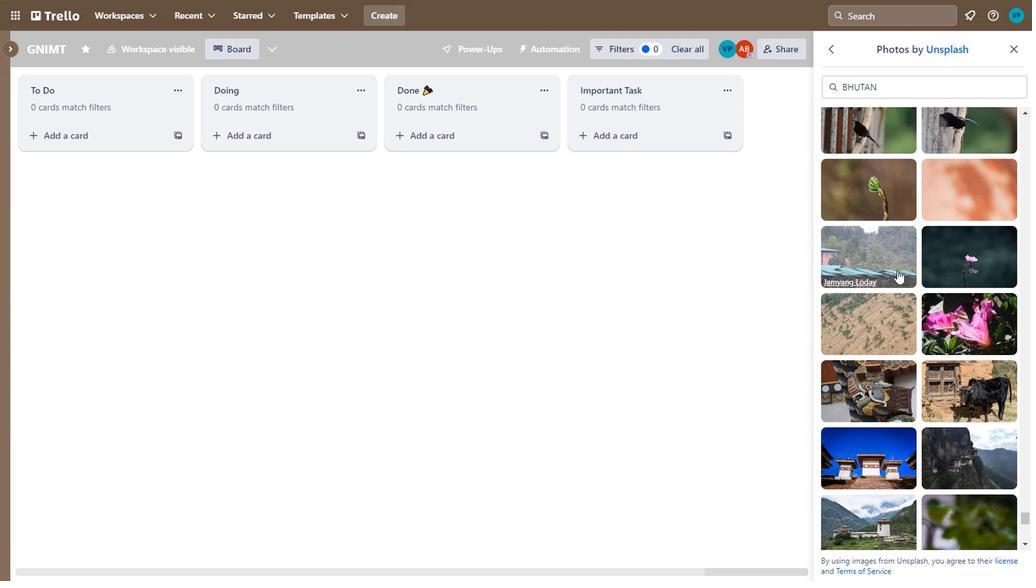 
Action: Mouse scrolled (944, 274) with delta (0, 0)
Screenshot: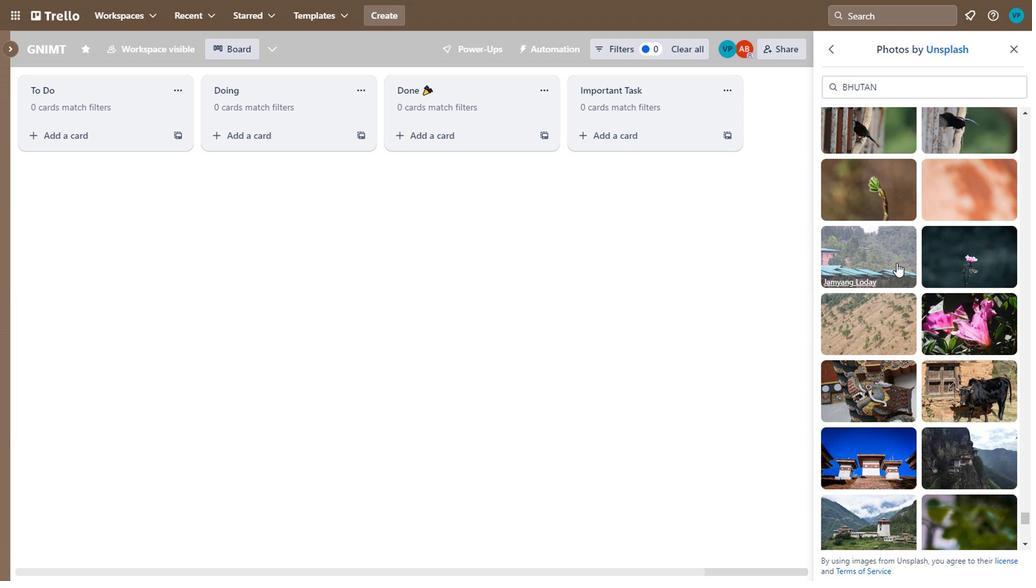 
Action: Mouse moved to (910, 261)
Screenshot: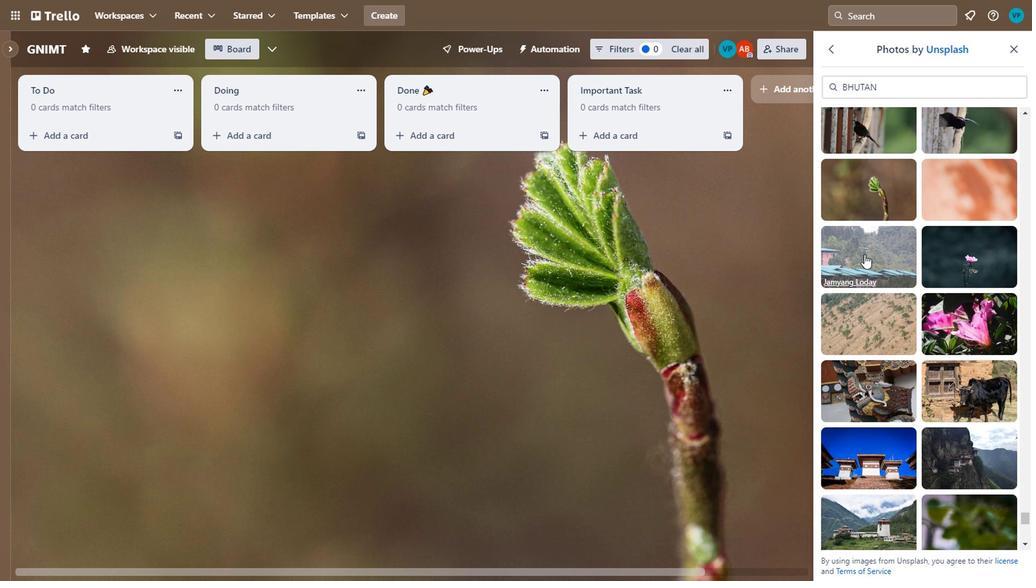 
Action: Mouse pressed left at (910, 261)
Screenshot: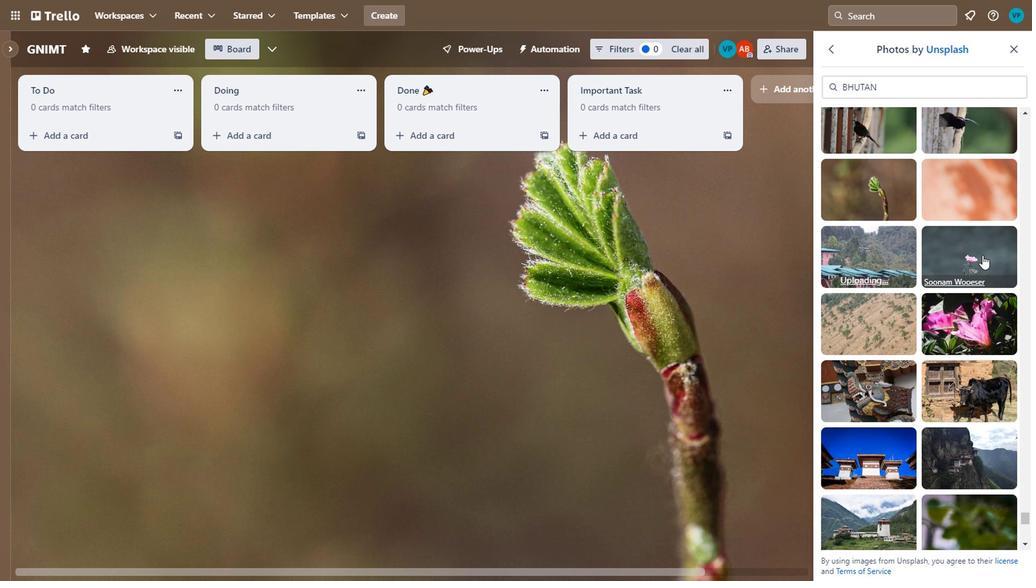 
Action: Mouse moved to (943, 303)
Screenshot: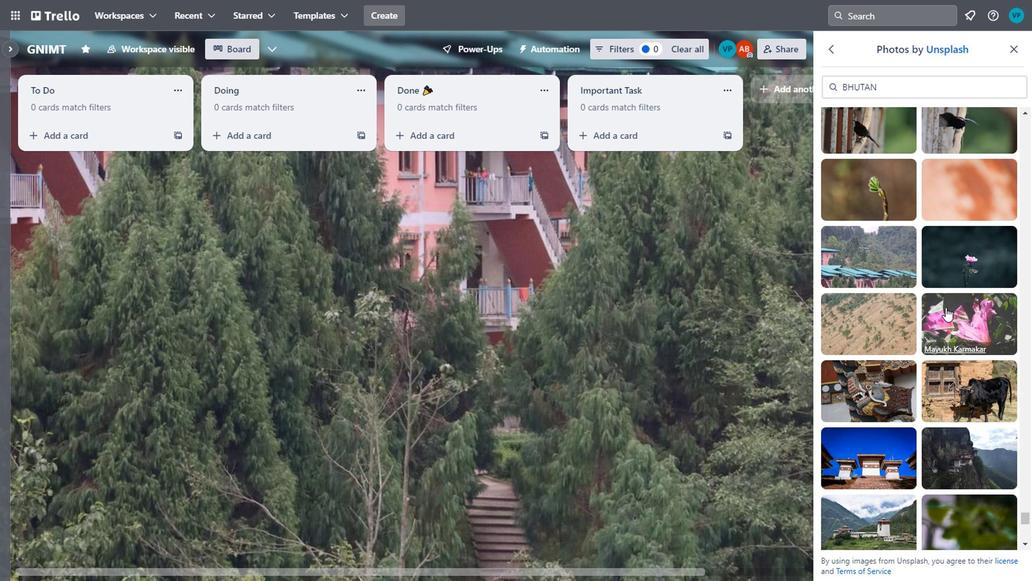 
